 Task: Implement a voting system for prioritizing high-impact pull requests.
Action: Mouse moved to (94, 96)
Screenshot: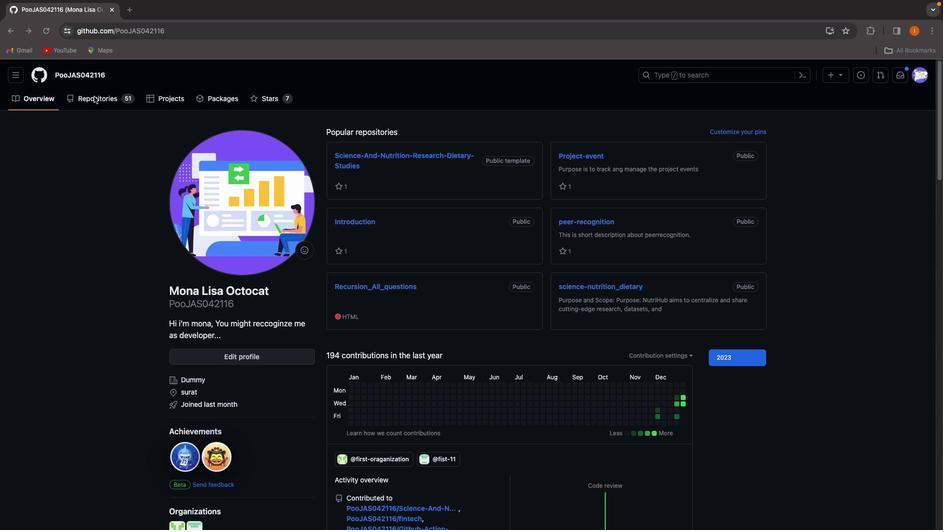 
Action: Mouse pressed left at (94, 96)
Screenshot: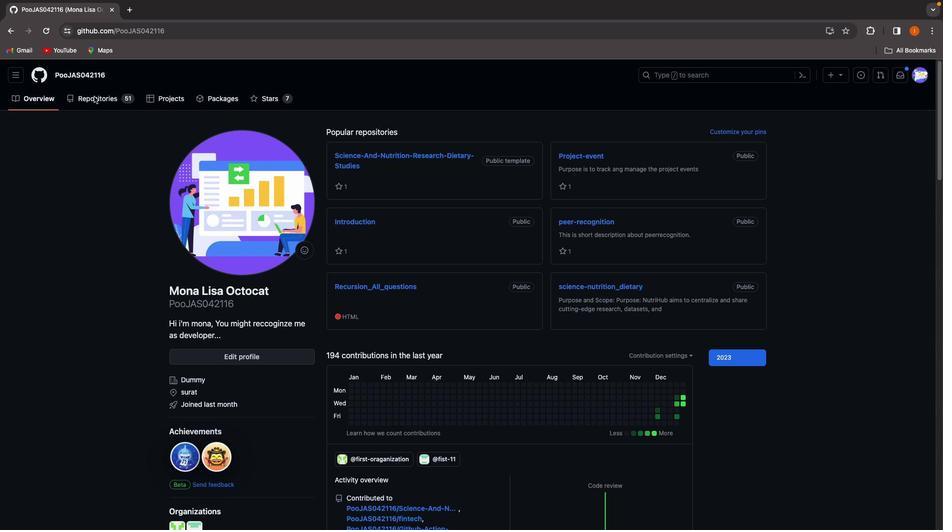 
Action: Mouse pressed left at (94, 96)
Screenshot: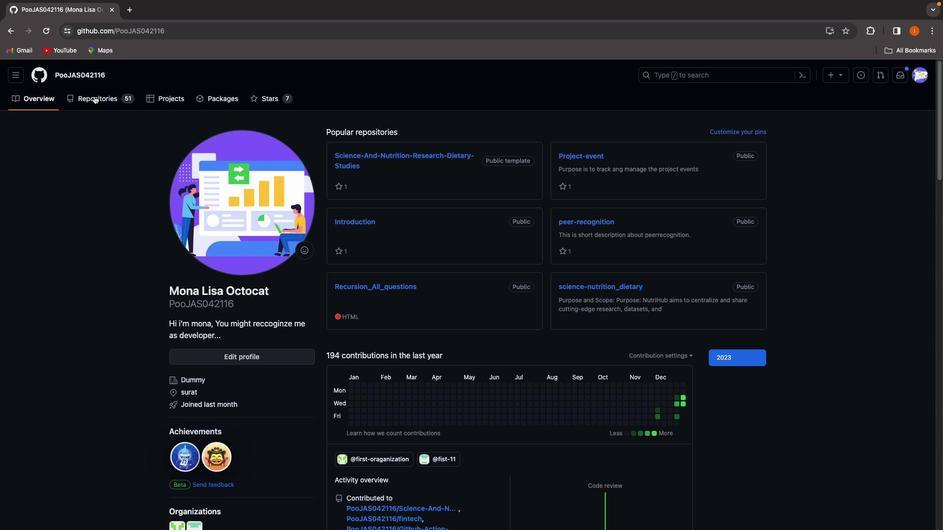 
Action: Mouse moved to (750, 128)
Screenshot: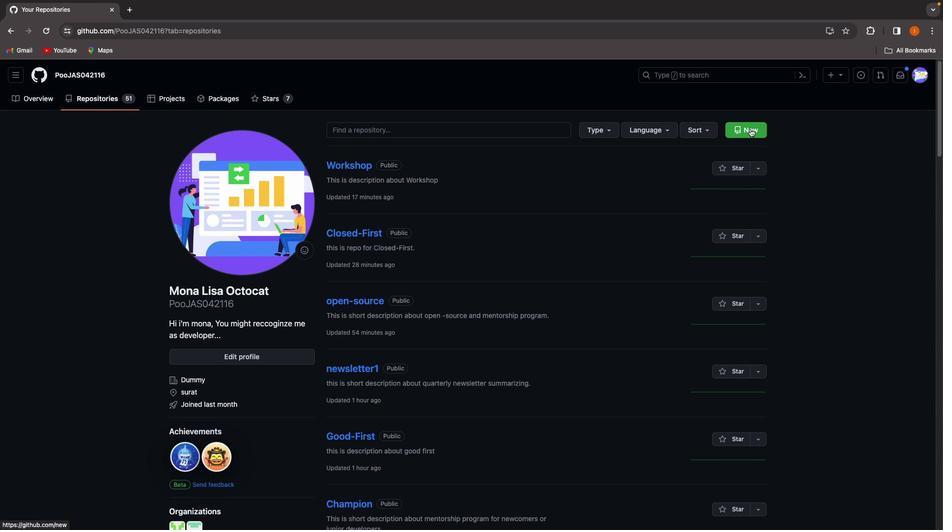 
Action: Mouse pressed left at (750, 128)
Screenshot: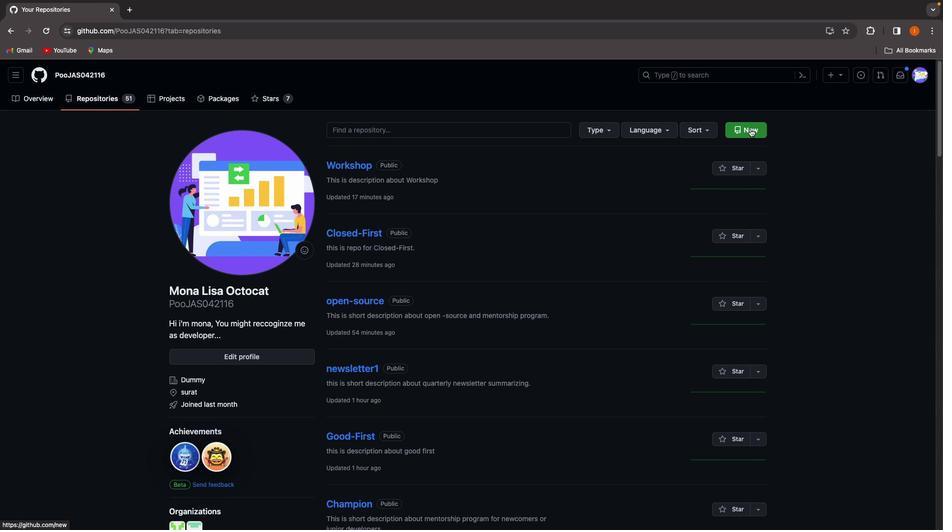 
Action: Mouse moved to (415, 254)
Screenshot: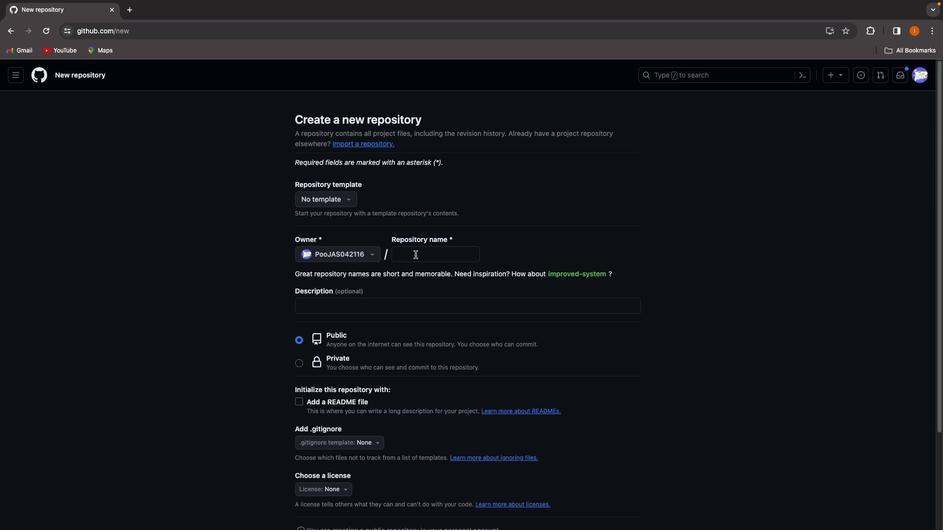 
Action: Mouse pressed left at (415, 254)
Screenshot: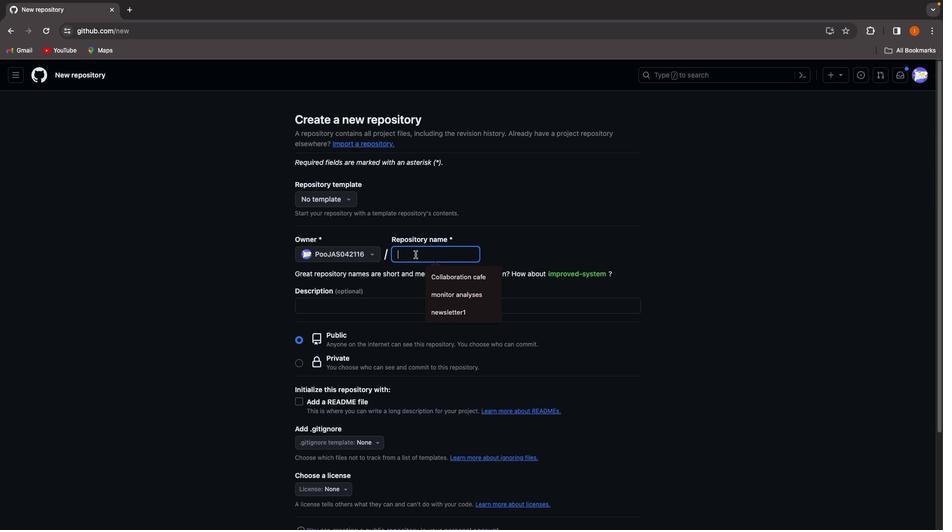 
Action: Mouse moved to (413, 254)
Screenshot: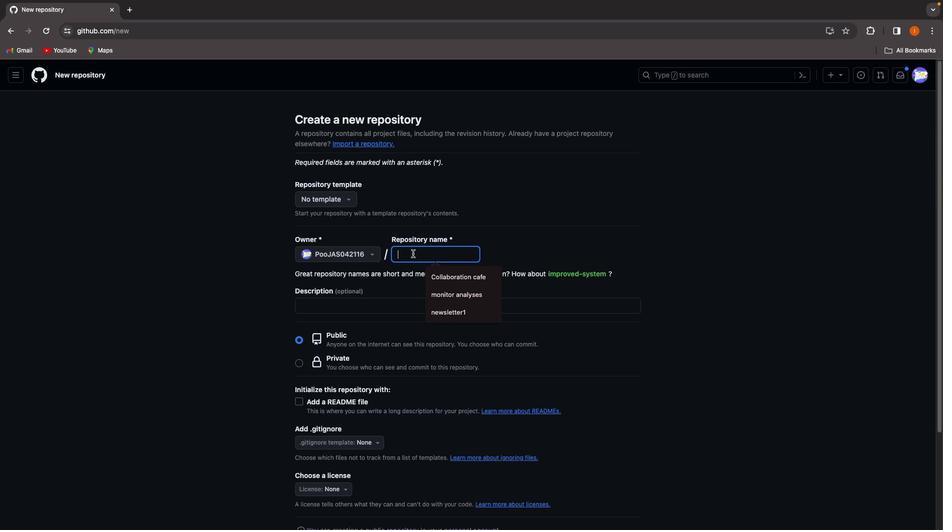 
Action: Key pressed 'v''o''t''i''n''g'Key.space's''y''s''t''e''m'
Screenshot: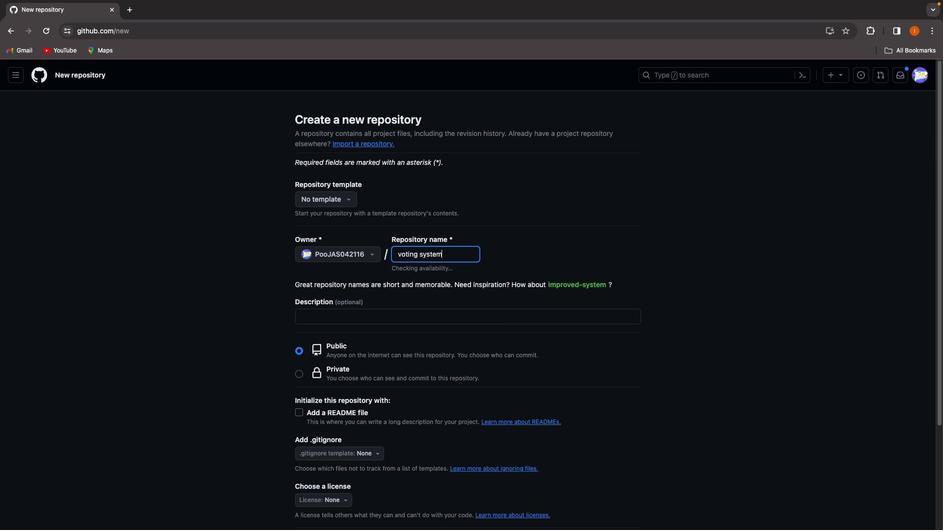 
Action: Mouse moved to (335, 324)
Screenshot: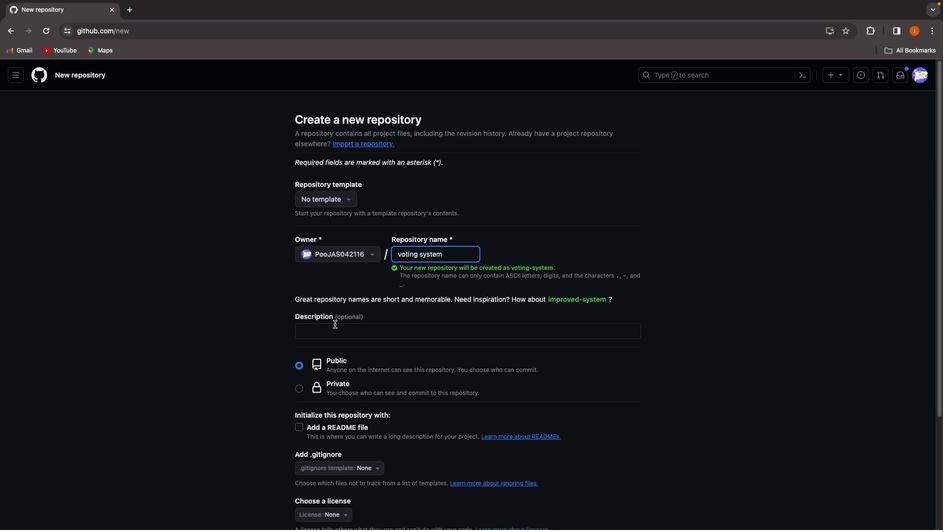 
Action: Mouse pressed left at (335, 324)
Screenshot: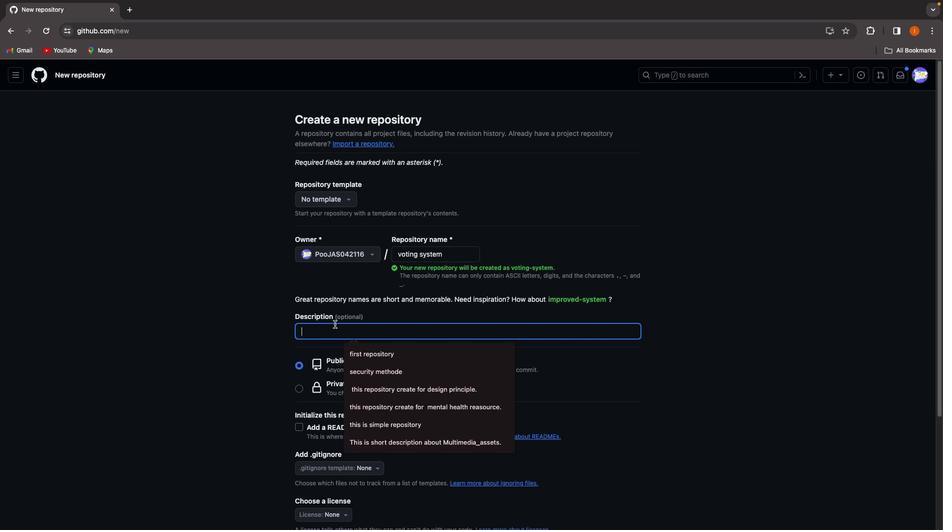 
Action: Mouse moved to (336, 329)
Screenshot: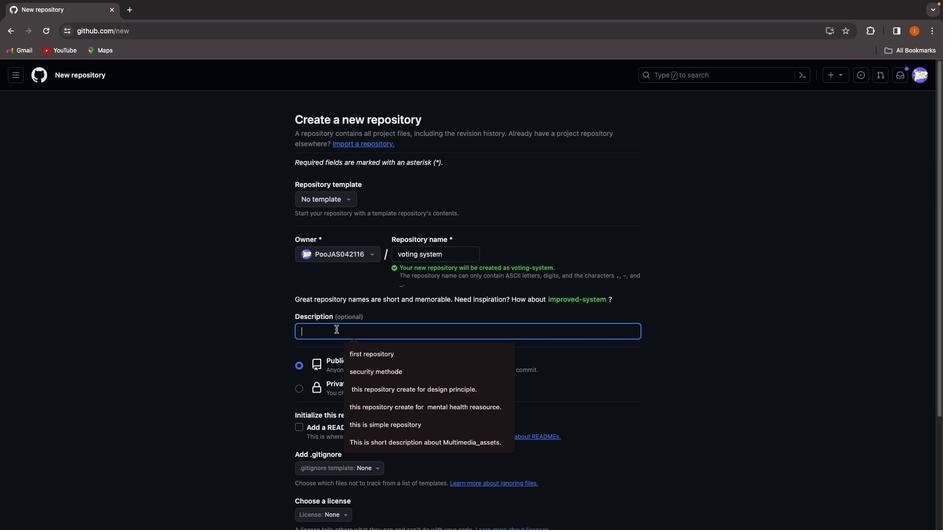 
Action: Key pressed Key.shift't''h''i''d'Key.backspace's'Key.space'i''s'Key.space'd''e''s''c''r''i''p''t''i''o''n'Key.space'a''b''o''u''t'Key.space'v''o''t''i''n''g'Key.space's''y''s''t''e''m'
Screenshot: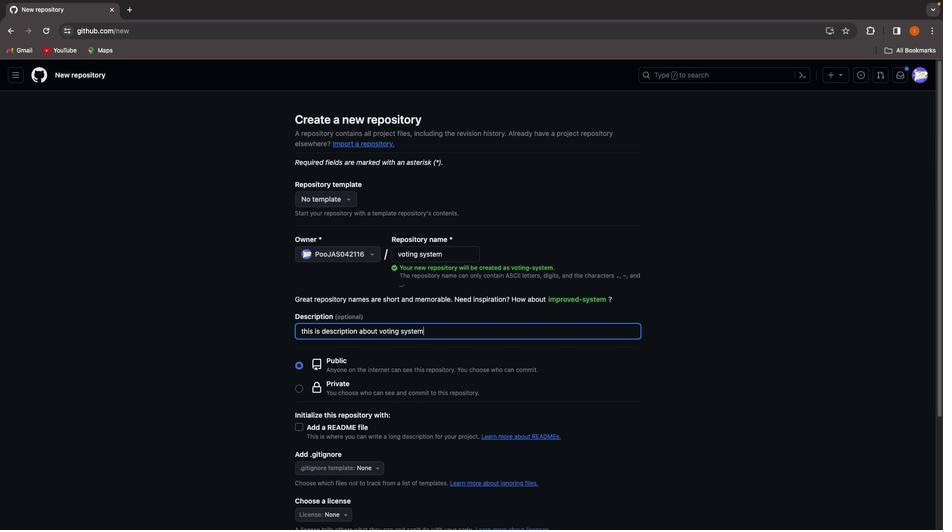 
Action: Mouse moved to (300, 424)
Screenshot: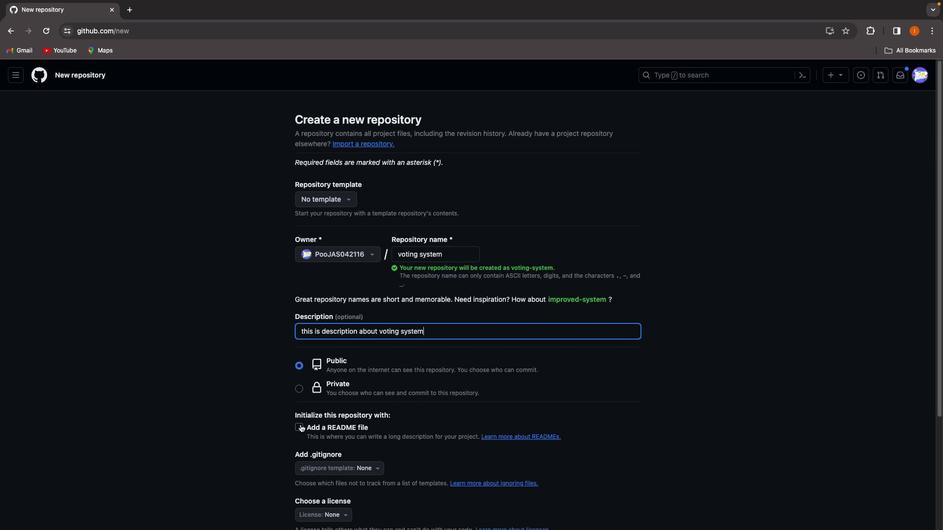 
Action: Mouse pressed left at (300, 424)
Screenshot: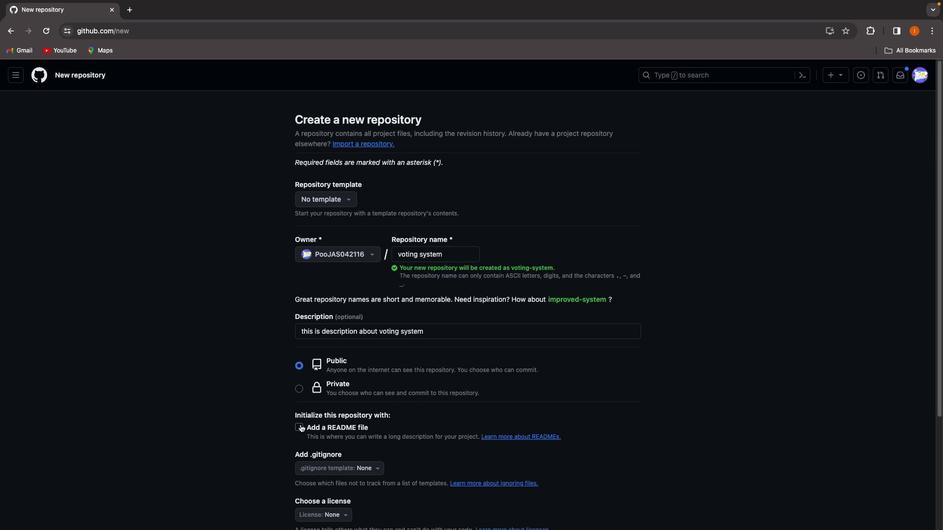 
Action: Mouse moved to (326, 418)
Screenshot: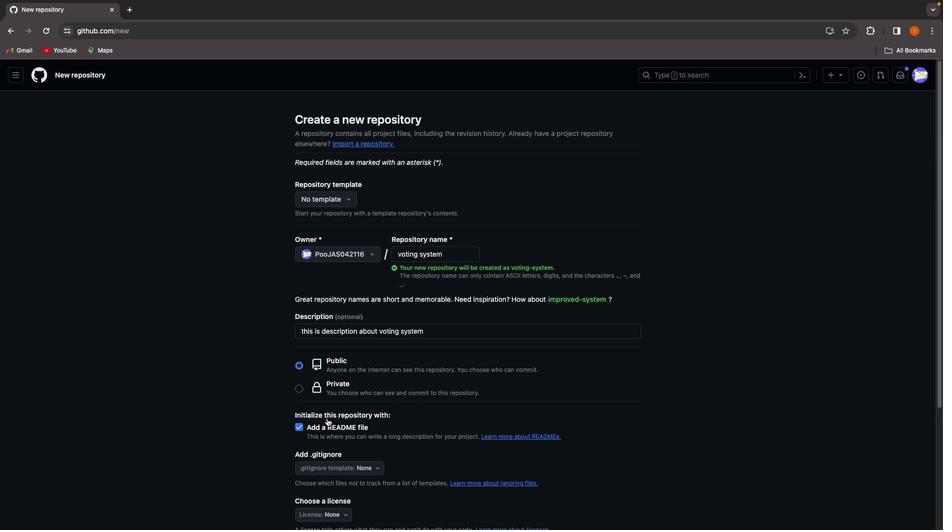 
Action: Mouse pressed middle at (326, 418)
Screenshot: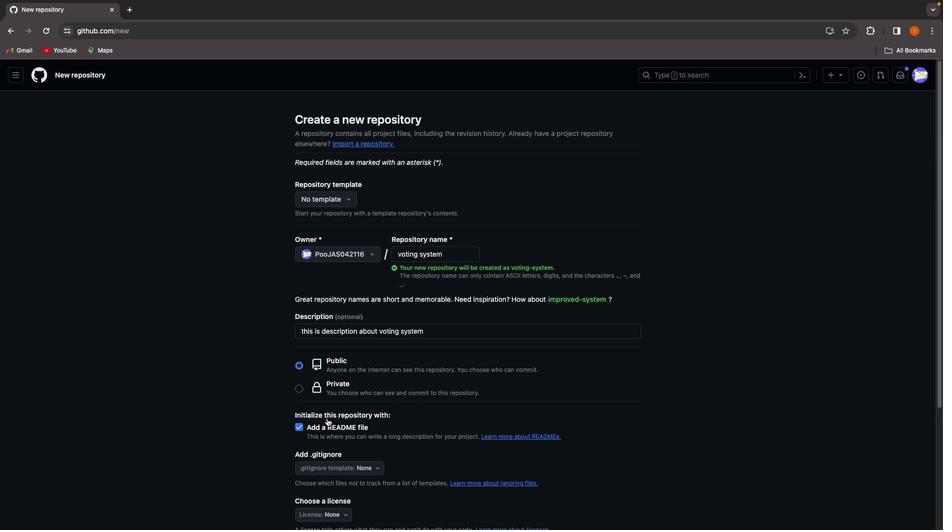 
Action: Mouse moved to (326, 419)
Screenshot: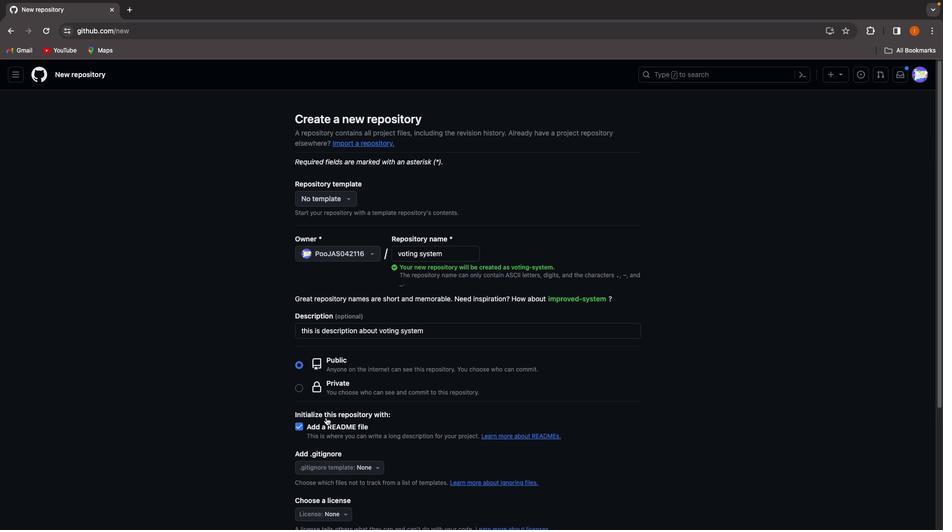 
Action: Mouse scrolled (326, 419) with delta (0, 0)
Screenshot: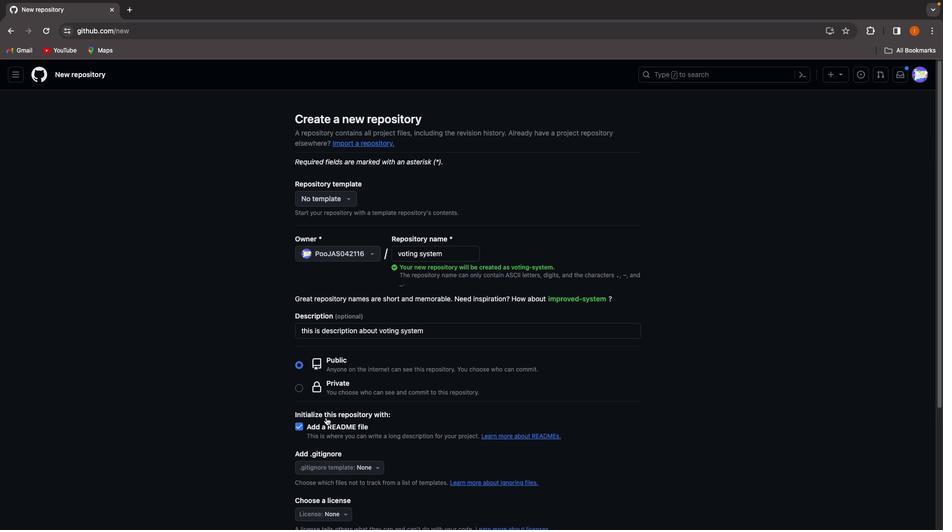 
Action: Mouse moved to (326, 418)
Screenshot: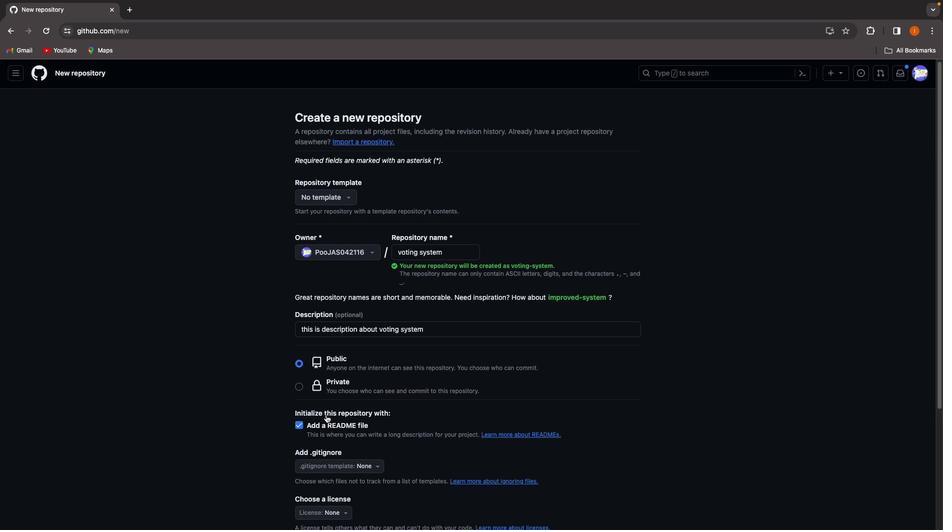 
Action: Mouse scrolled (326, 418) with delta (0, 0)
Screenshot: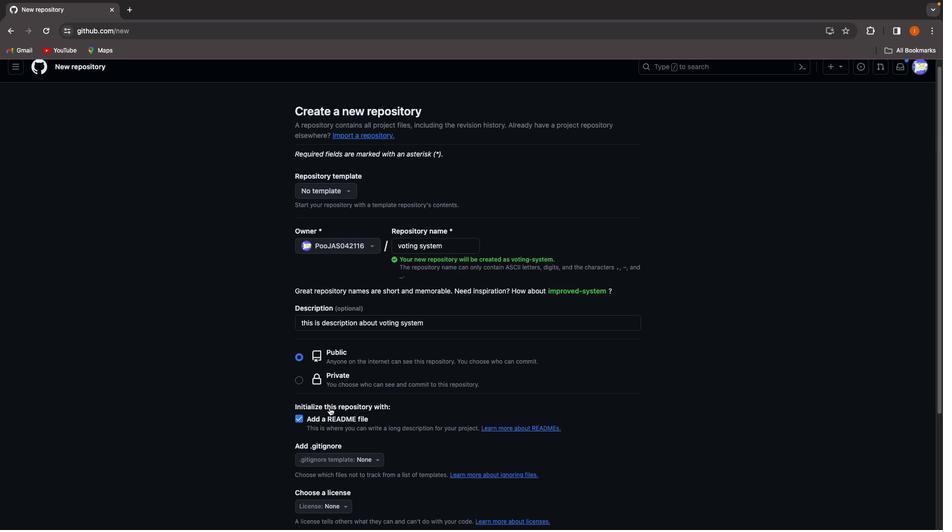 
Action: Mouse moved to (325, 416)
Screenshot: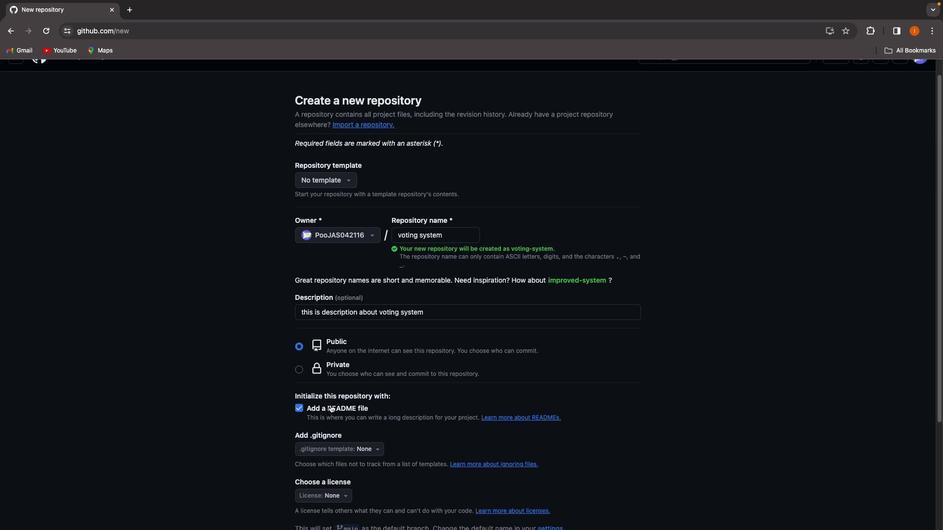 
Action: Mouse scrolled (325, 416) with delta (0, 0)
Screenshot: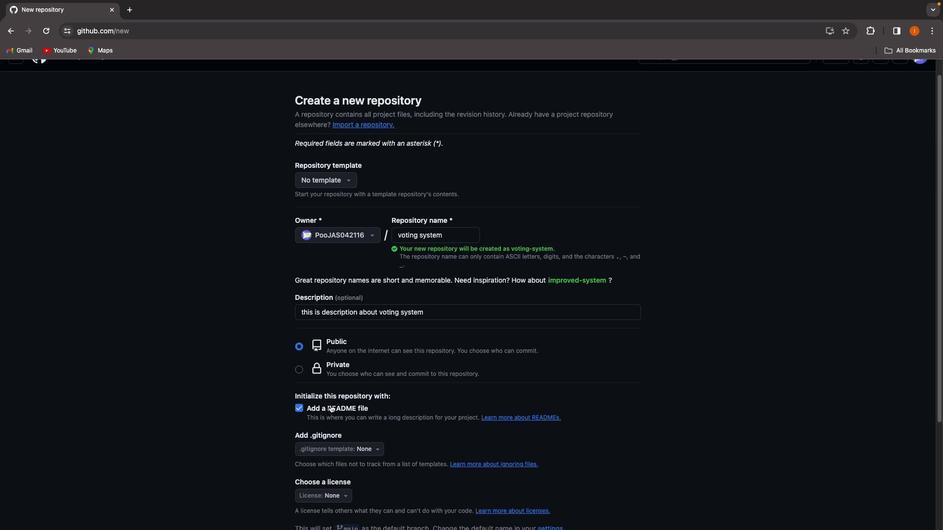 
Action: Mouse moved to (338, 397)
Screenshot: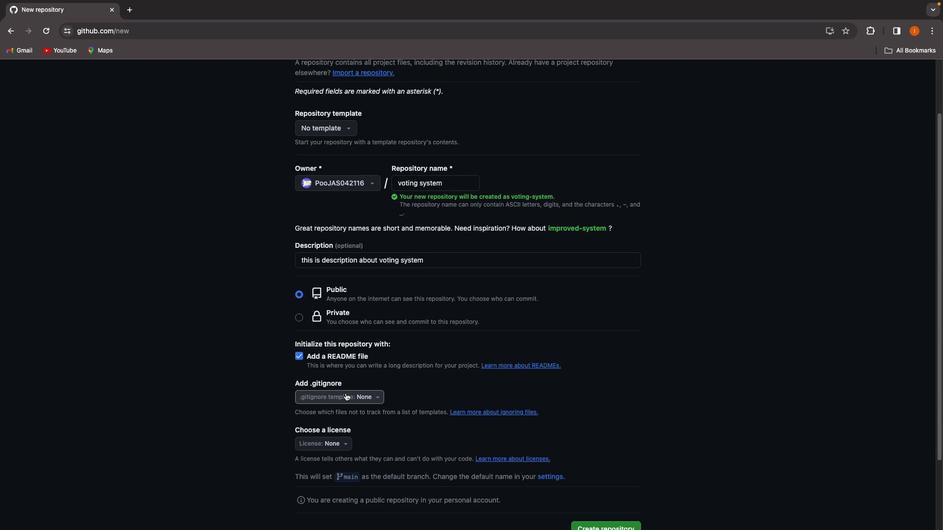 
Action: Mouse scrolled (338, 397) with delta (0, 0)
Screenshot: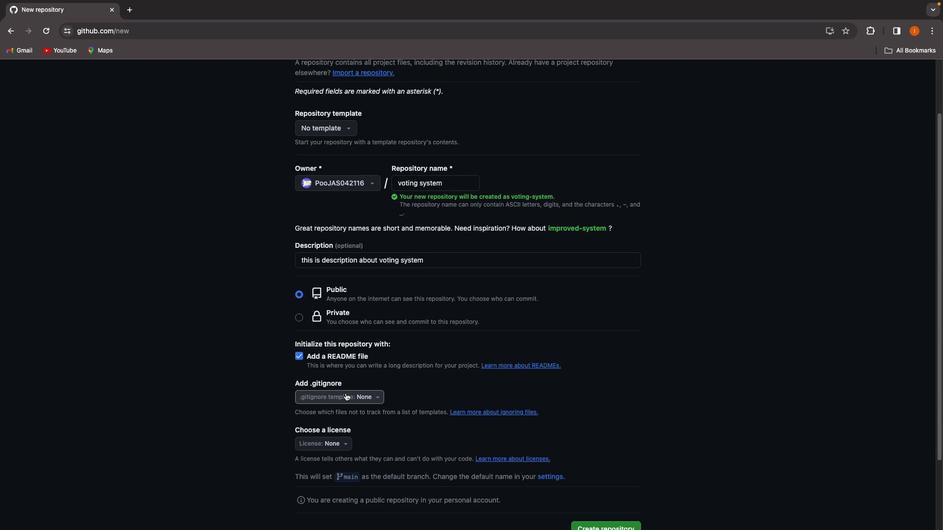 
Action: Mouse moved to (339, 396)
Screenshot: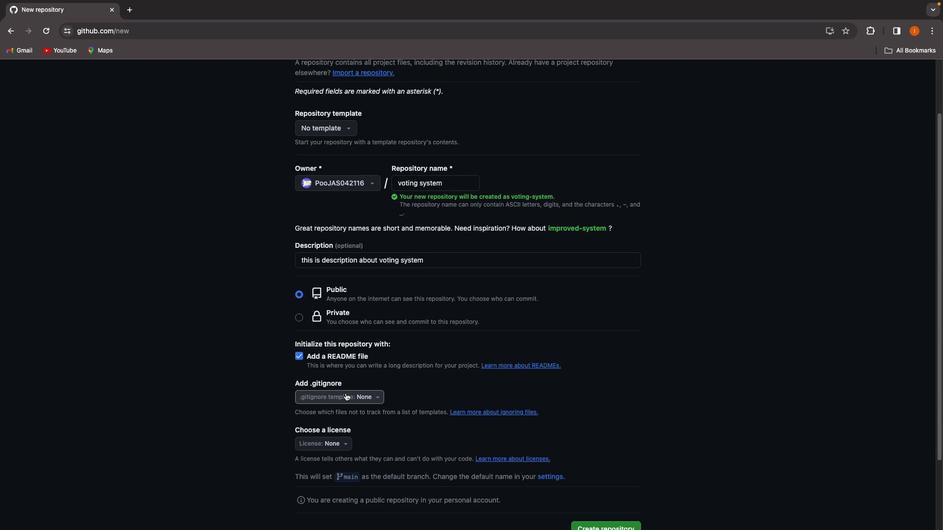 
Action: Mouse scrolled (339, 396) with delta (0, 0)
Screenshot: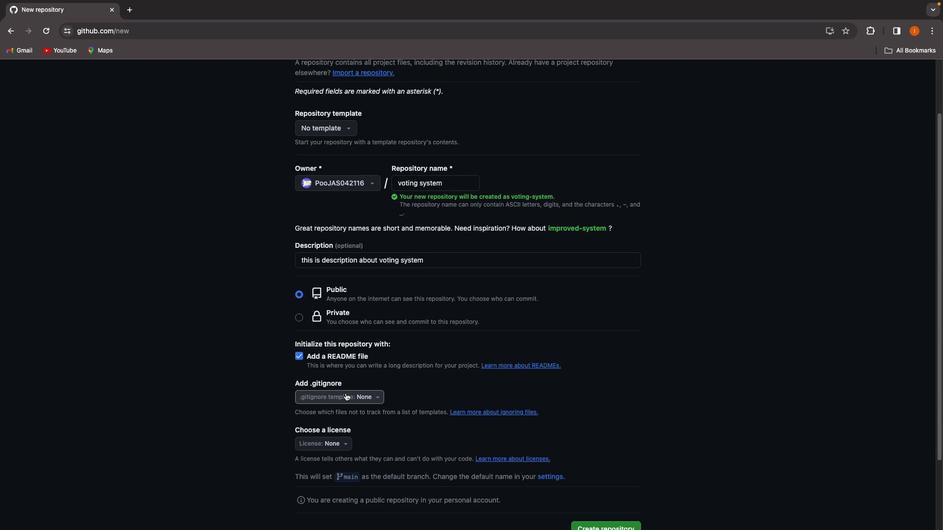 
Action: Mouse moved to (339, 395)
Screenshot: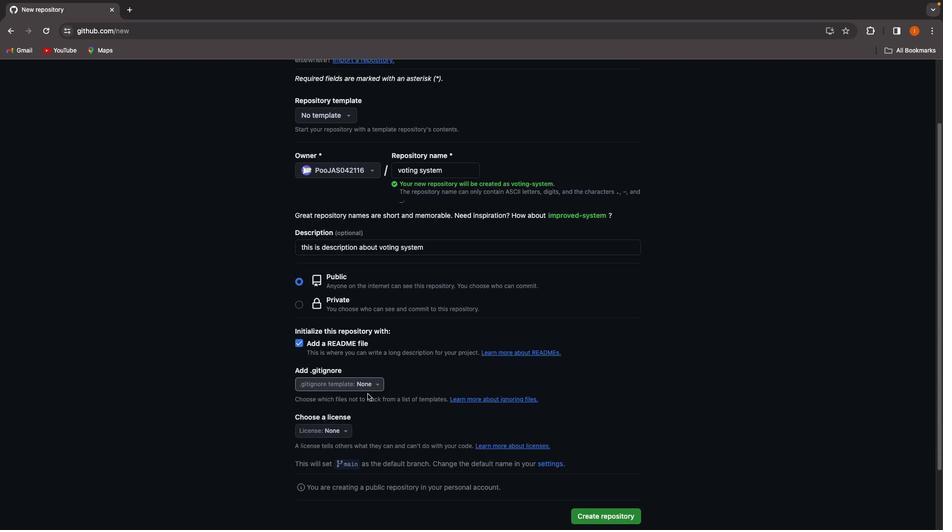 
Action: Mouse scrolled (339, 395) with delta (0, -1)
Screenshot: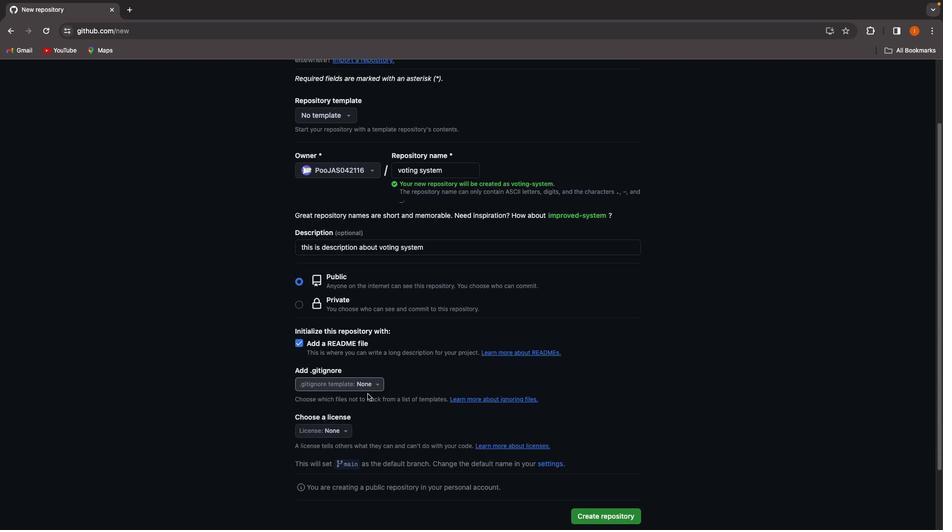 
Action: Mouse moved to (491, 405)
Screenshot: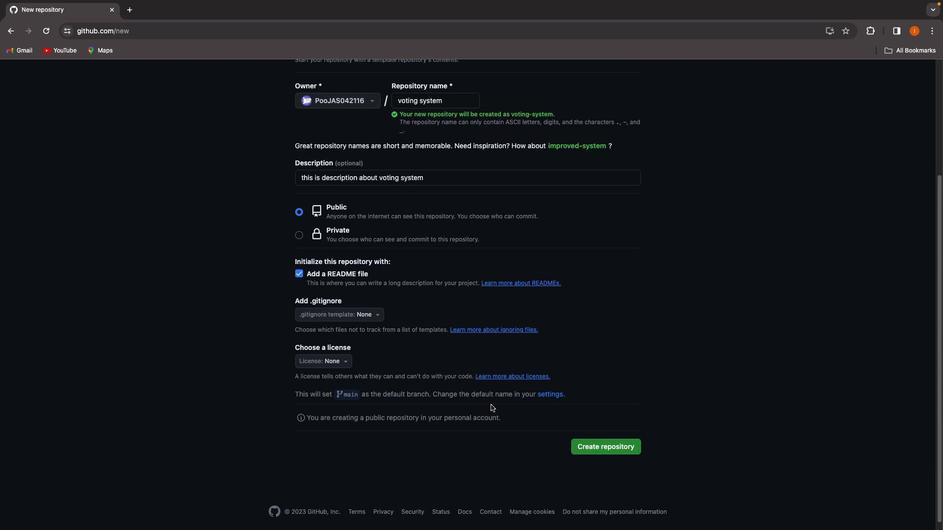 
Action: Mouse scrolled (491, 405) with delta (0, 0)
Screenshot: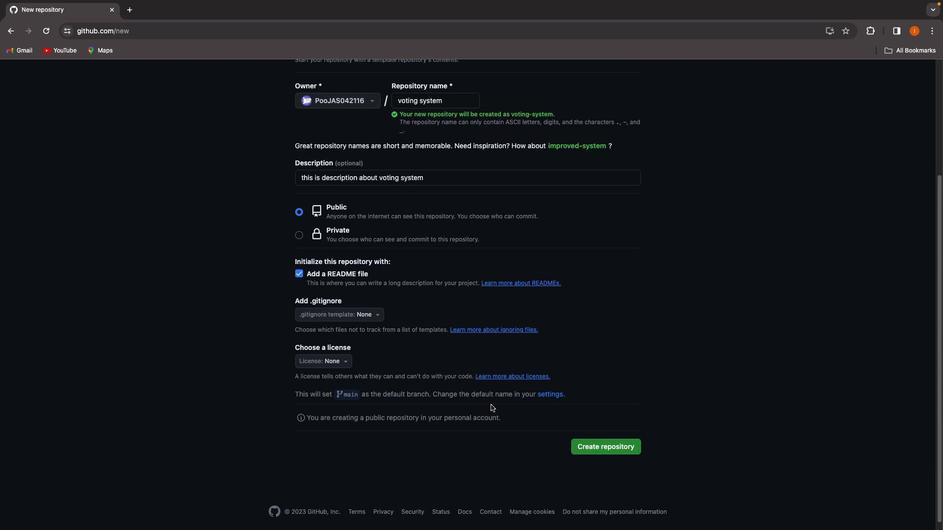 
Action: Mouse moved to (491, 405)
Screenshot: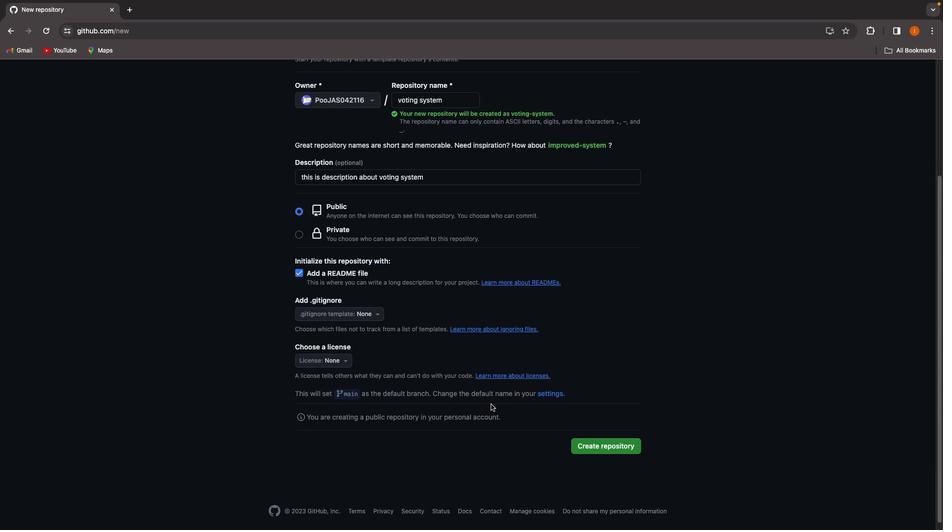 
Action: Mouse scrolled (491, 405) with delta (0, 0)
Screenshot: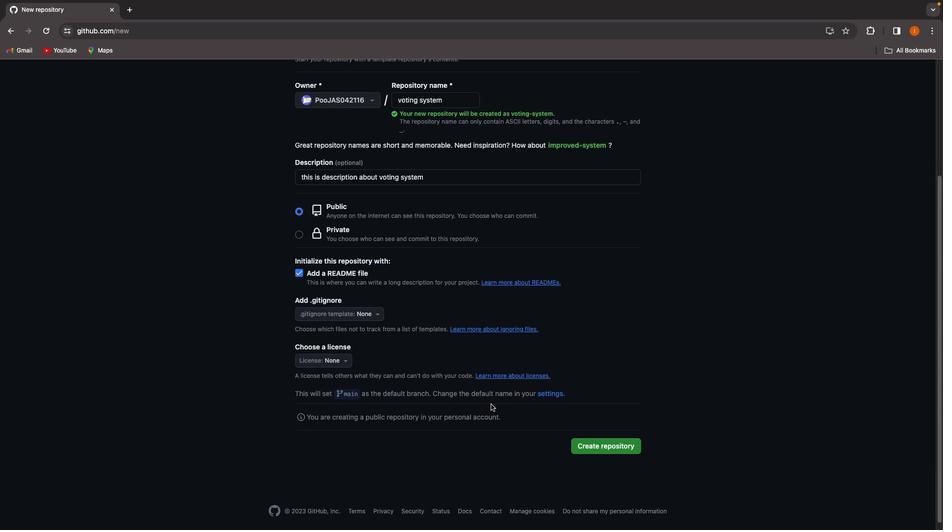 
Action: Mouse moved to (491, 405)
Screenshot: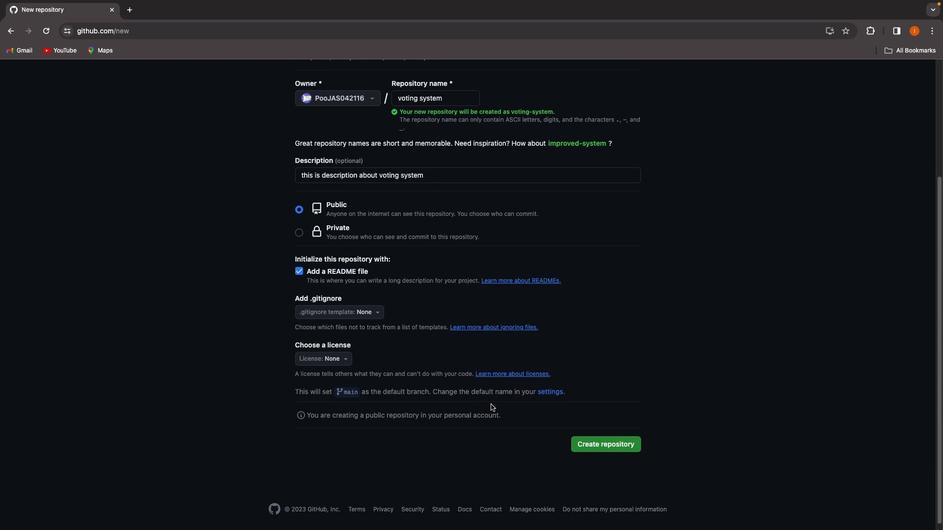 
Action: Mouse scrolled (491, 405) with delta (0, 0)
Screenshot: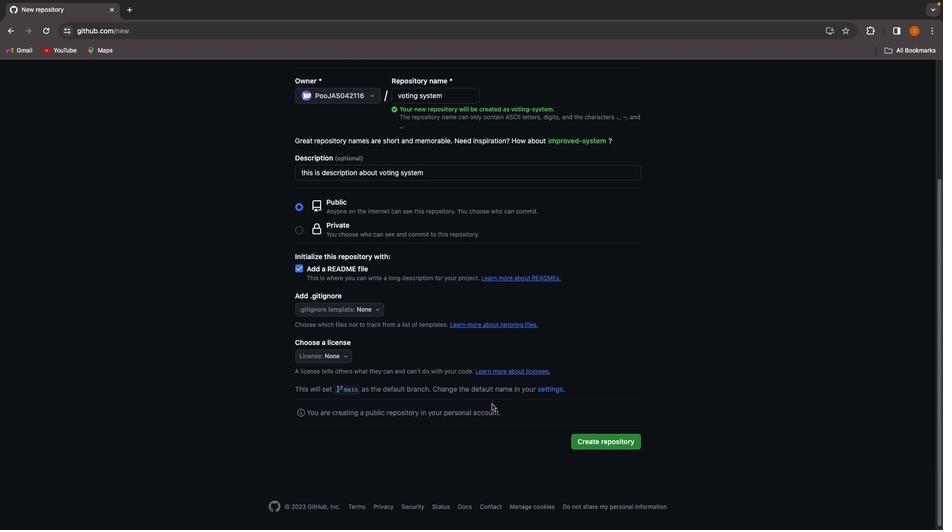 
Action: Mouse moved to (492, 404)
Screenshot: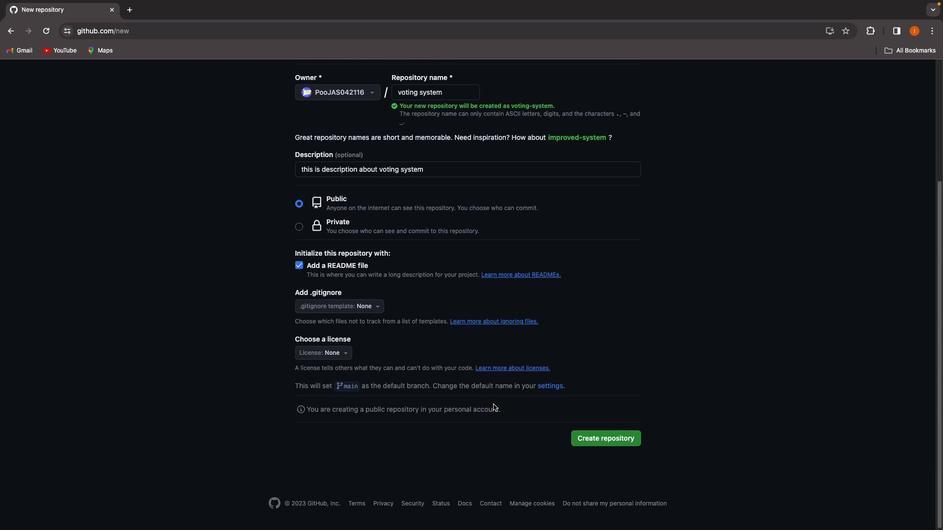
Action: Mouse scrolled (492, 404) with delta (0, -1)
Screenshot: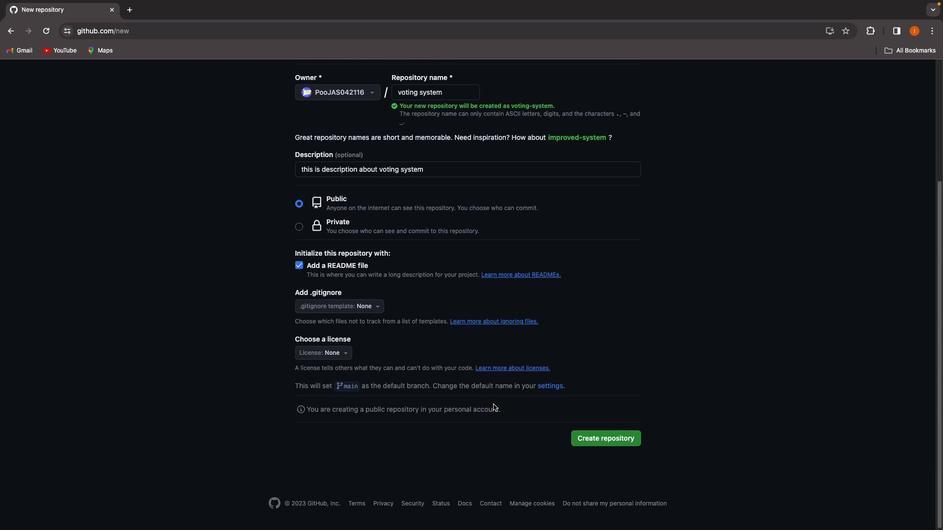 
Action: Mouse moved to (598, 443)
Screenshot: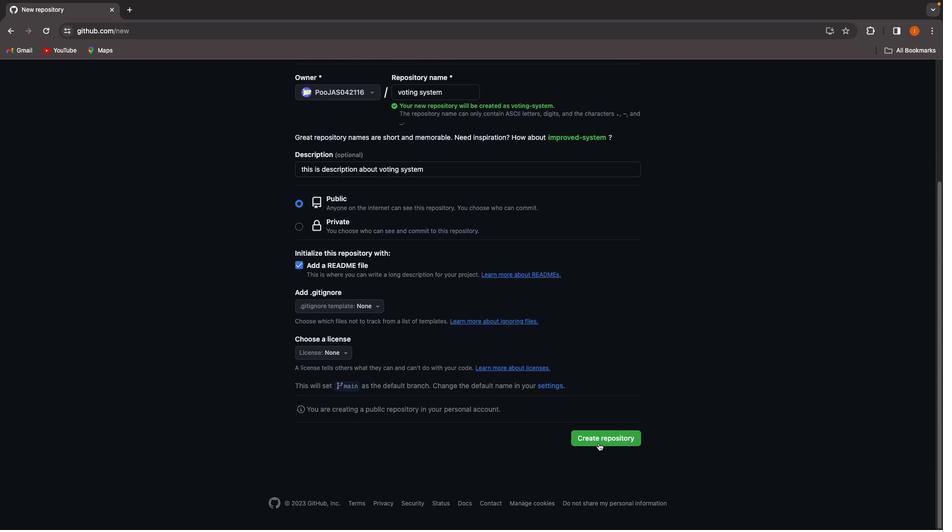 
Action: Mouse pressed left at (598, 443)
Screenshot: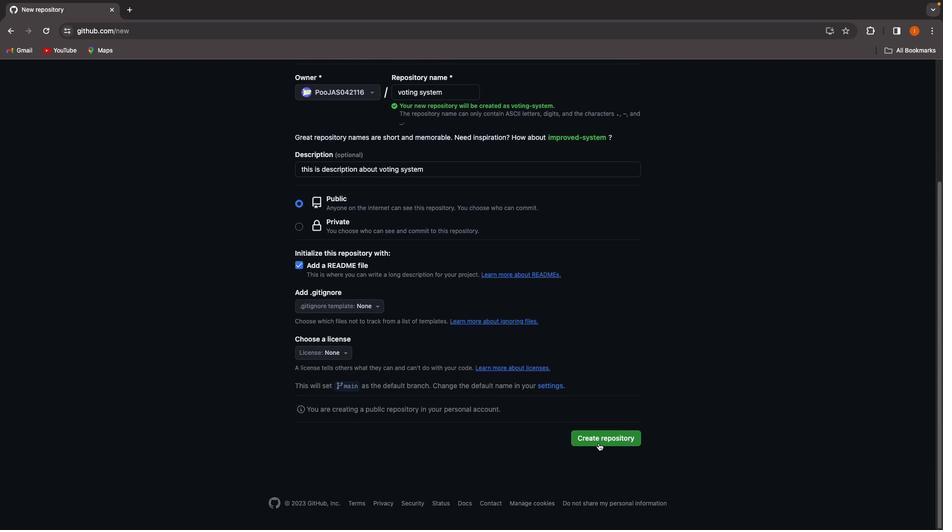 
Action: Mouse moved to (548, 161)
Screenshot: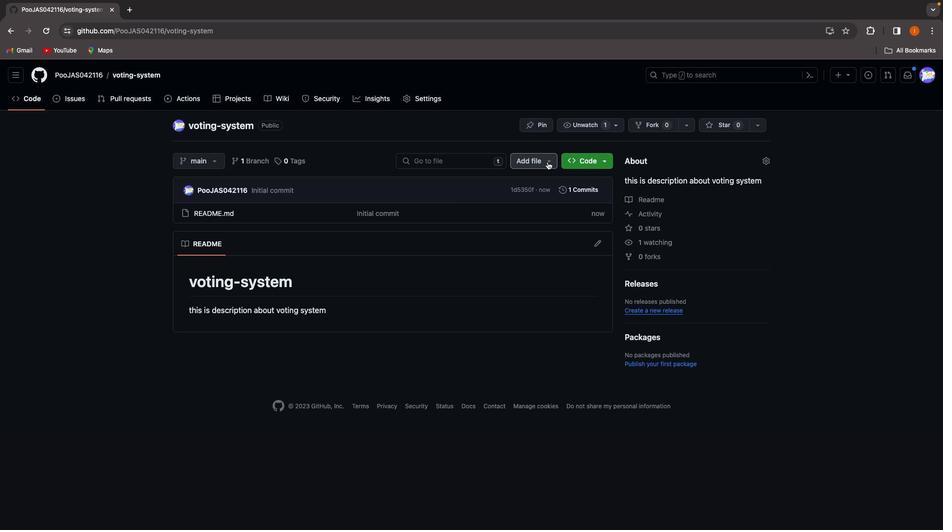 
Action: Mouse pressed left at (548, 161)
Screenshot: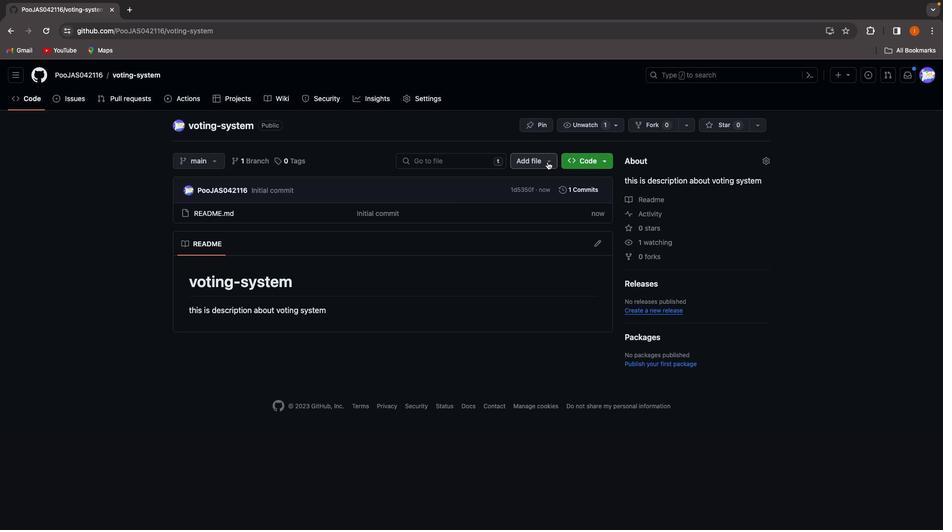 
Action: Mouse moved to (559, 181)
Screenshot: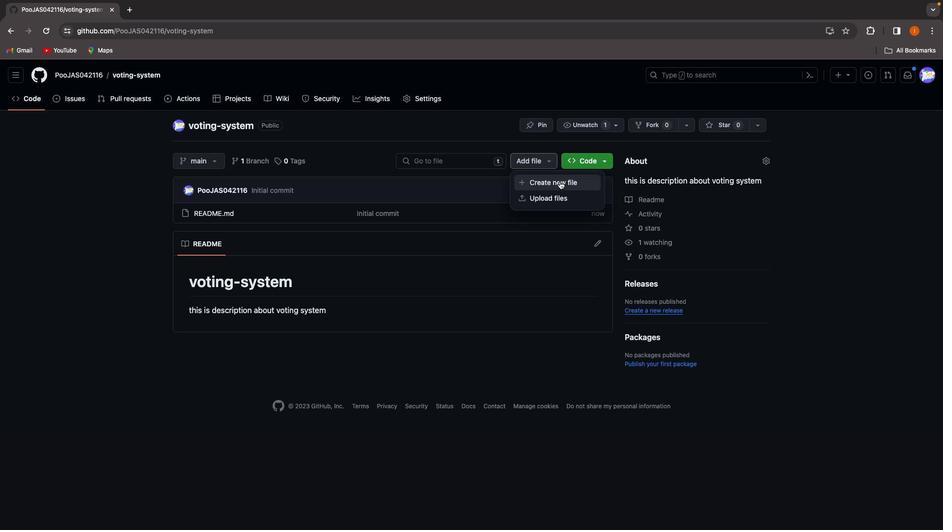 
Action: Mouse pressed left at (559, 181)
Screenshot: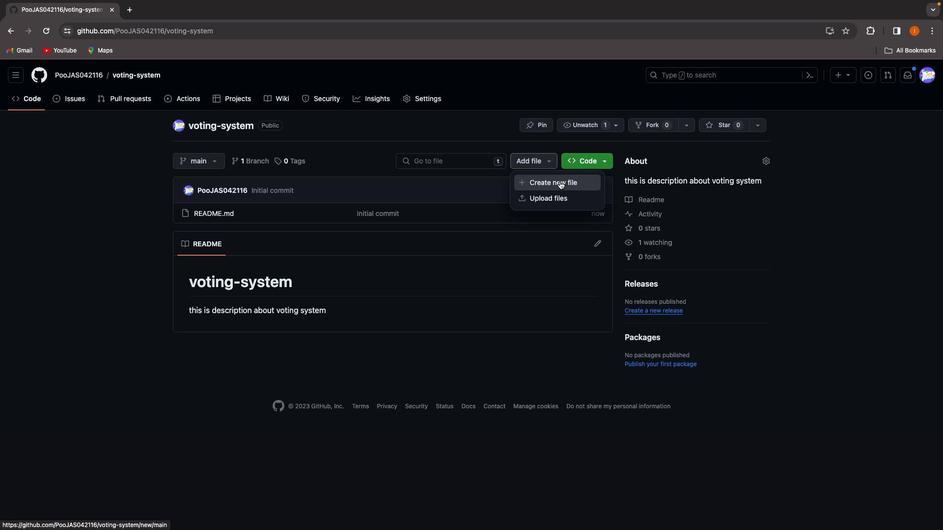 
Action: Mouse moved to (148, 125)
Screenshot: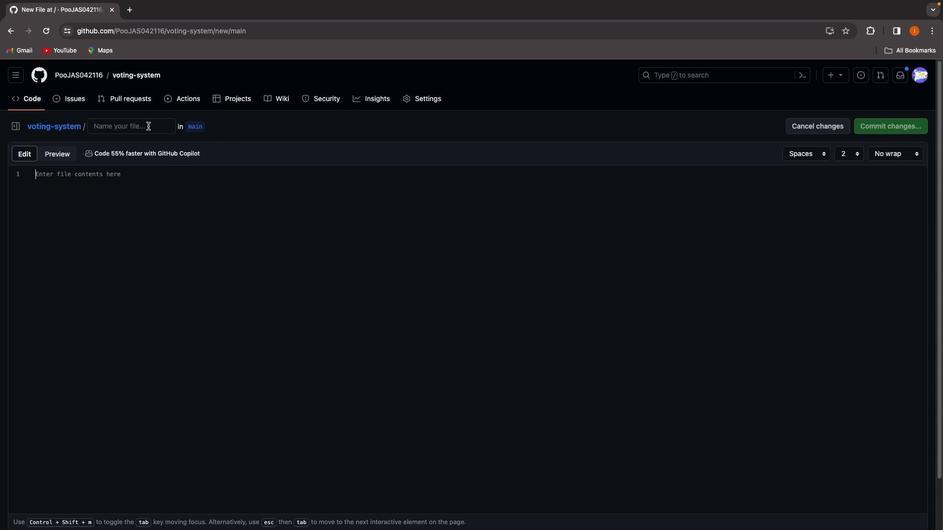 
Action: Mouse pressed left at (148, 125)
Screenshot: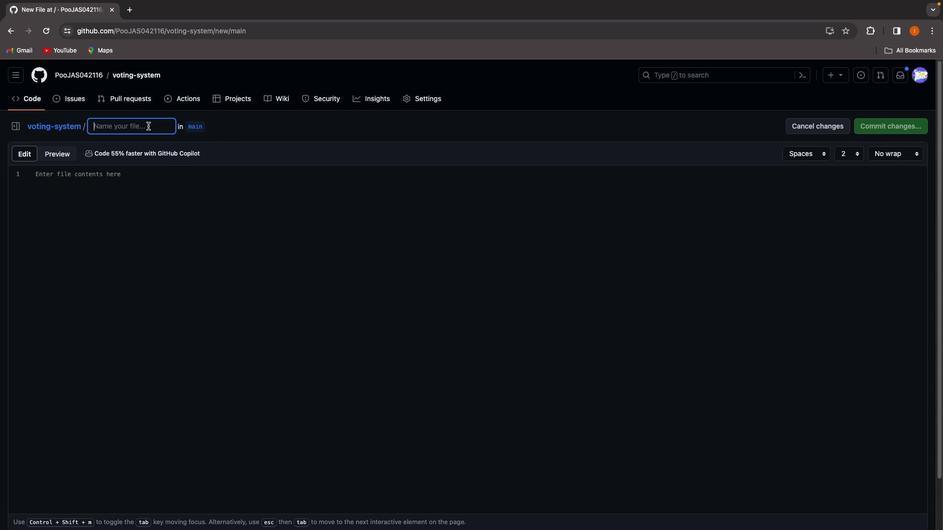 
Action: Key pressed 'h''.'Key.backspace'8''.''t''x''t'
Screenshot: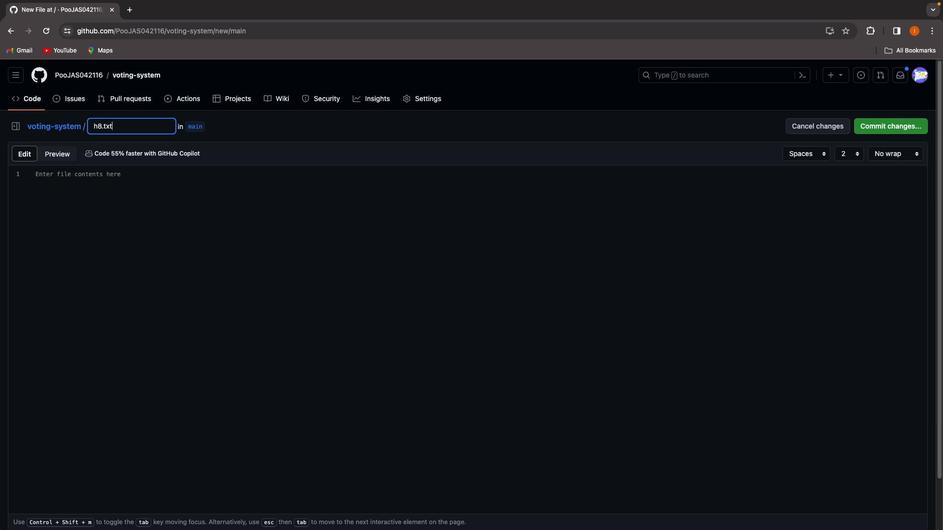 
Action: Mouse moved to (90, 182)
Screenshot: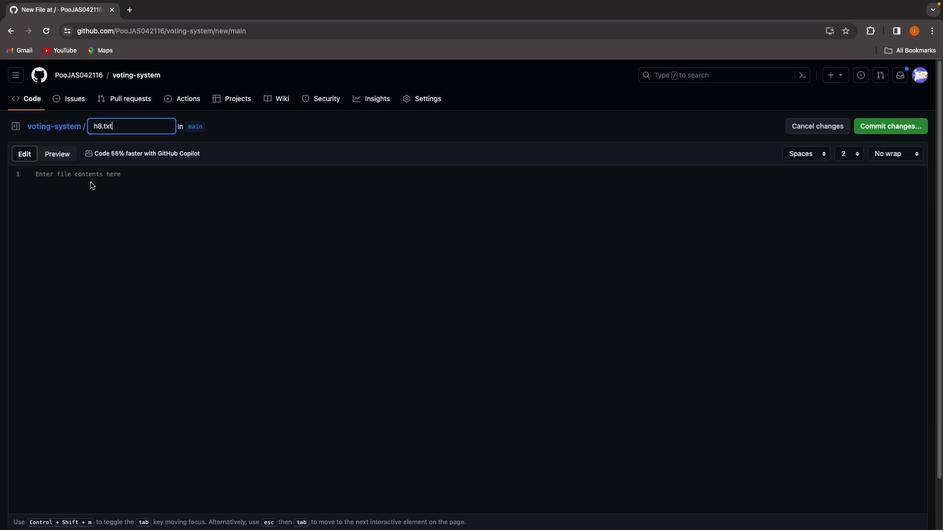 
Action: Mouse pressed left at (90, 182)
Screenshot: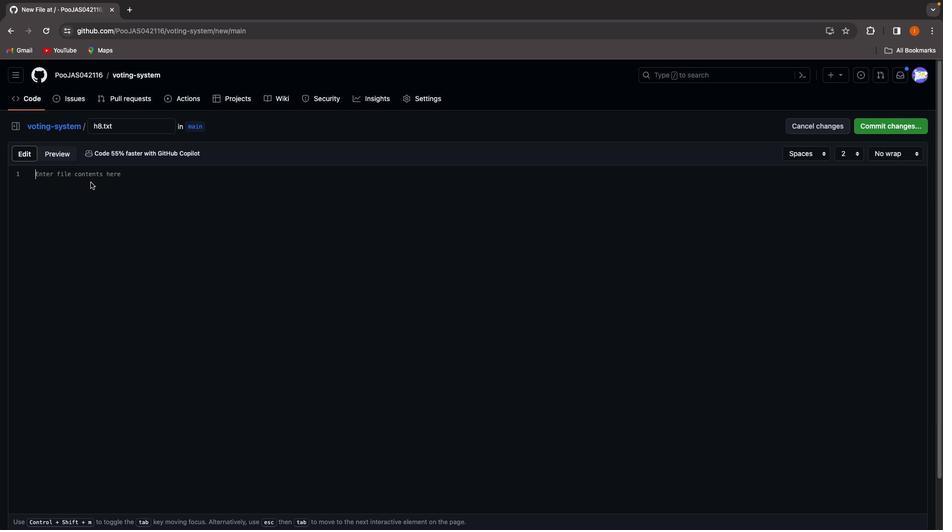 
Action: Key pressed 'e''v'Key.backspaceKey.backspaceKey.backspace't''h''i''s'Key.space'i''s'Key.space'i''n''i''t''i''a''l'Key.space'c''o''m''m''i''t''.'
Screenshot: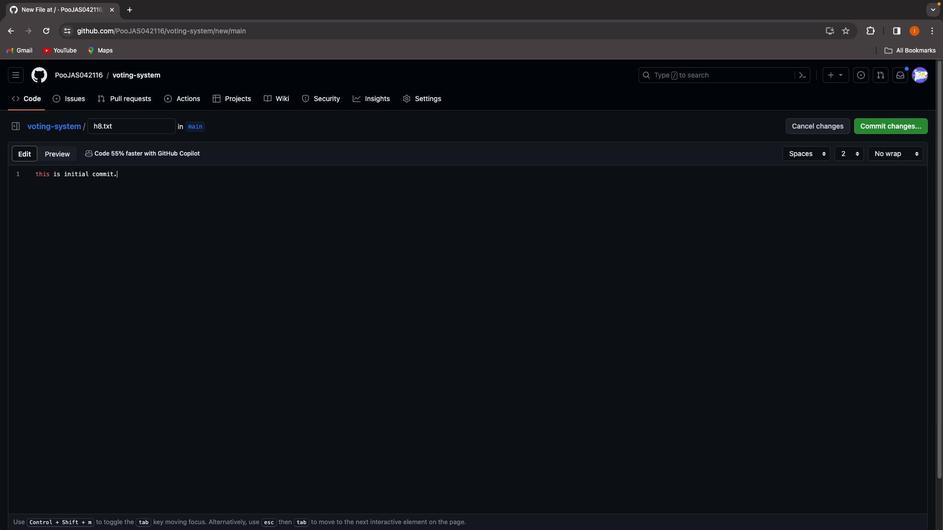 
Action: Mouse moved to (883, 129)
Screenshot: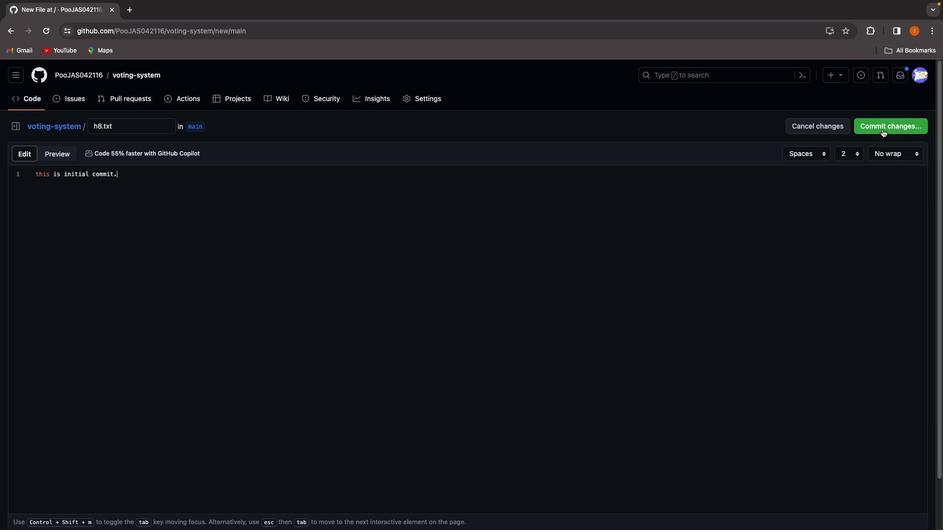 
Action: Mouse pressed left at (883, 129)
Screenshot: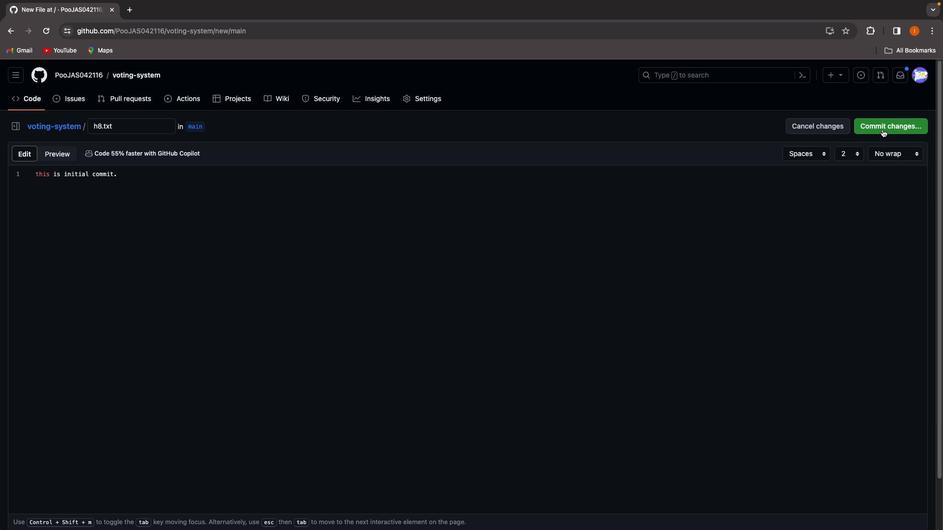 
Action: Mouse moved to (530, 395)
Screenshot: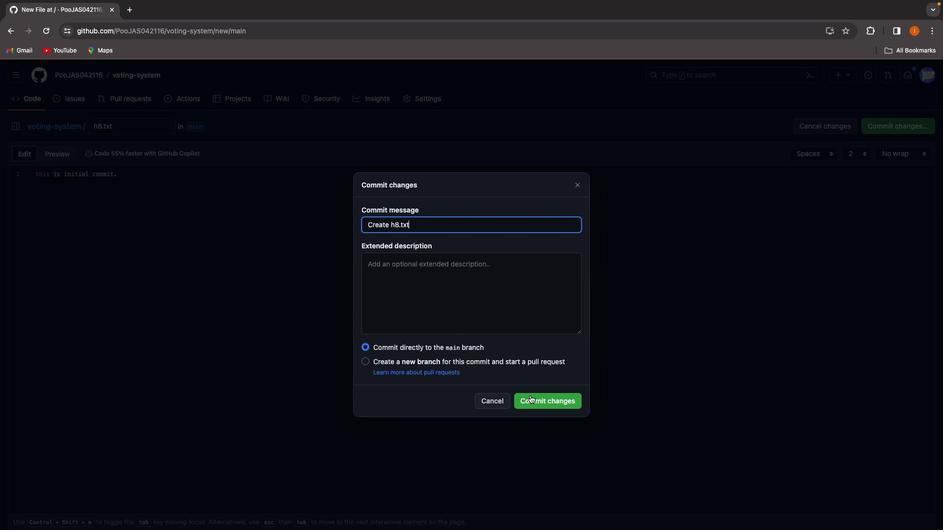 
Action: Mouse pressed left at (530, 395)
Screenshot: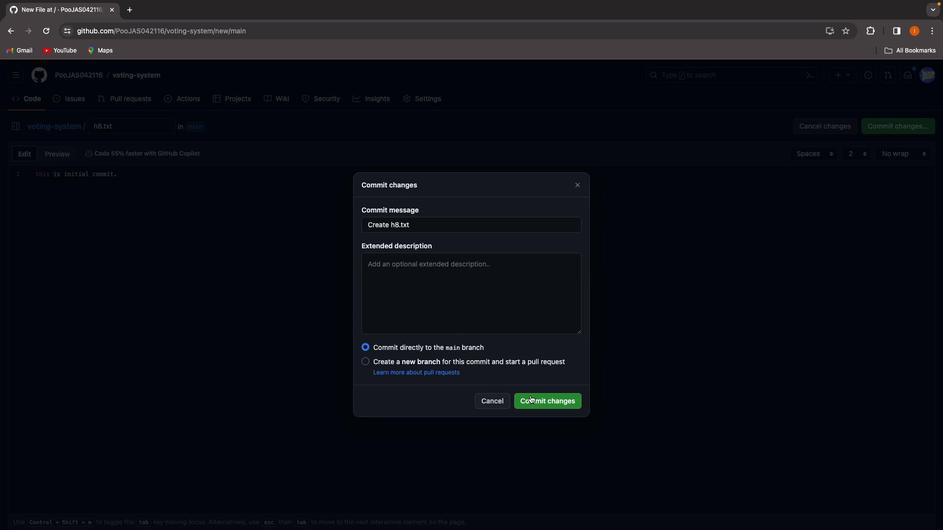 
Action: Mouse moved to (128, 103)
Screenshot: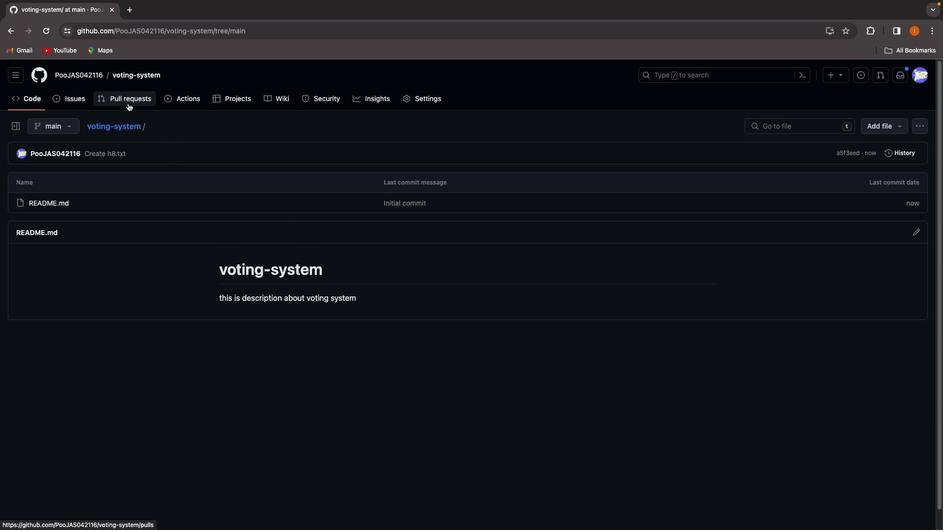 
Action: Mouse pressed left at (128, 103)
Screenshot: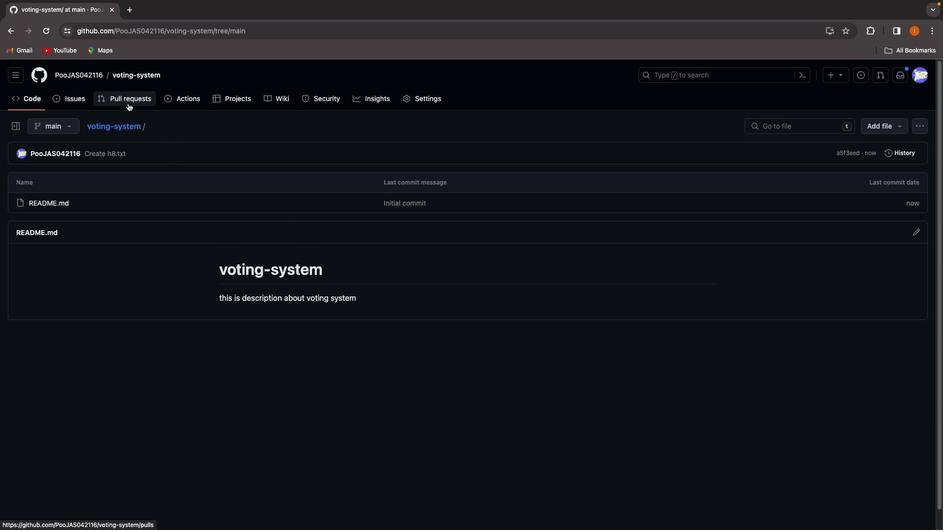 
Action: Mouse moved to (135, 77)
Screenshot: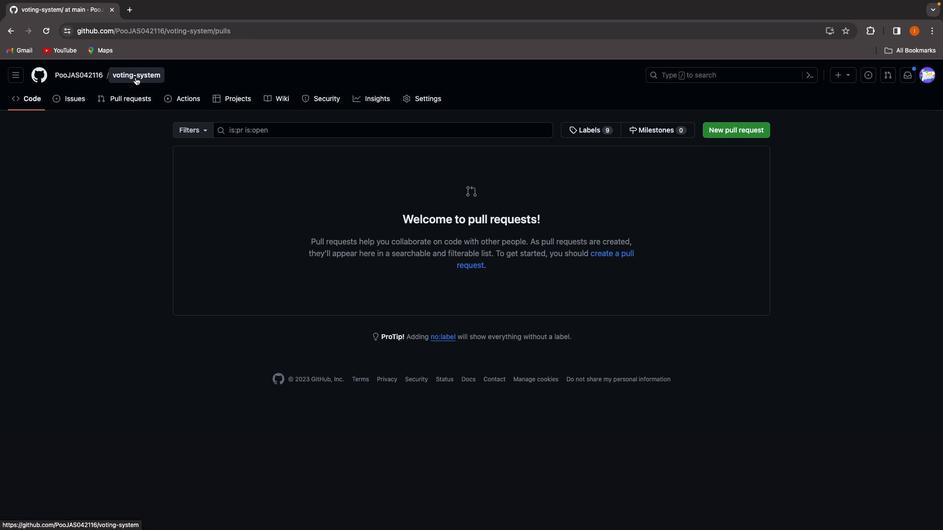 
Action: Mouse pressed left at (135, 77)
Screenshot: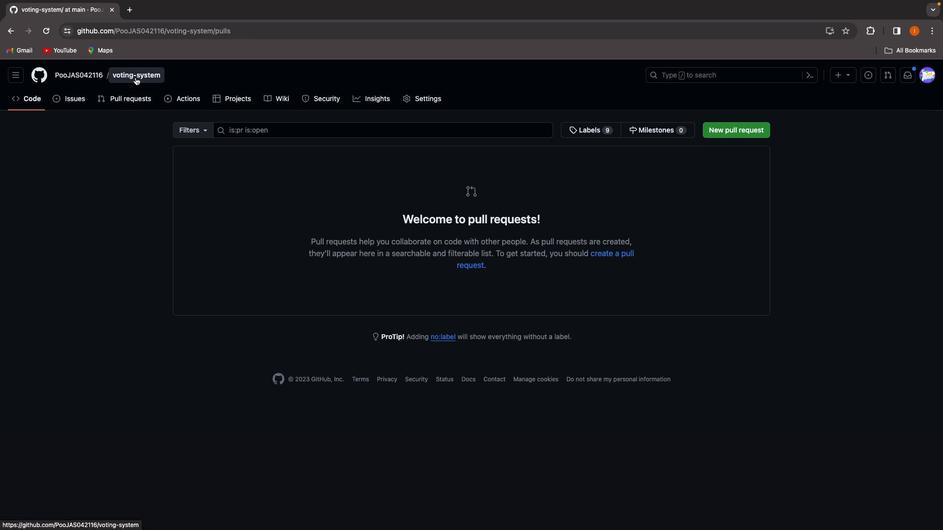 
Action: Mouse moved to (248, 165)
Screenshot: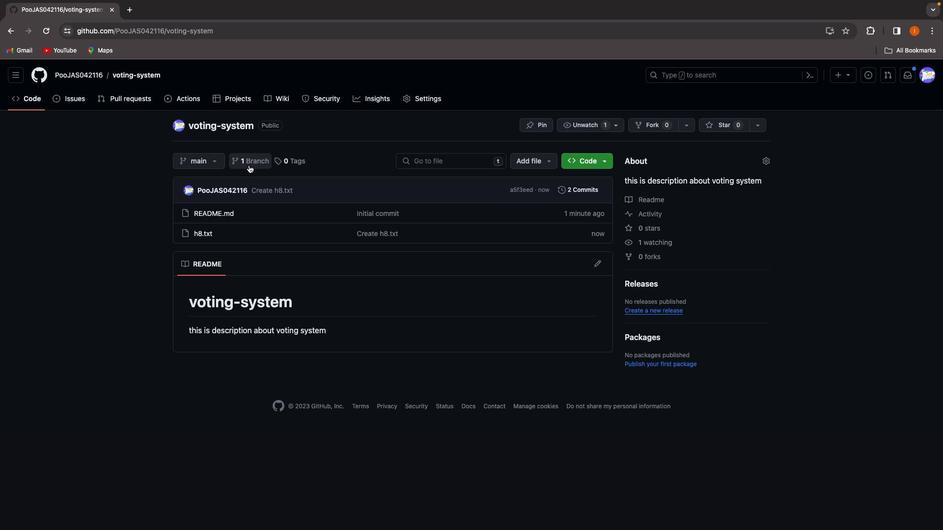 
Action: Mouse pressed left at (248, 165)
Screenshot: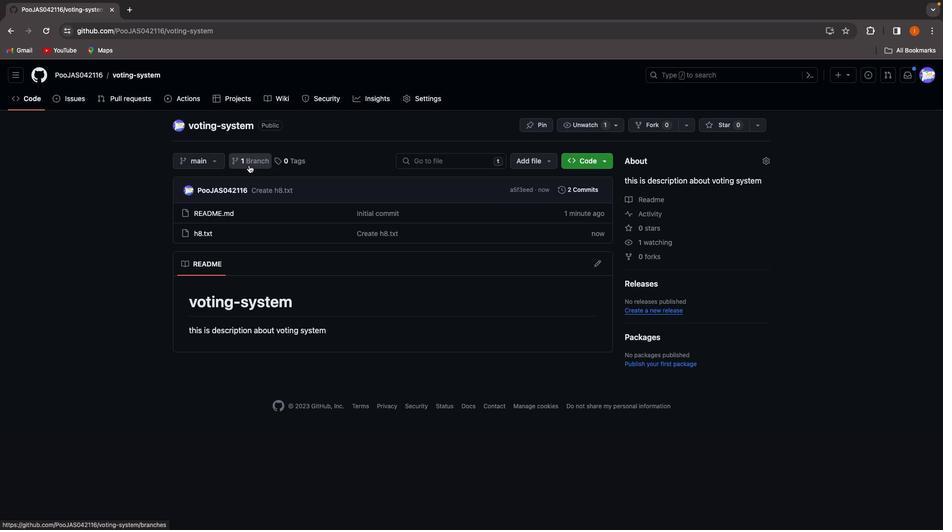 
Action: Mouse moved to (754, 131)
Screenshot: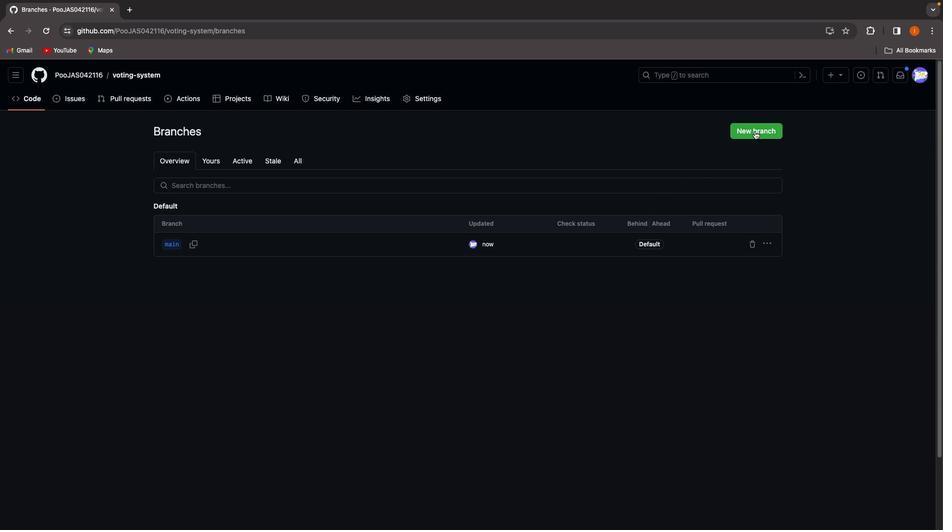 
Action: Mouse pressed left at (754, 131)
Screenshot: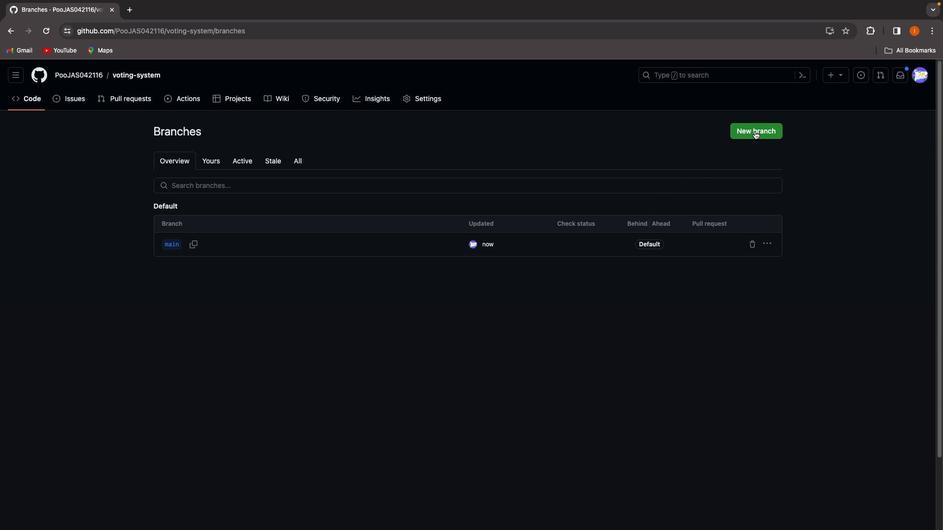 
Action: Mouse moved to (419, 273)
Screenshot: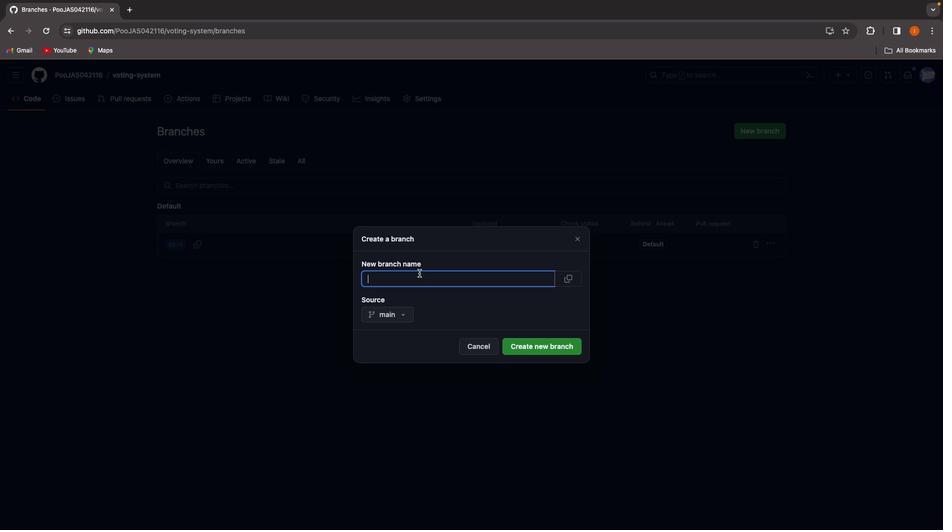 
Action: Mouse pressed left at (419, 273)
Screenshot: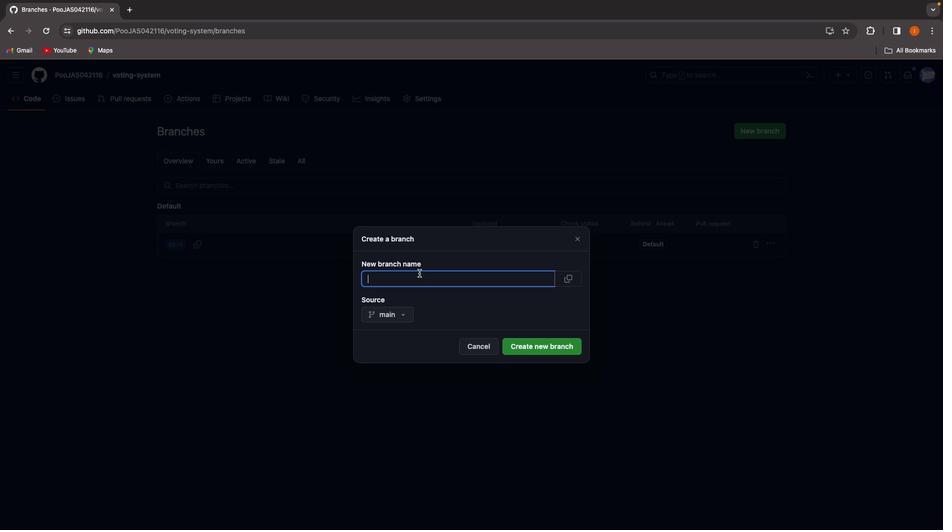 
Action: Key pressed Key.shift_r'P''1'
Screenshot: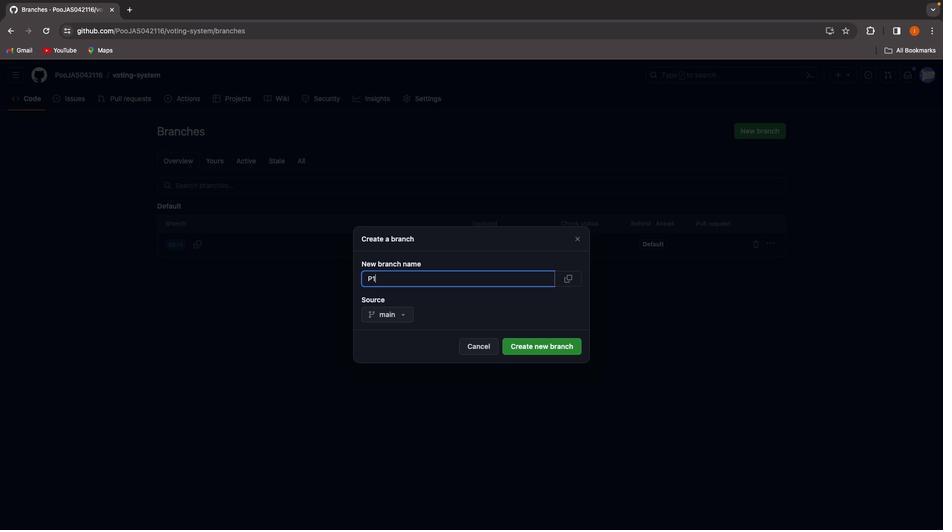 
Action: Mouse moved to (533, 345)
Screenshot: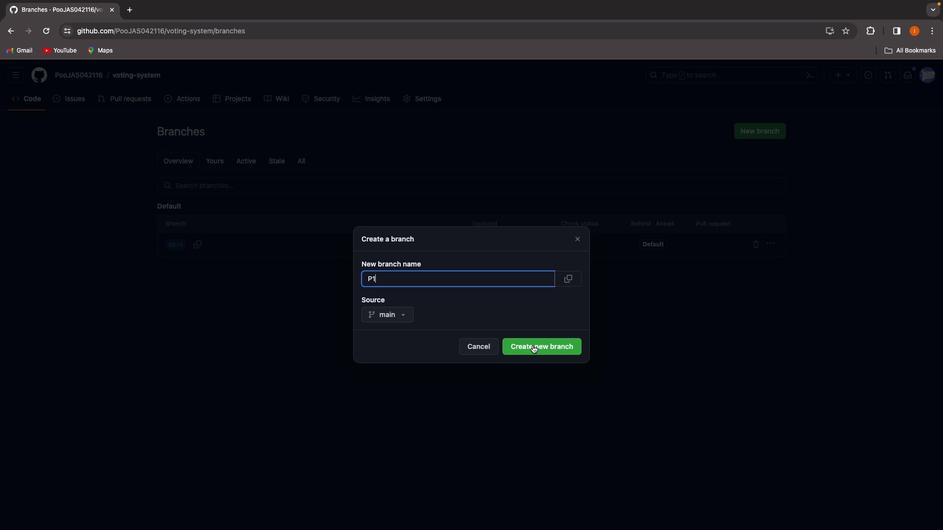 
Action: Mouse pressed left at (533, 345)
Screenshot: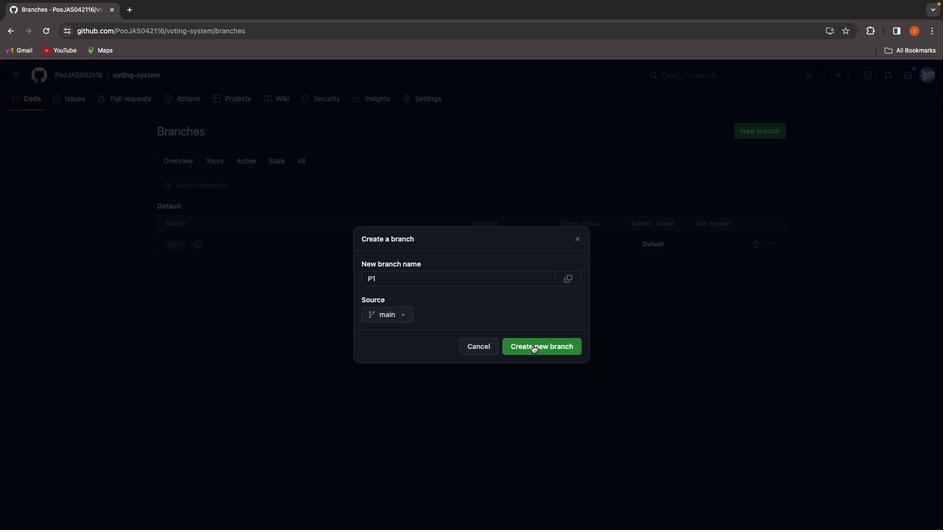 
Action: Mouse moved to (755, 126)
Screenshot: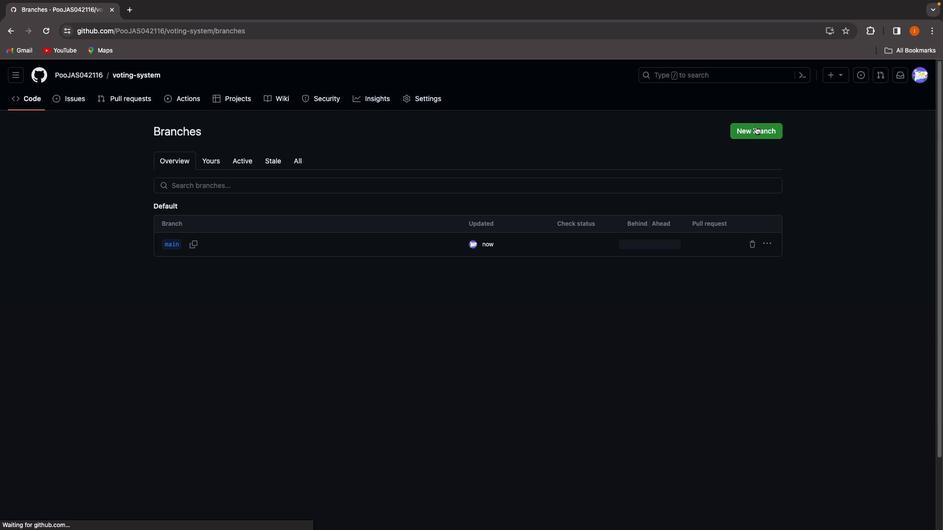 
Action: Mouse pressed left at (755, 126)
Screenshot: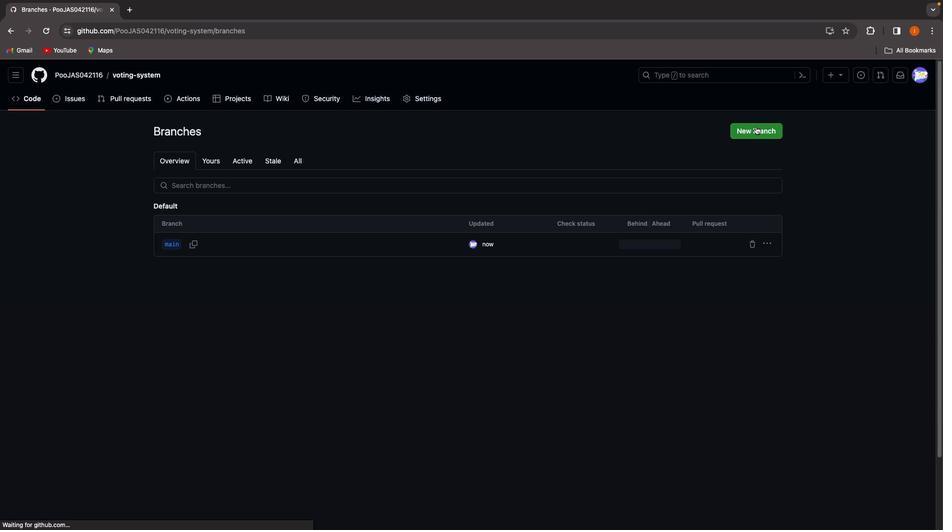 
Action: Mouse moved to (422, 278)
Screenshot: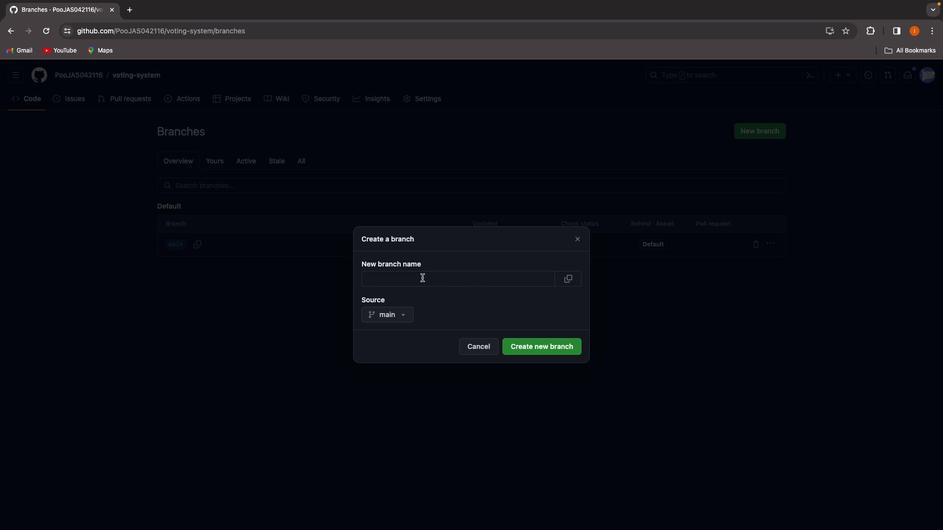 
Action: Mouse pressed left at (422, 278)
Screenshot: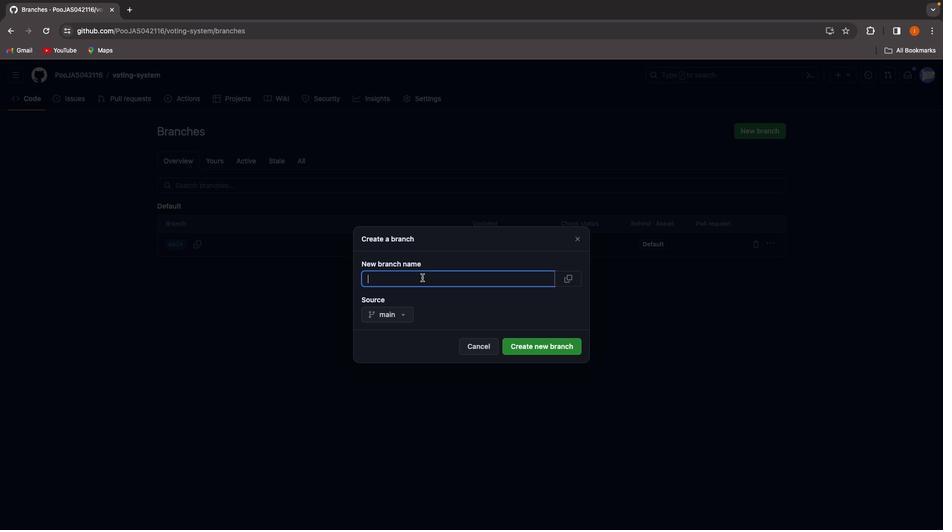 
Action: Key pressed Key.shift_r'P''2'
Screenshot: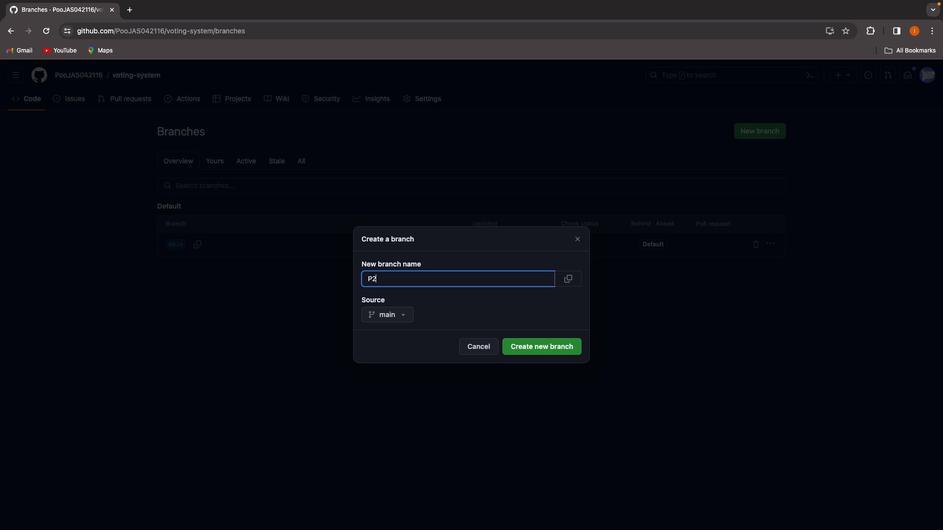 
Action: Mouse moved to (538, 347)
Screenshot: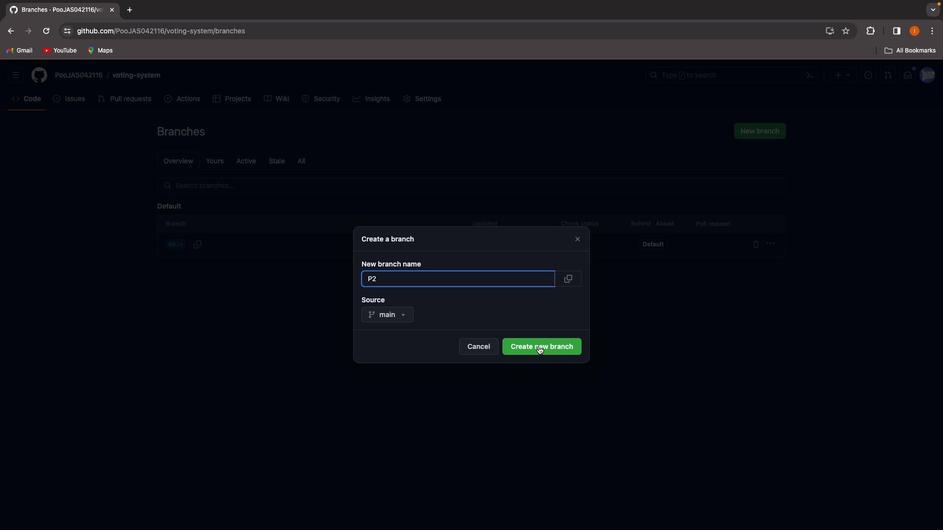 
Action: Mouse pressed left at (538, 347)
Screenshot: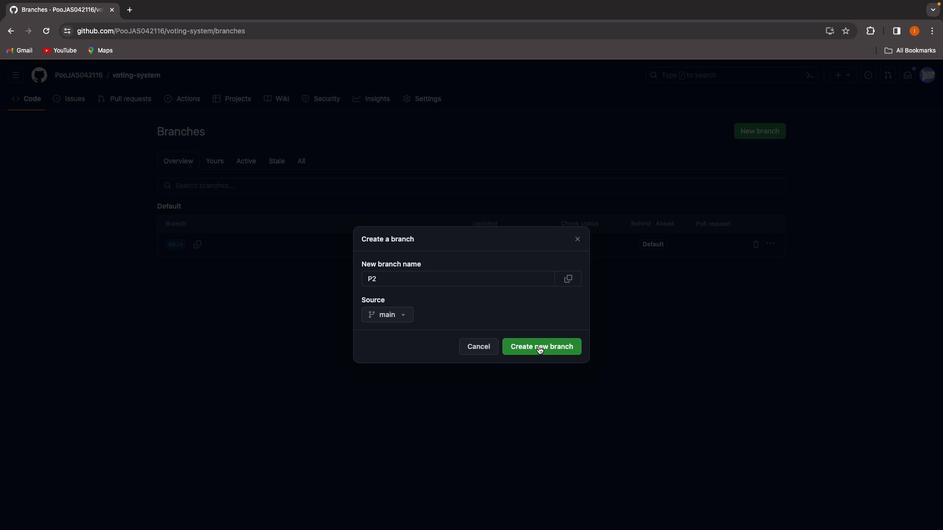 
Action: Mouse moved to (137, 77)
Screenshot: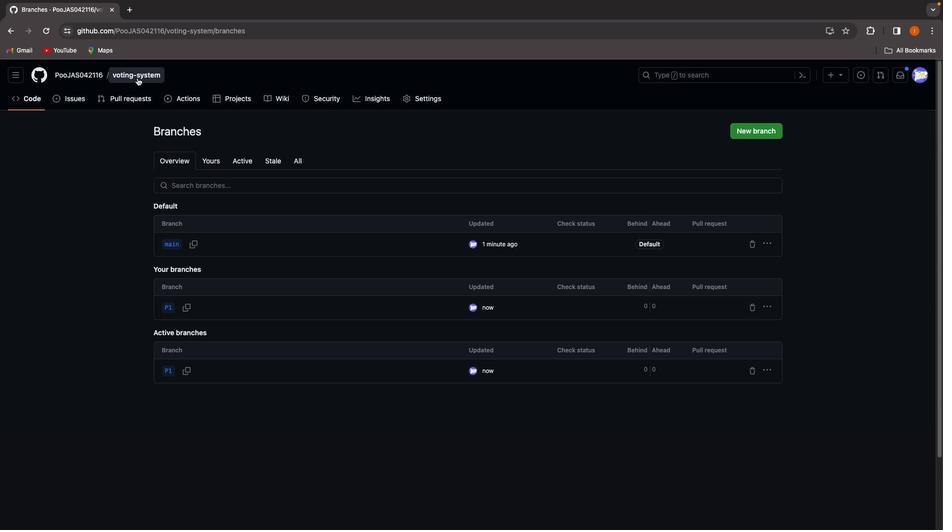 
Action: Mouse pressed left at (137, 77)
Screenshot: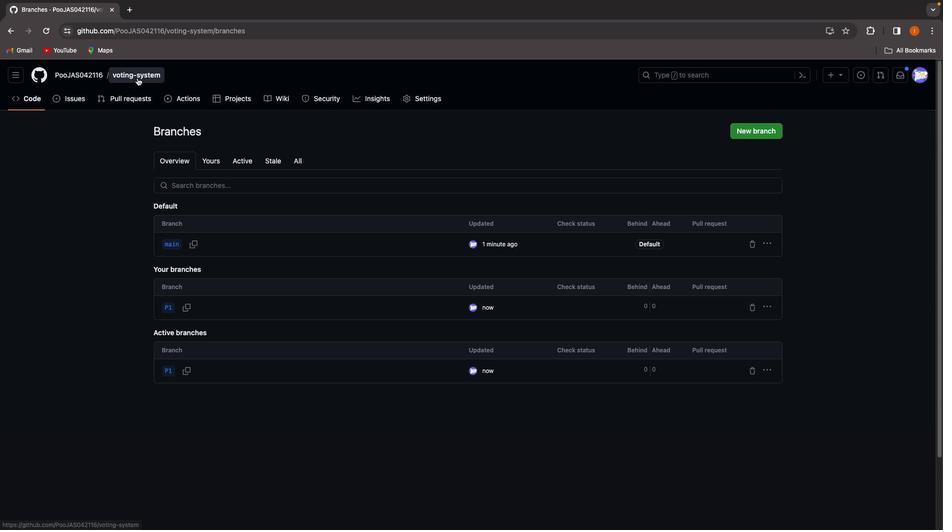 
Action: Mouse moved to (288, 162)
Screenshot: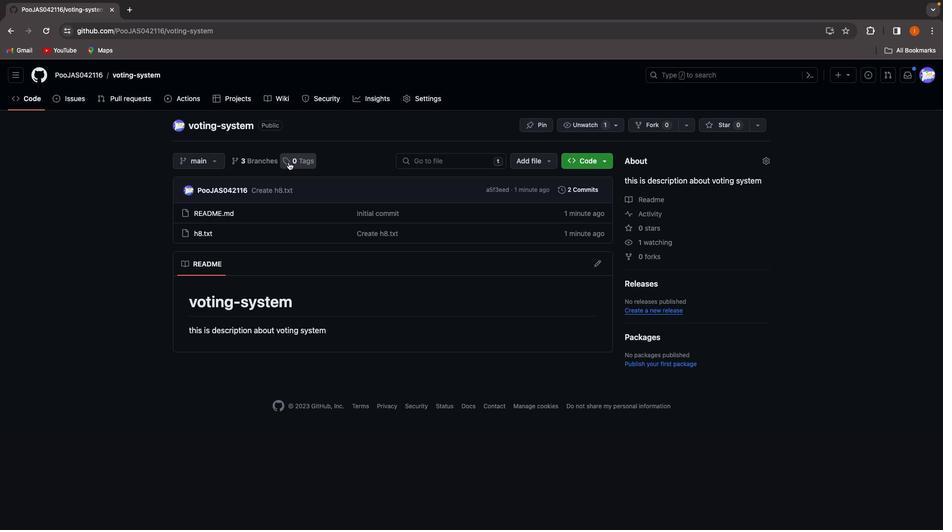 
Action: Mouse pressed left at (288, 162)
Screenshot: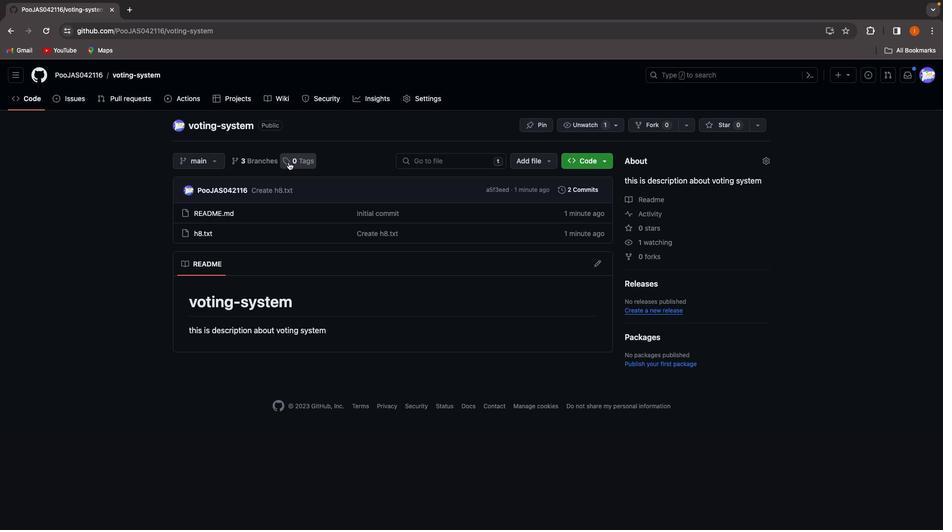 
Action: Mouse moved to (479, 263)
Screenshot: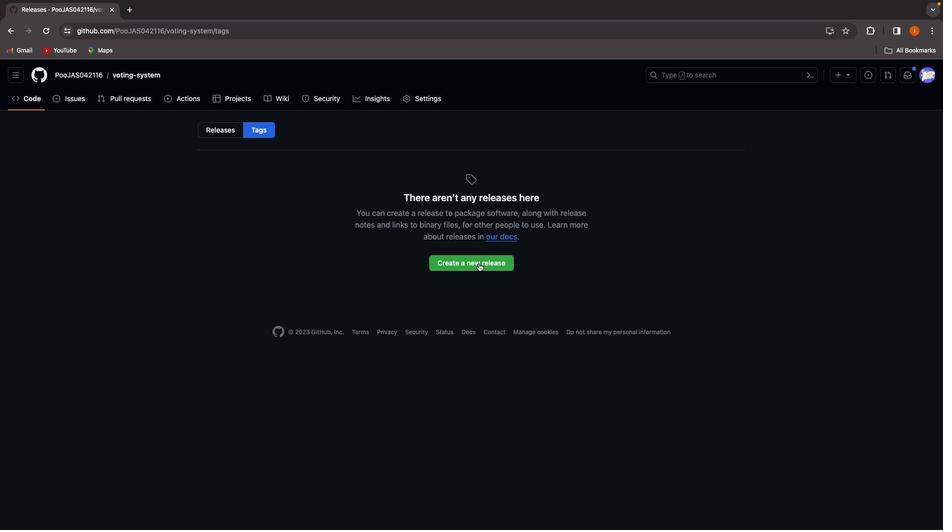 
Action: Mouse pressed left at (479, 263)
Screenshot: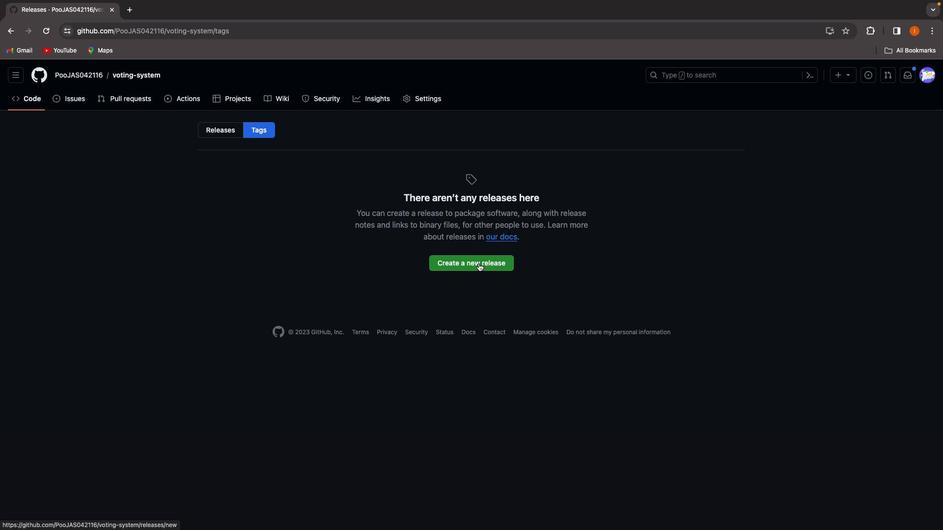 
Action: Mouse moved to (269, 202)
Screenshot: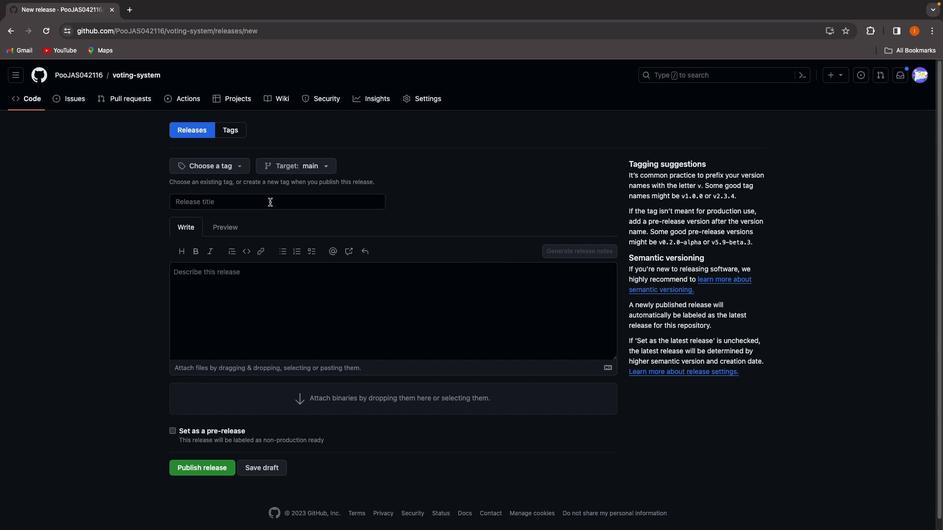 
Action: Mouse pressed left at (269, 202)
Screenshot: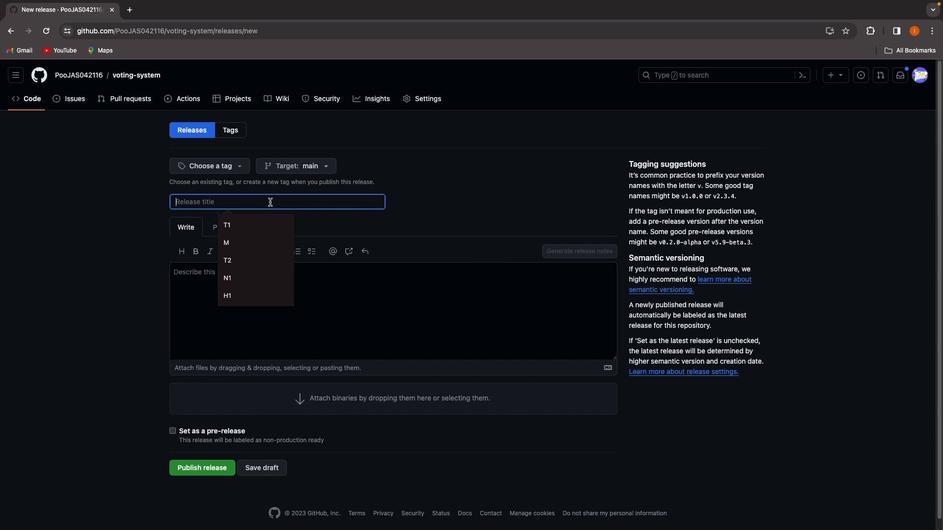 
Action: Mouse moved to (267, 204)
Screenshot: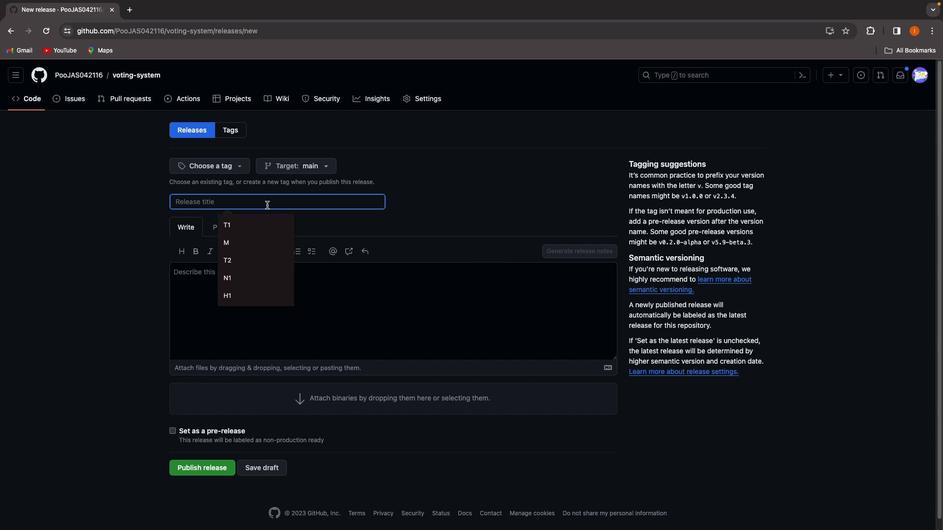 
Action: Mouse pressed left at (267, 204)
Screenshot: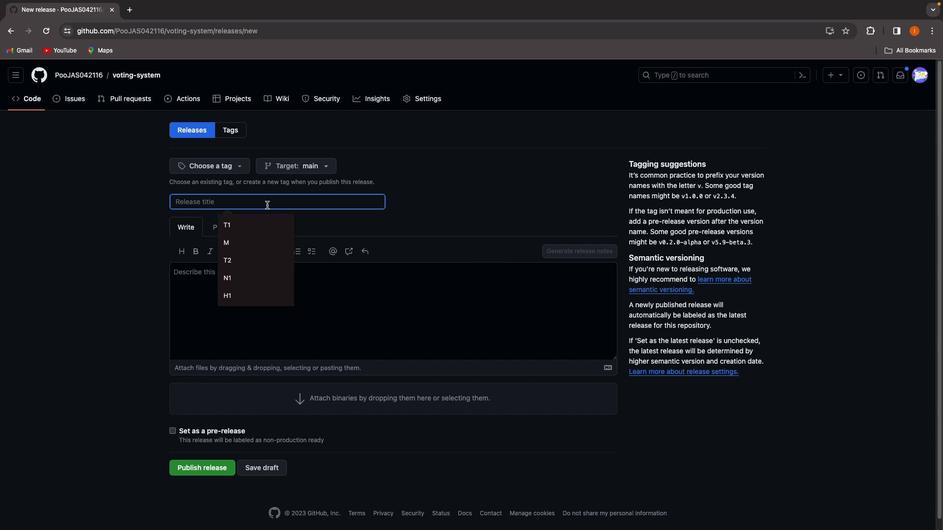 
Action: Mouse pressed left at (267, 204)
Screenshot: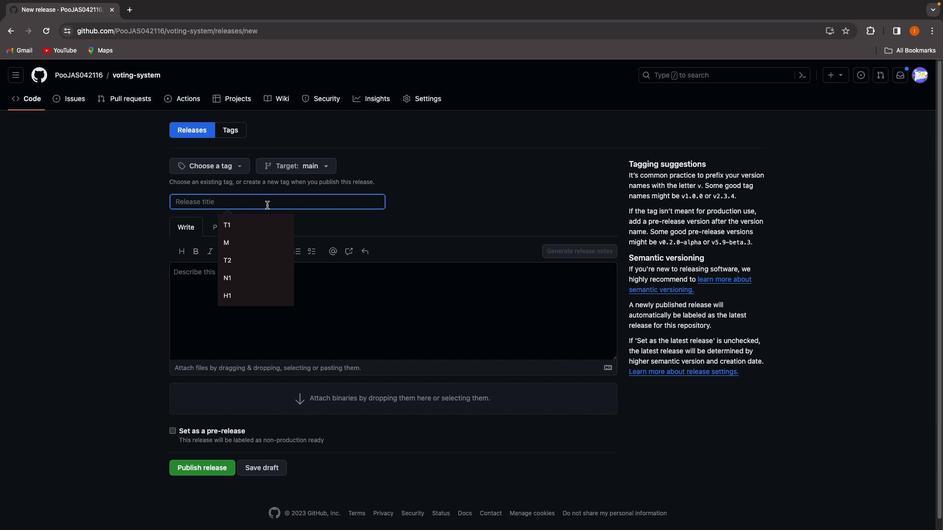 
Action: Mouse moved to (236, 203)
Screenshot: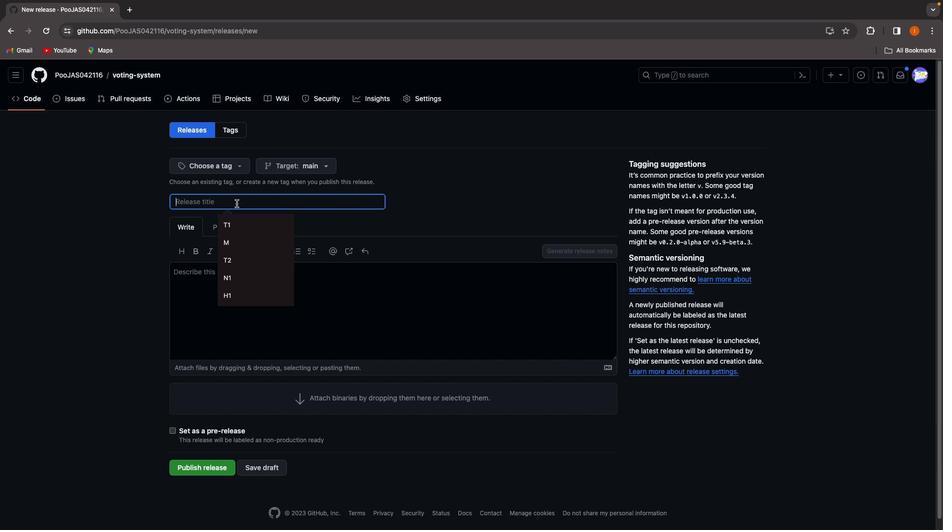 
Action: Mouse pressed left at (236, 203)
Screenshot: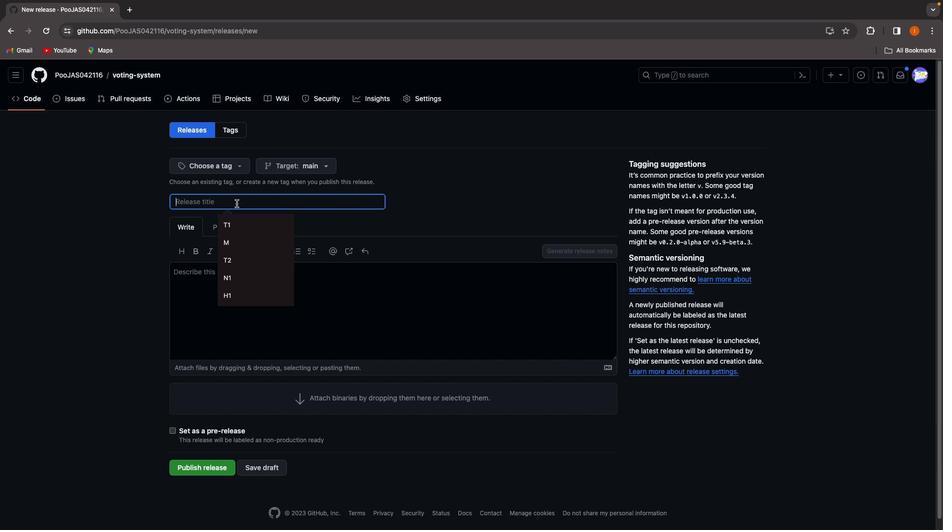 
Action: Key pressed Key.shift_r'P''1'
Screenshot: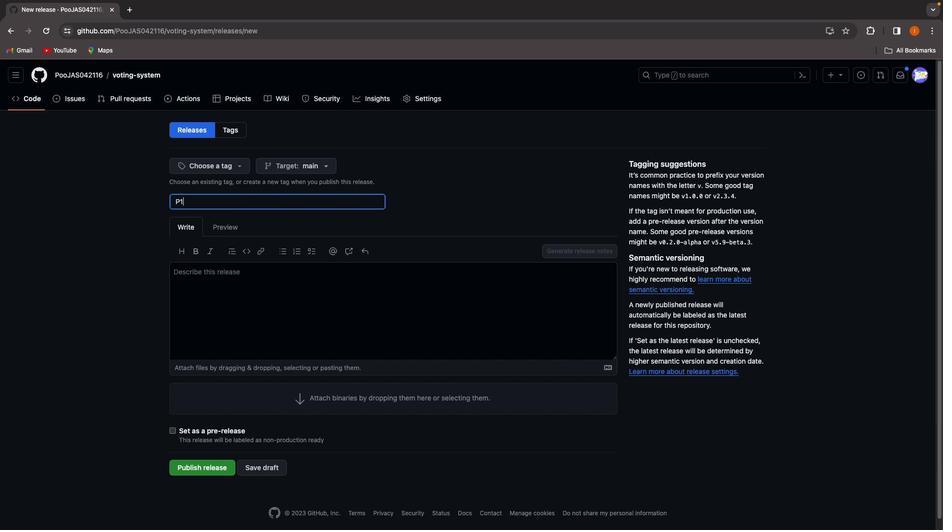 
Action: Mouse moved to (213, 459)
Screenshot: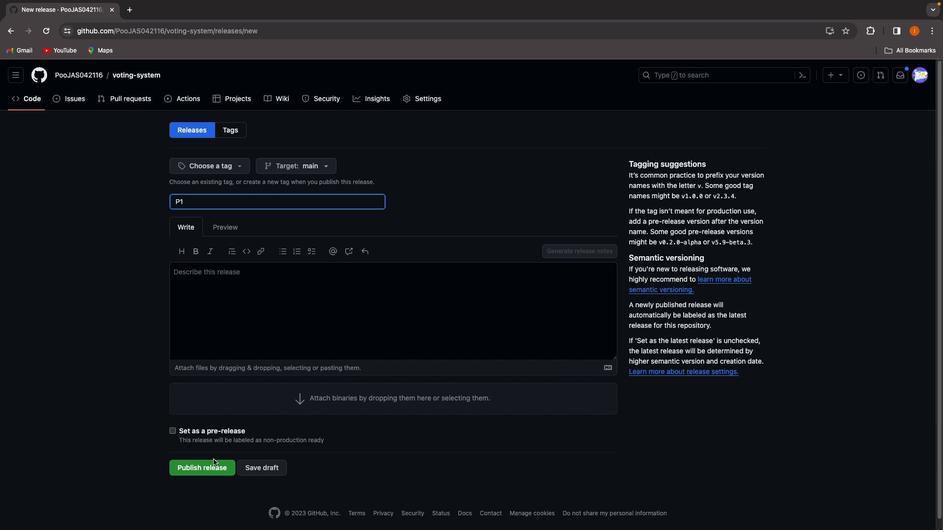 
Action: Mouse pressed left at (213, 459)
Screenshot: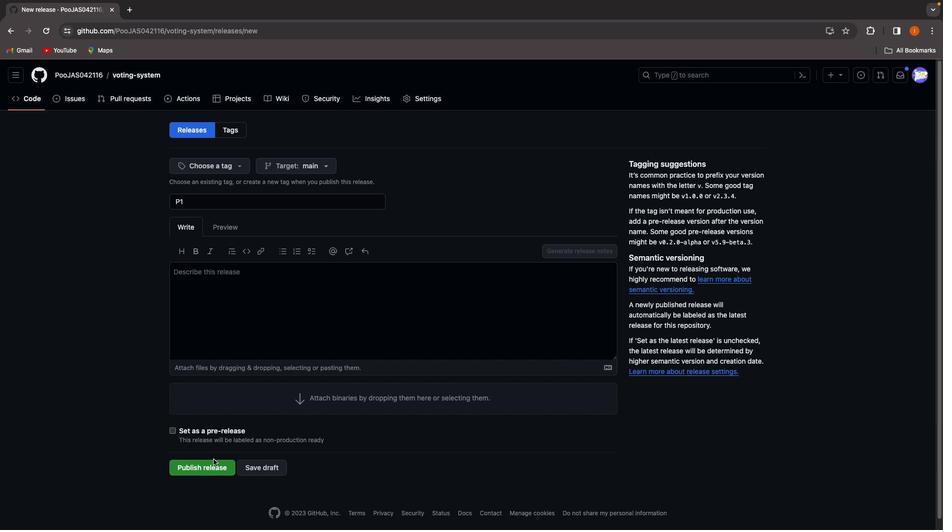 
Action: Mouse moved to (210, 471)
Screenshot: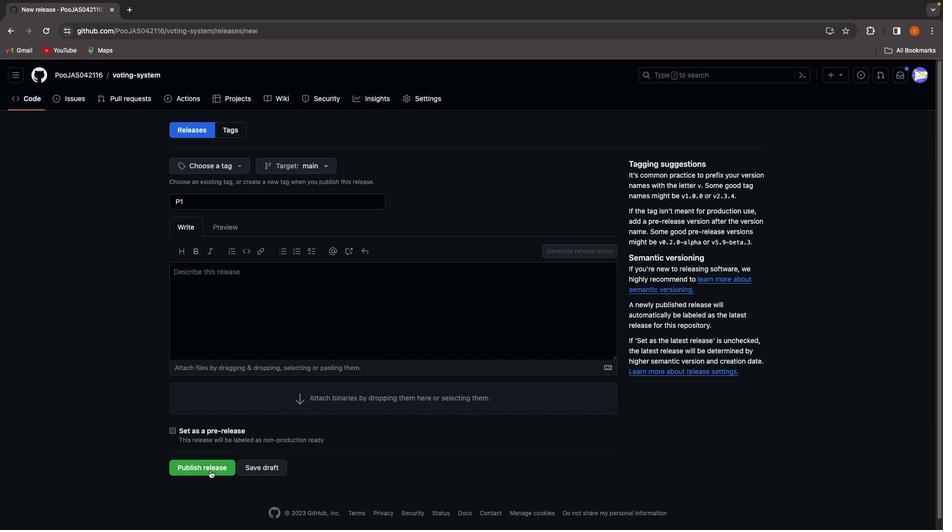 
Action: Mouse pressed left at (210, 471)
Screenshot: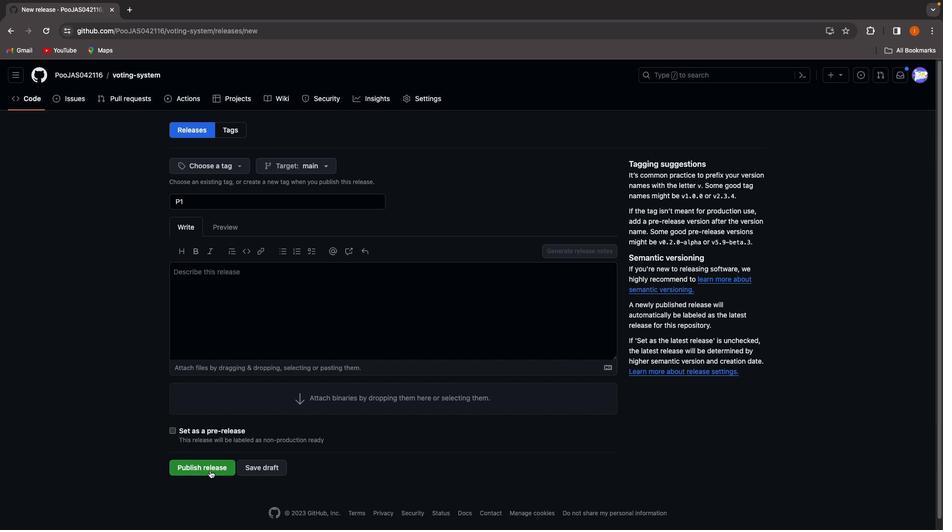 
Action: Mouse moved to (406, 424)
Screenshot: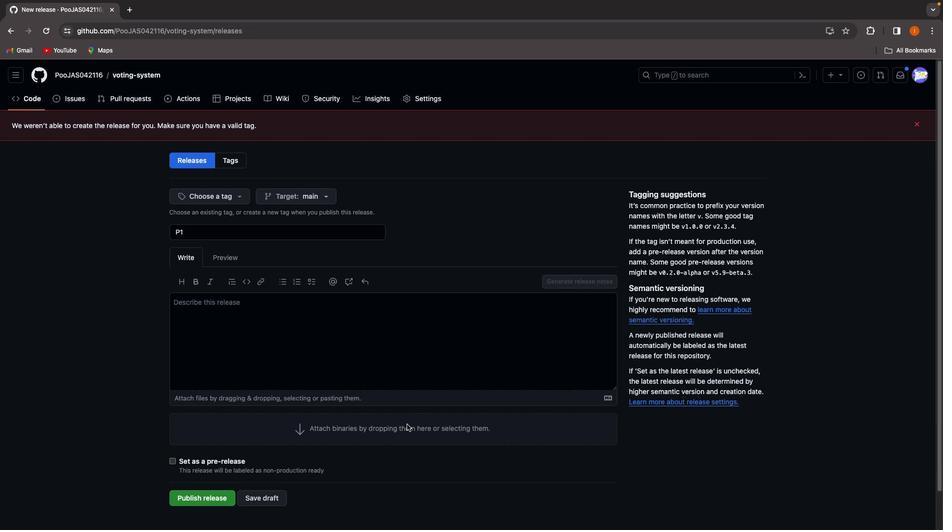 
Action: Mouse pressed left at (406, 424)
Screenshot: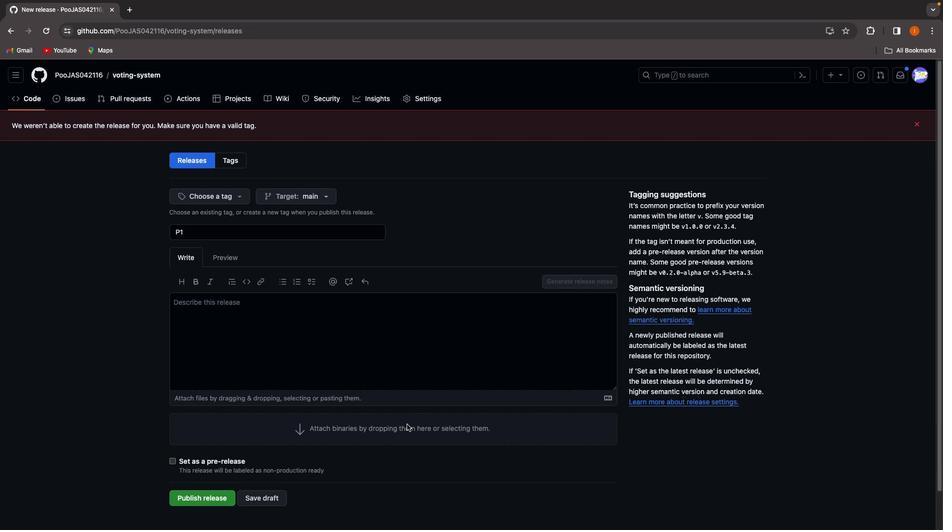 
Action: Mouse moved to (378, 204)
Screenshot: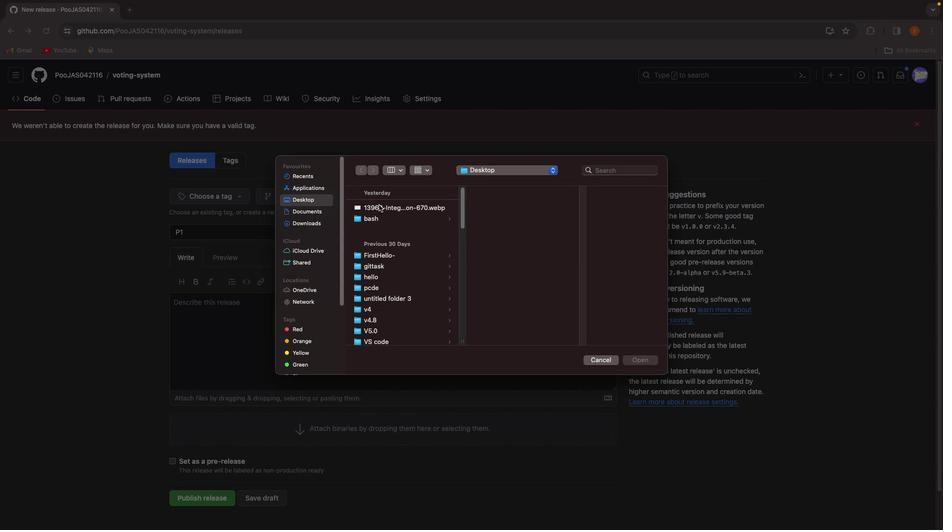 
Action: Mouse pressed left at (378, 204)
Screenshot: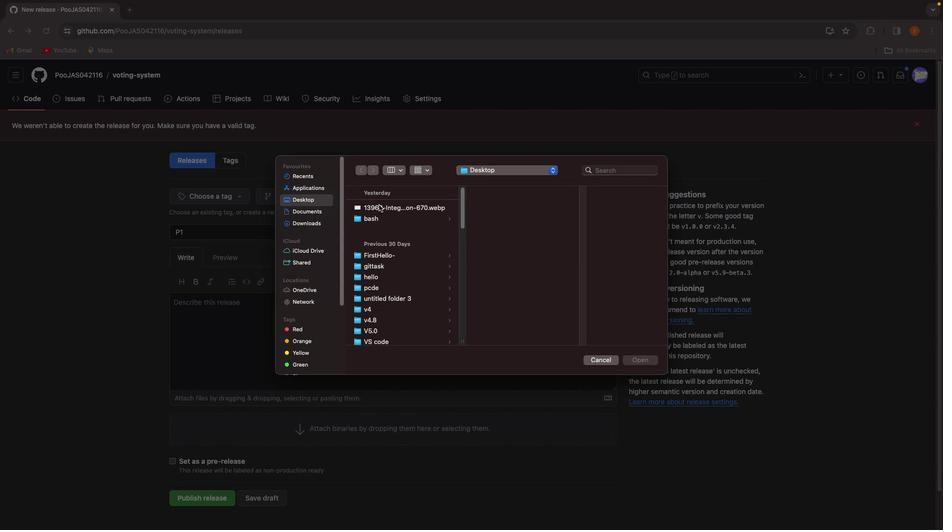 
Action: Mouse moved to (638, 362)
Screenshot: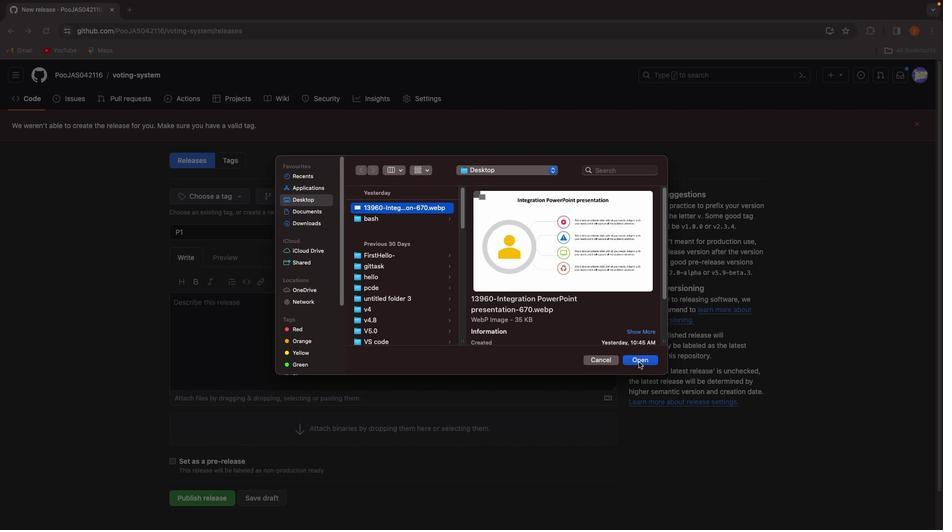 
Action: Mouse pressed left at (638, 362)
Screenshot: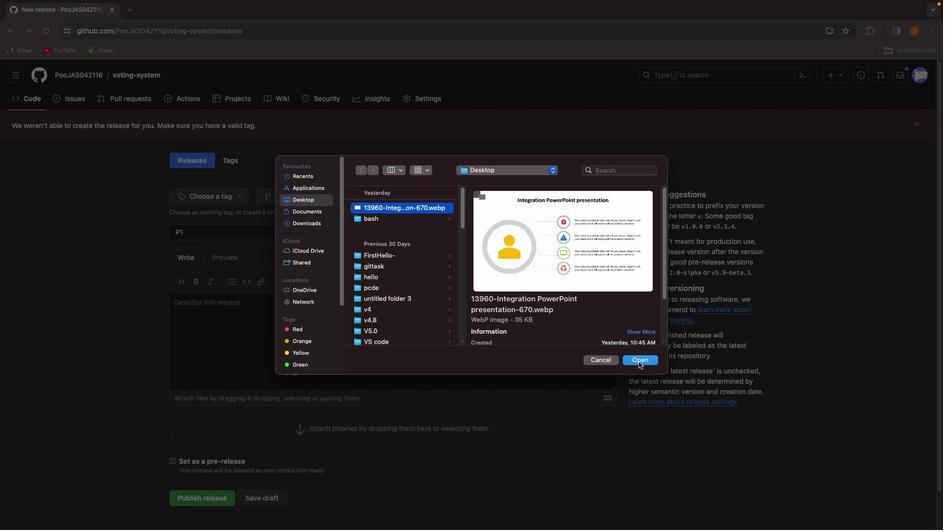 
Action: Mouse moved to (347, 476)
Screenshot: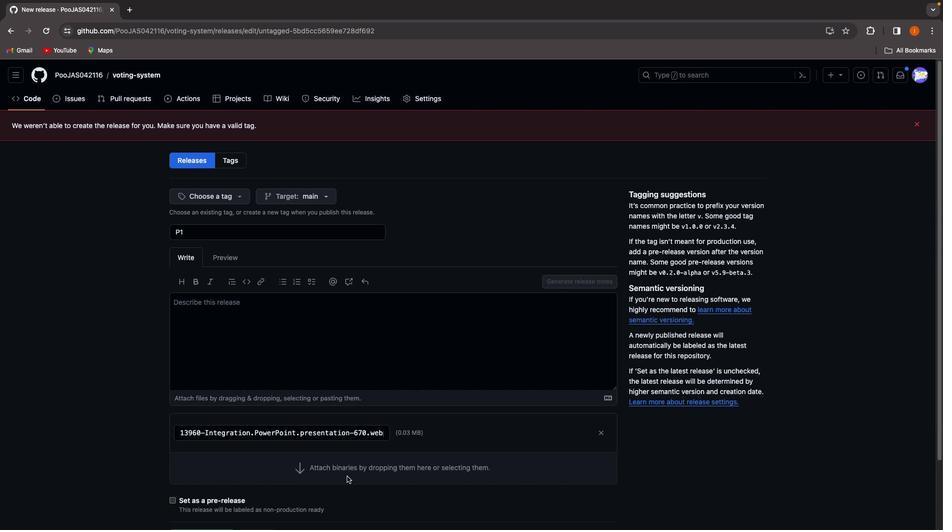
Action: Mouse scrolled (347, 476) with delta (0, 0)
Screenshot: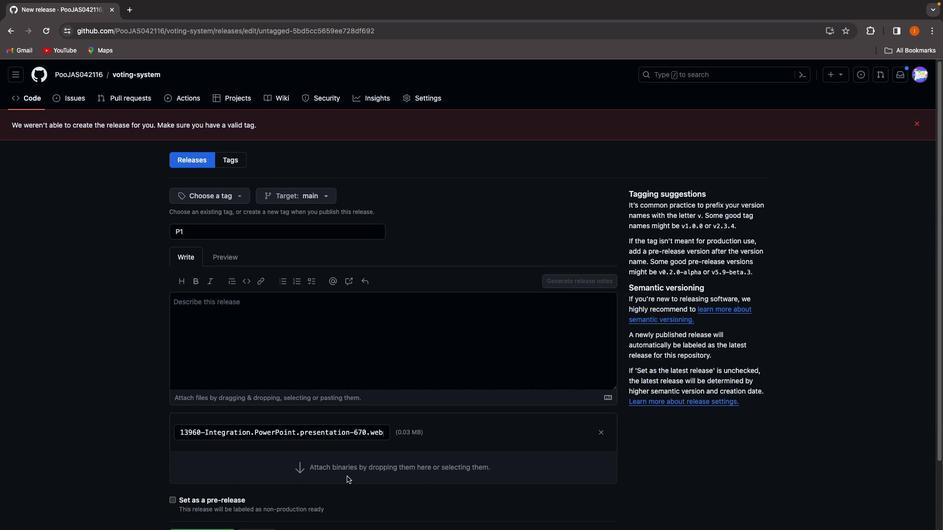 
Action: Mouse scrolled (347, 476) with delta (0, 0)
Screenshot: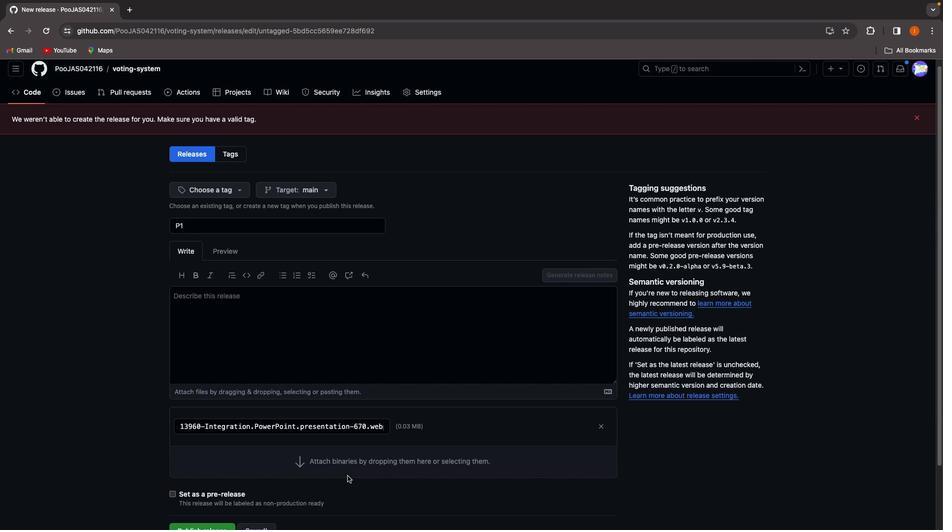 
Action: Mouse scrolled (347, 476) with delta (0, -1)
Screenshot: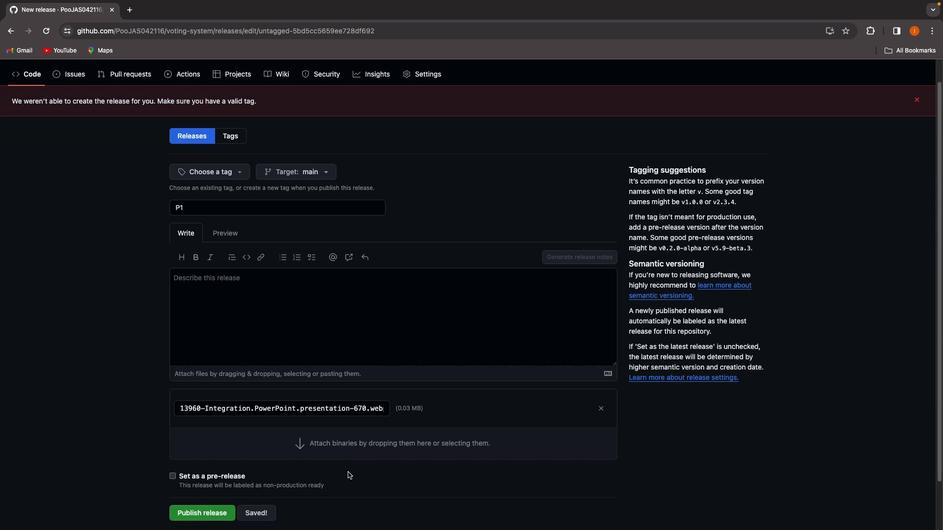 
Action: Mouse moved to (347, 476)
Screenshot: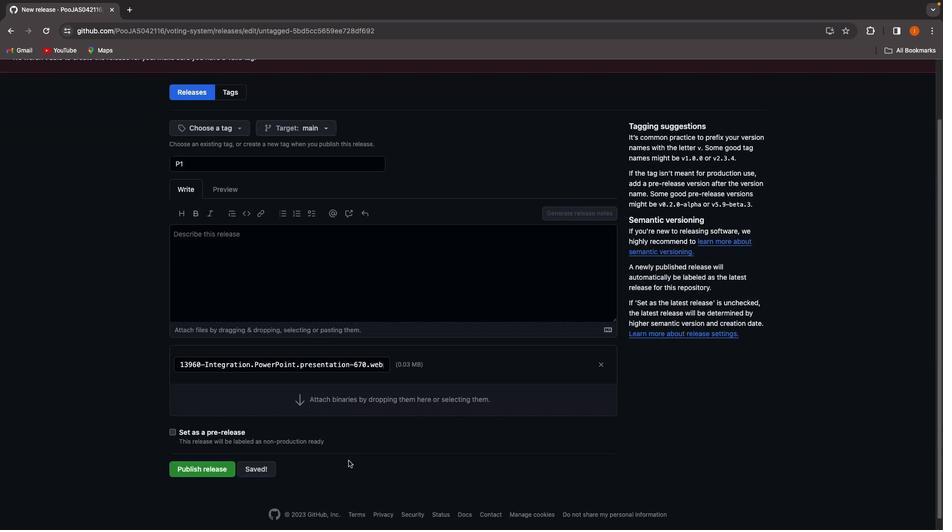 
Action: Mouse scrolled (347, 476) with delta (0, -1)
Screenshot: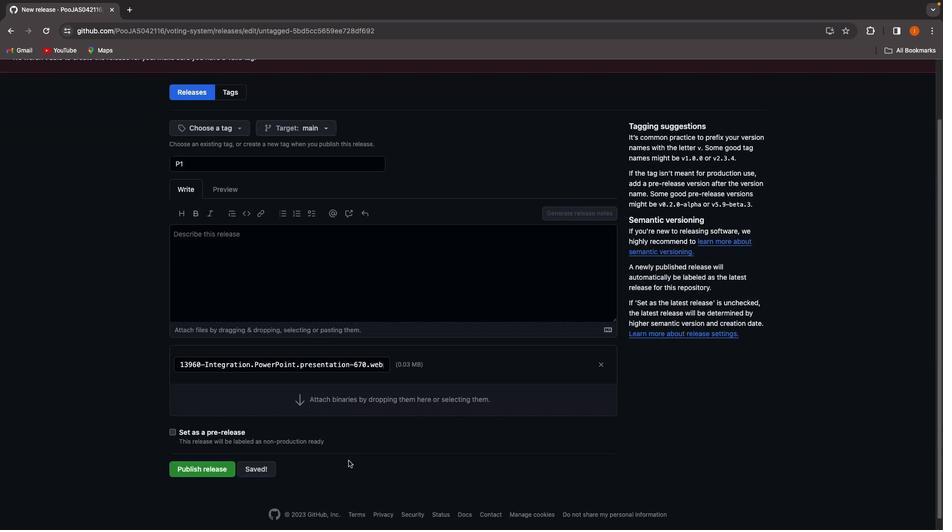 
Action: Mouse moved to (348, 465)
Screenshot: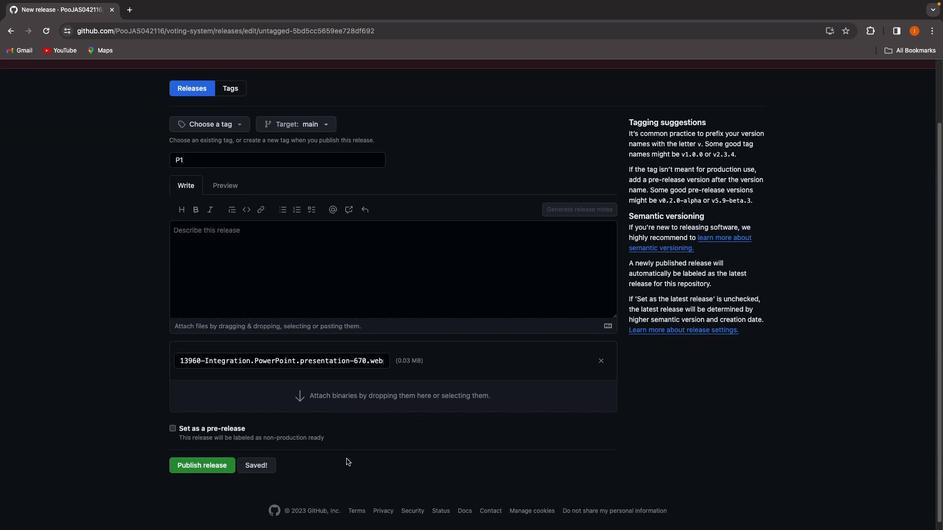 
Action: Mouse scrolled (348, 465) with delta (0, -2)
Screenshot: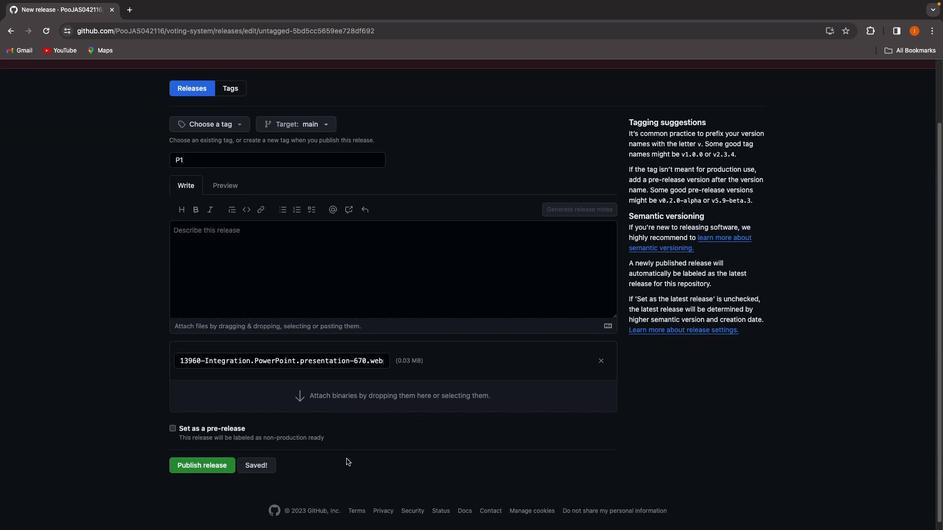 
Action: Mouse moved to (169, 420)
Screenshot: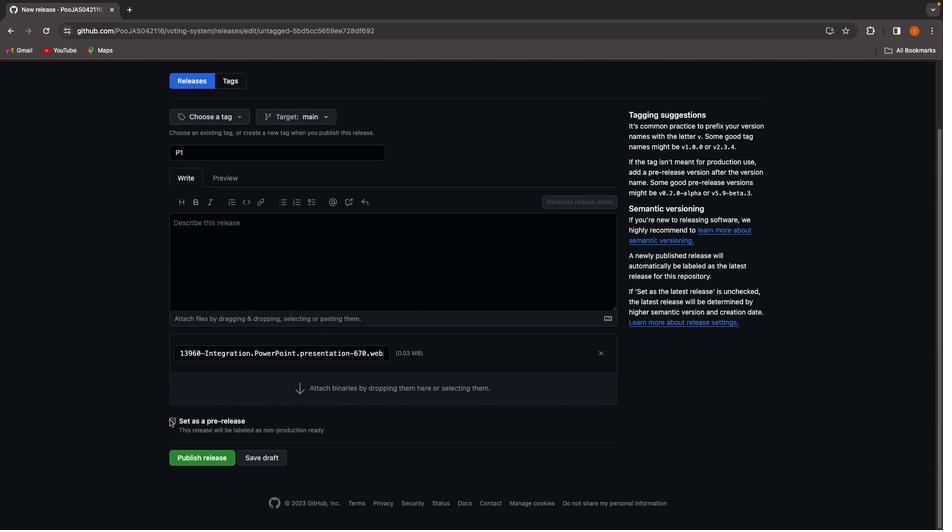 
Action: Mouse pressed left at (169, 420)
Screenshot: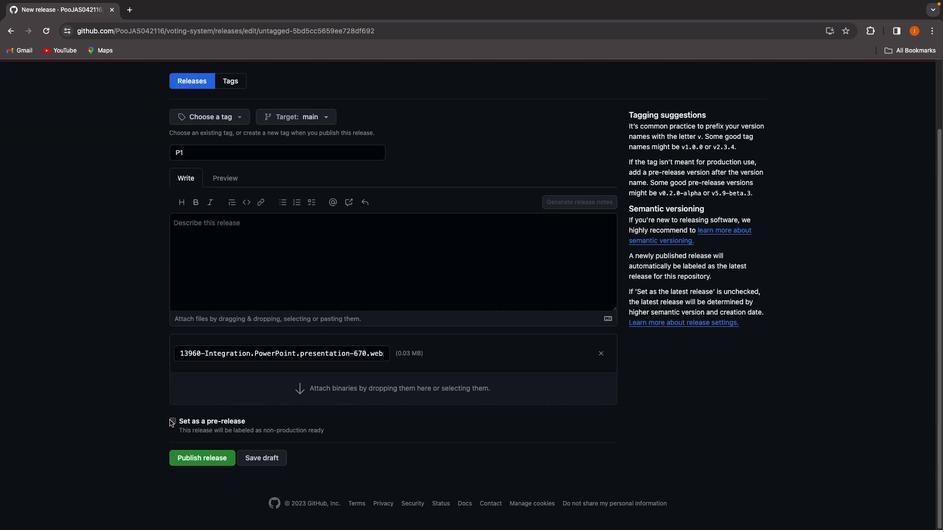
Action: Mouse moved to (202, 456)
Screenshot: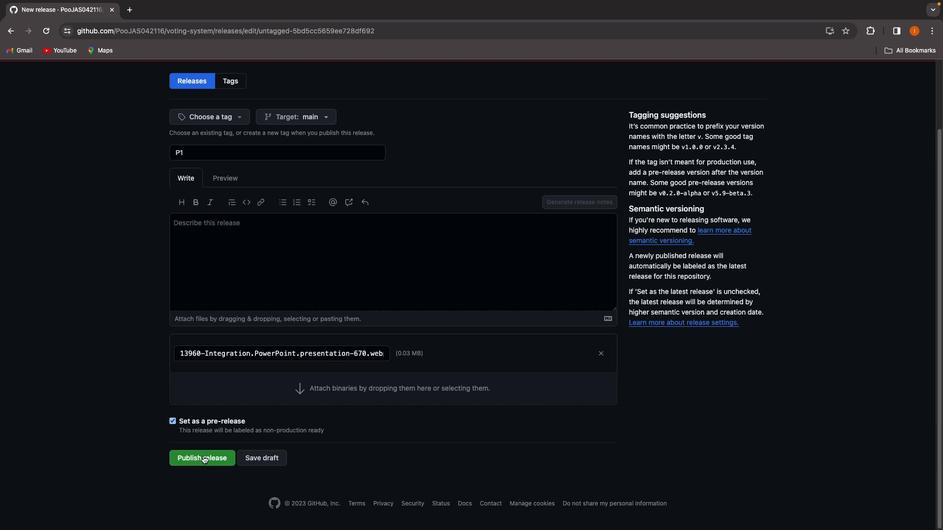 
Action: Mouse pressed left at (202, 456)
Screenshot: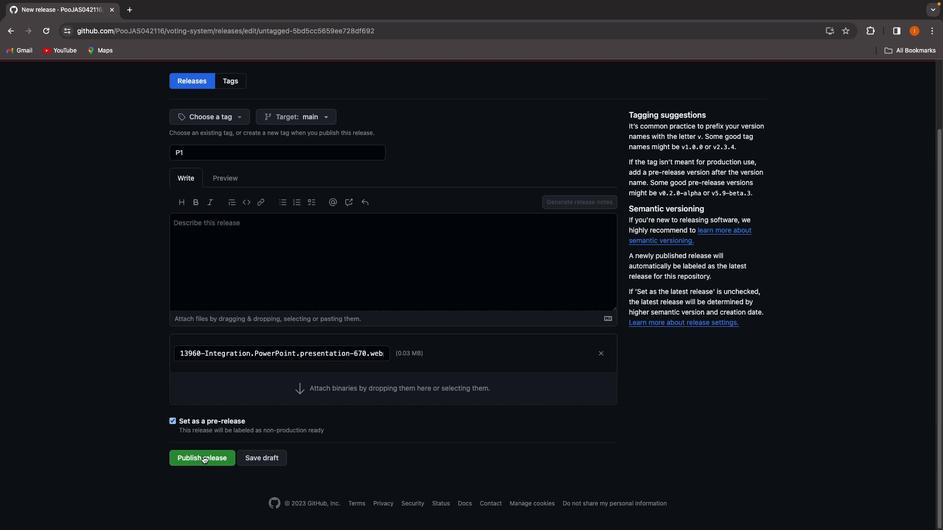 
Action: Mouse moved to (602, 205)
Screenshot: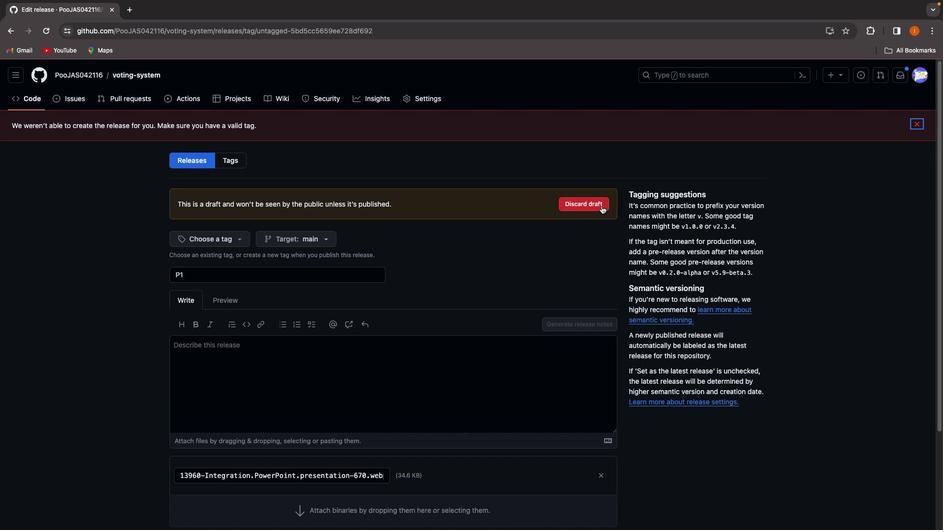
Action: Mouse pressed left at (602, 205)
Screenshot: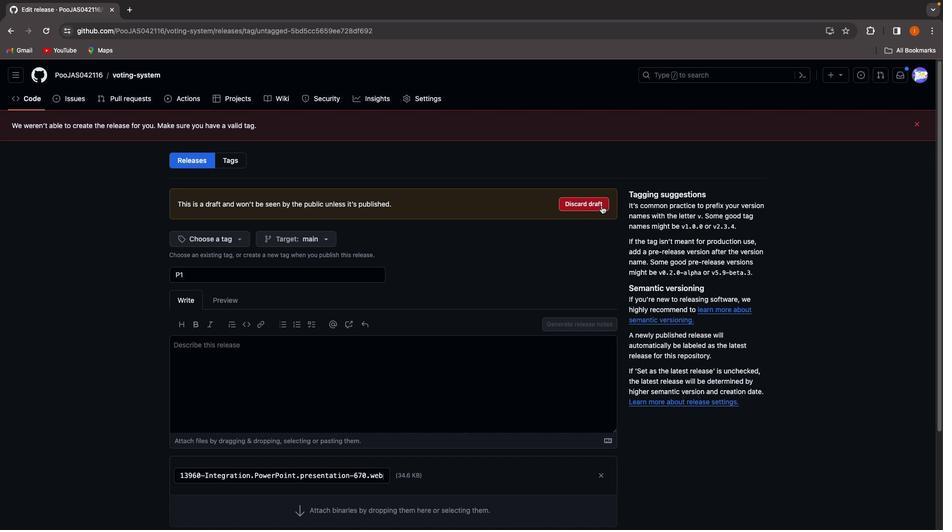 
Action: Mouse moved to (478, 175)
Screenshot: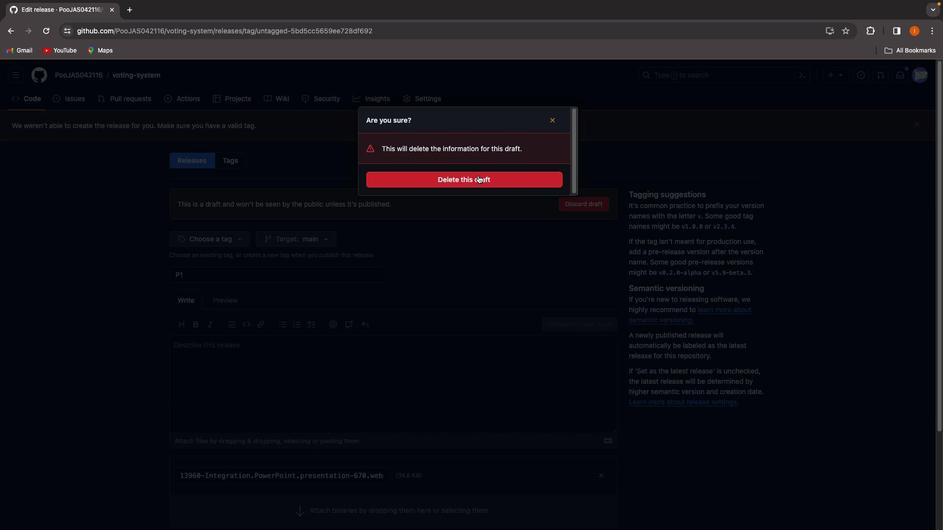
Action: Mouse pressed left at (478, 175)
Screenshot: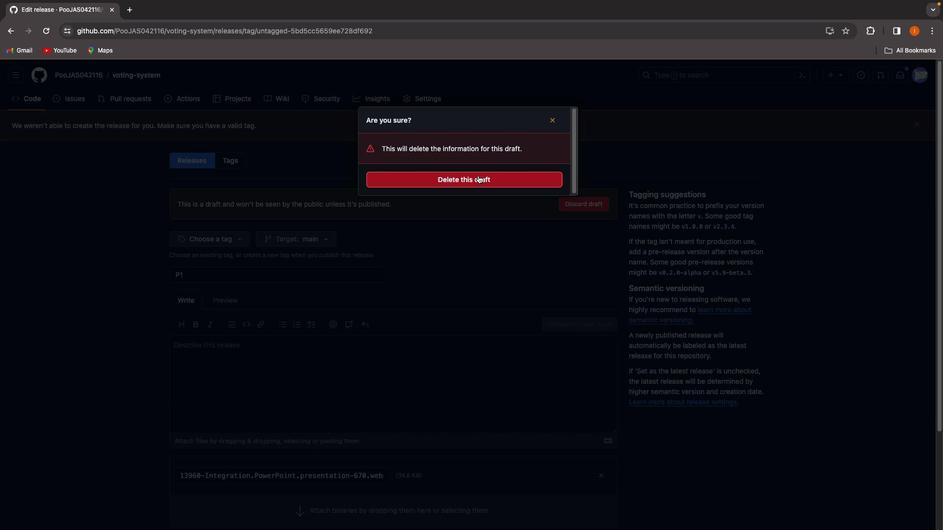 
Action: Mouse moved to (140, 77)
Screenshot: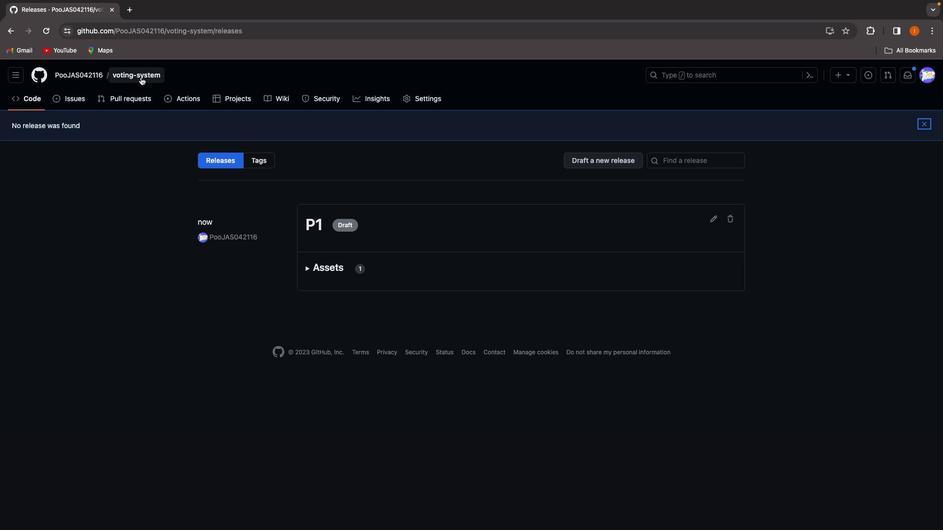 
Action: Mouse pressed left at (140, 77)
Screenshot: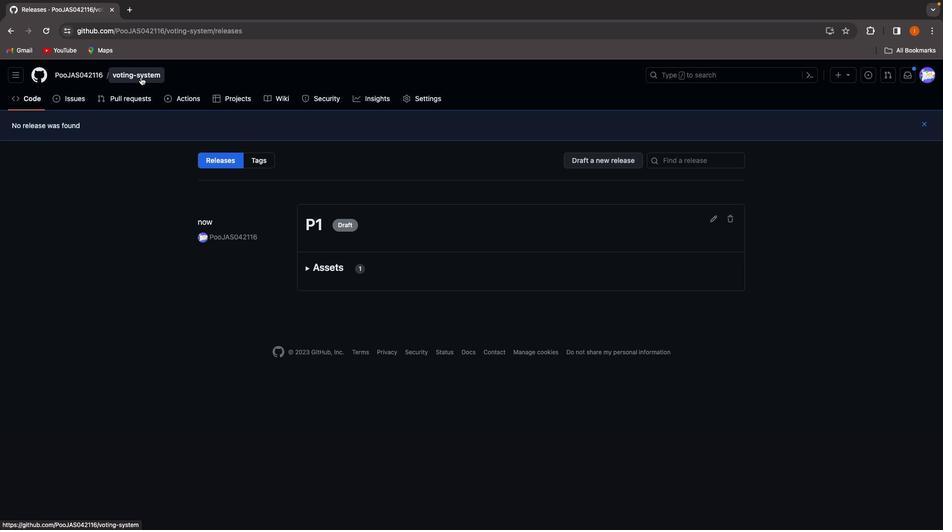 
Action: Mouse moved to (217, 121)
Screenshot: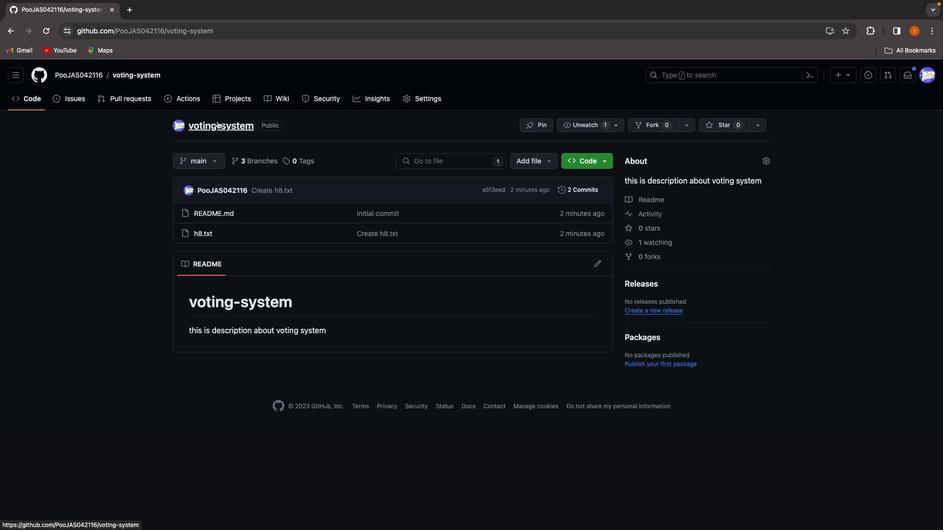 
Action: Mouse pressed left at (217, 121)
Screenshot: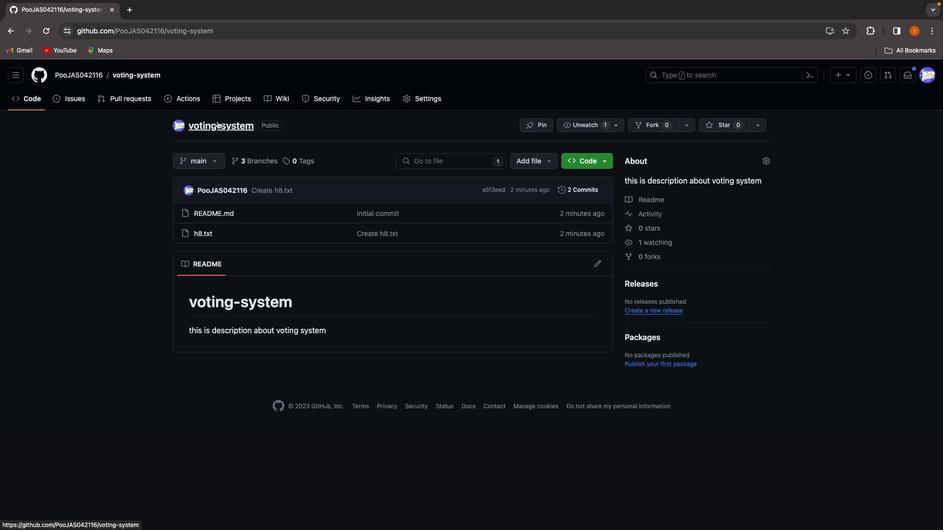 
Action: Mouse moved to (131, 102)
Screenshot: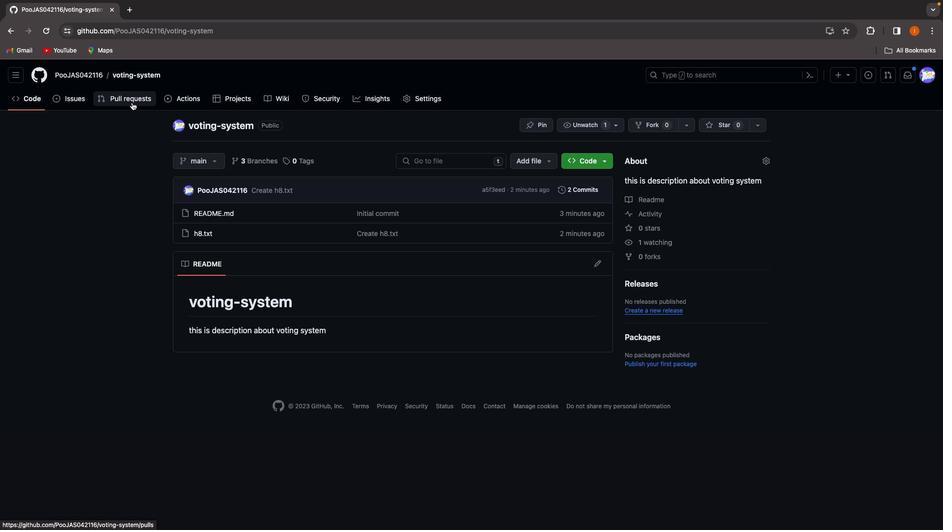 
Action: Mouse pressed left at (131, 102)
Screenshot: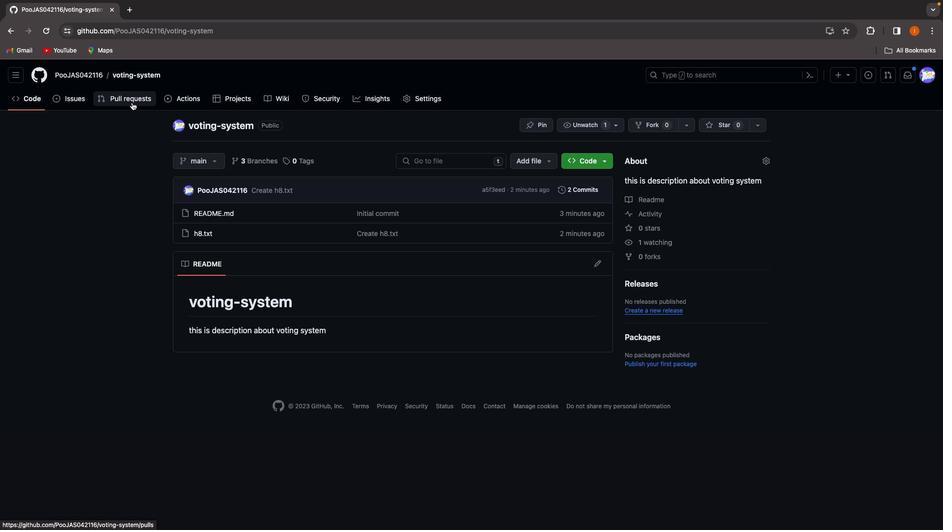 
Action: Mouse moved to (743, 126)
Screenshot: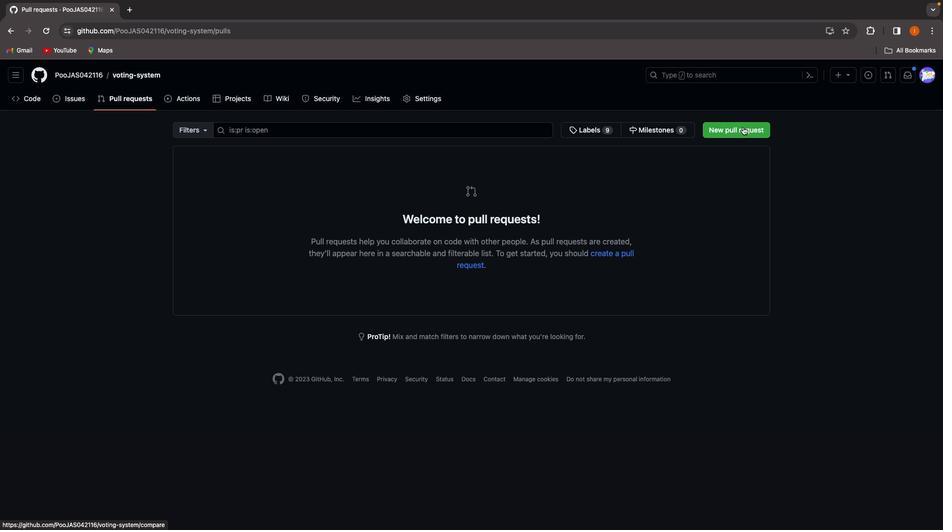 
Action: Mouse pressed left at (743, 126)
Screenshot: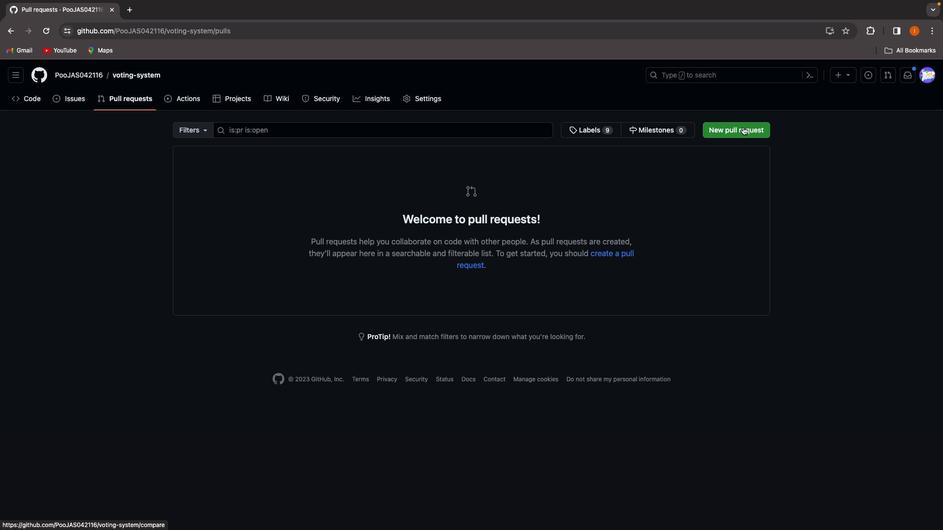 
Action: Mouse moved to (310, 172)
Screenshot: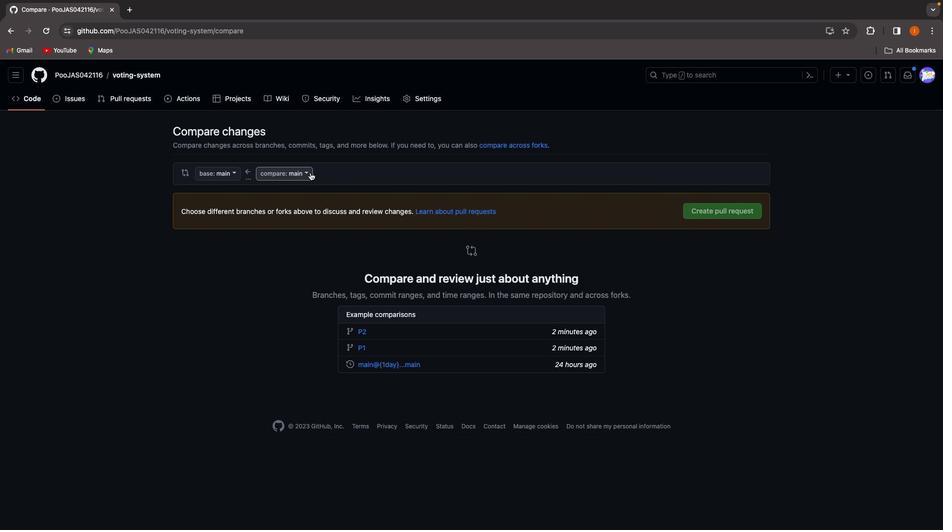 
Action: Mouse pressed left at (310, 172)
Screenshot: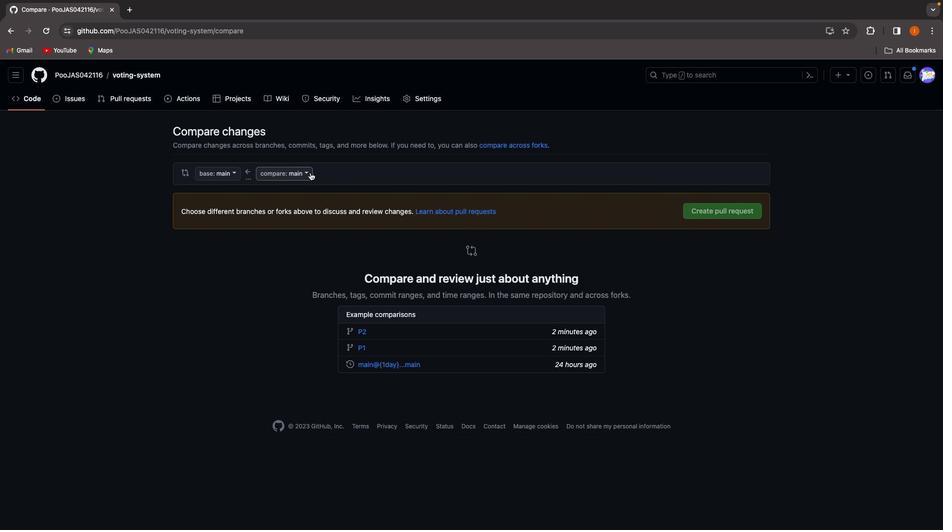 
Action: Mouse moved to (281, 265)
Screenshot: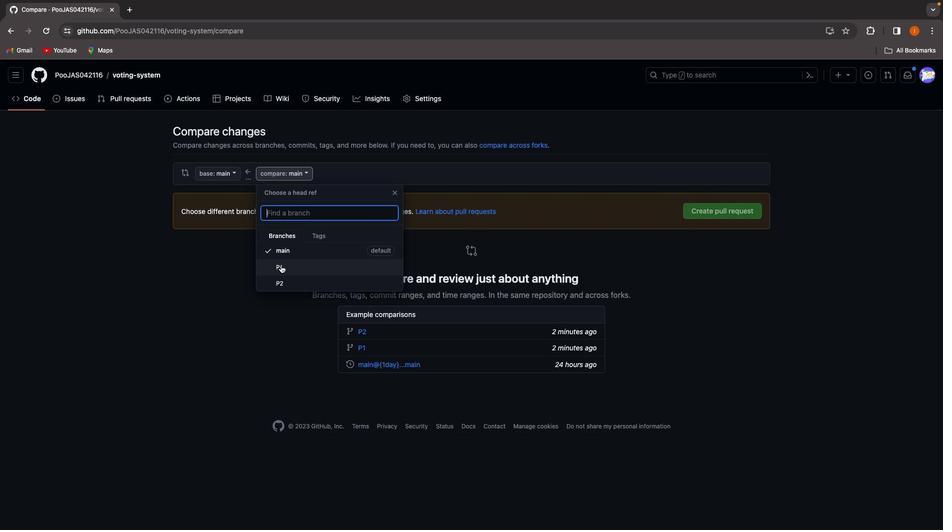 
Action: Mouse pressed left at (281, 265)
Screenshot: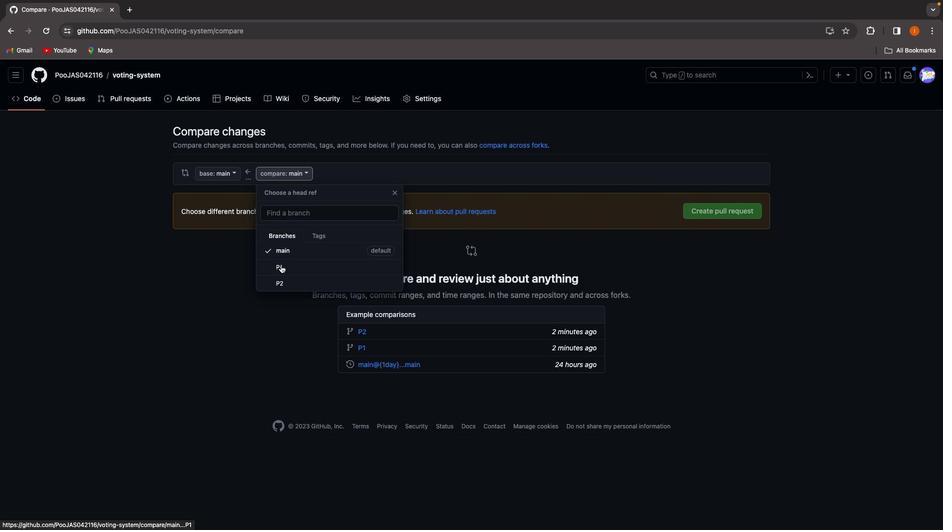 
Action: Mouse moved to (126, 75)
Screenshot: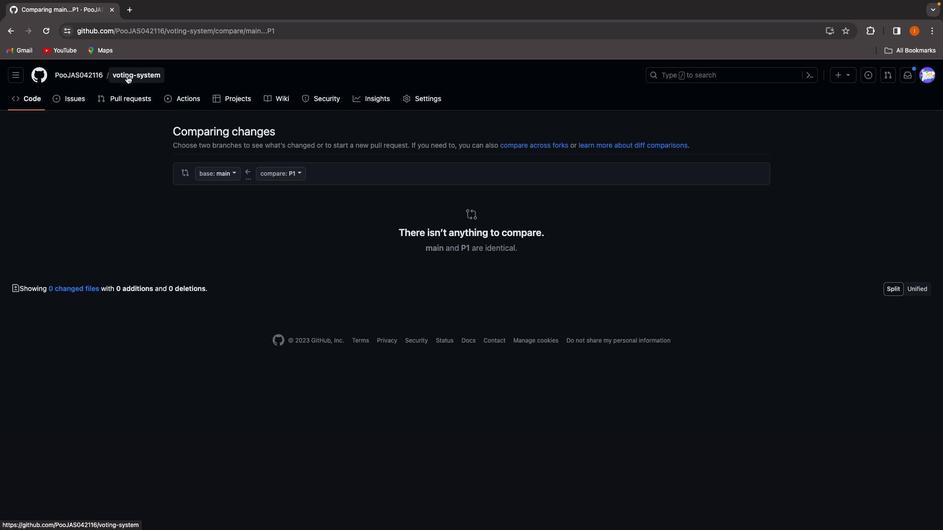 
Action: Mouse pressed left at (126, 75)
Screenshot: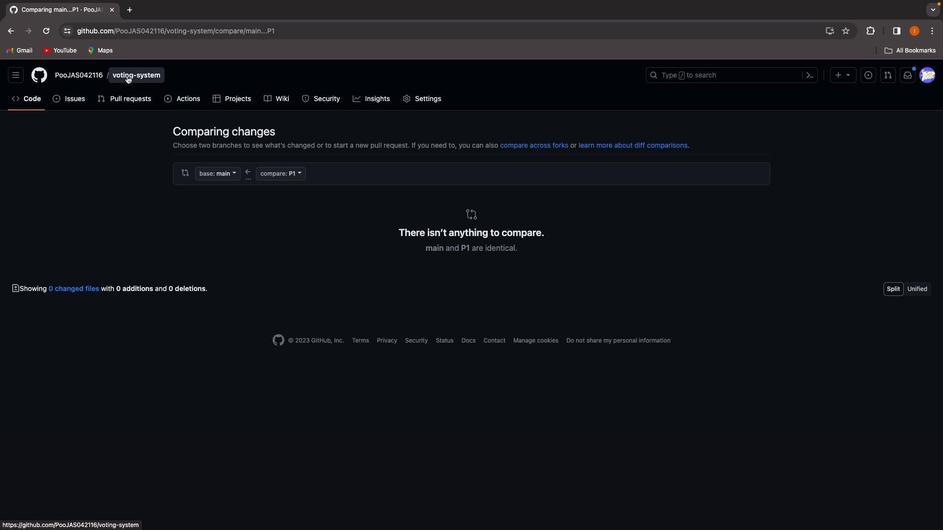 
Action: Mouse moved to (548, 161)
Screenshot: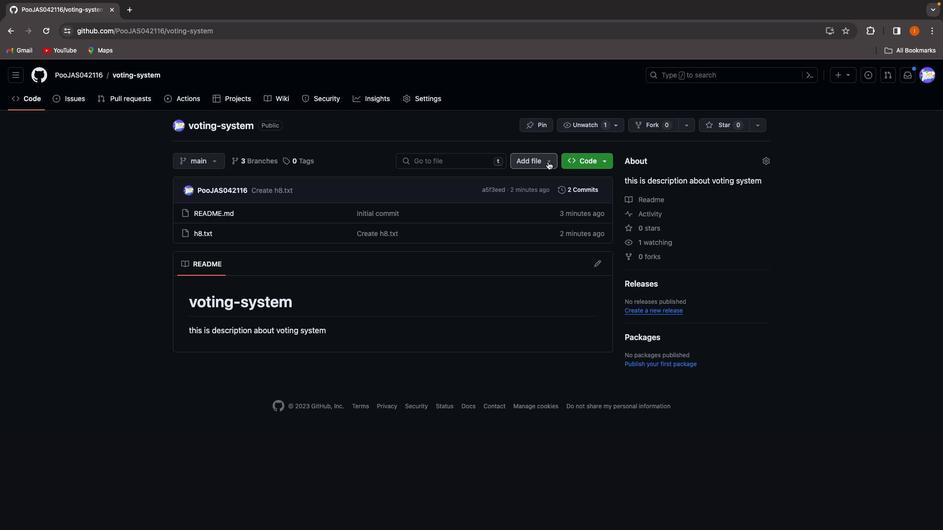 
Action: Mouse pressed left at (548, 161)
Screenshot: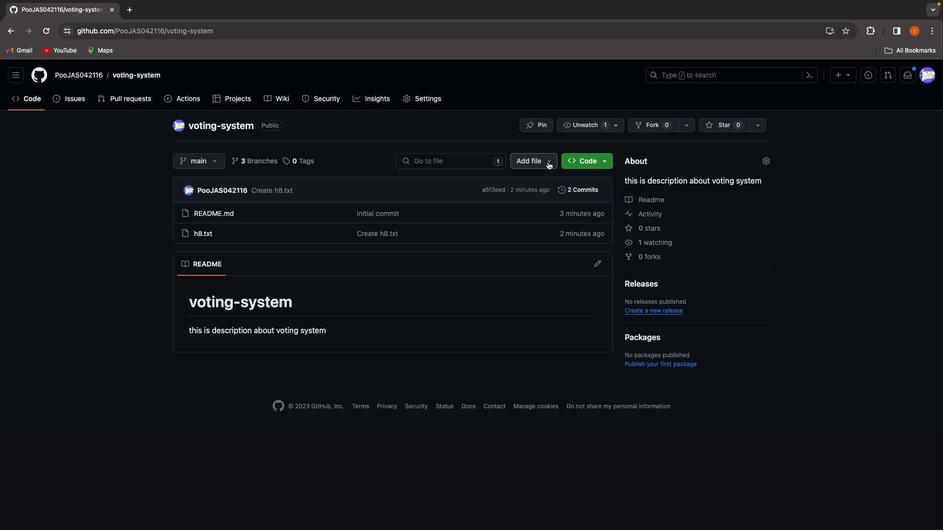 
Action: Mouse moved to (543, 179)
Screenshot: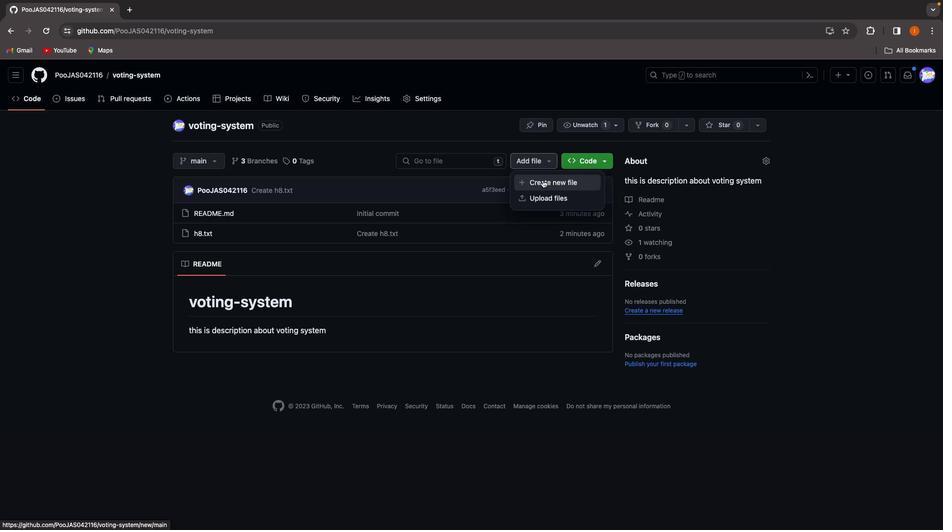 
Action: Mouse pressed left at (543, 179)
Screenshot: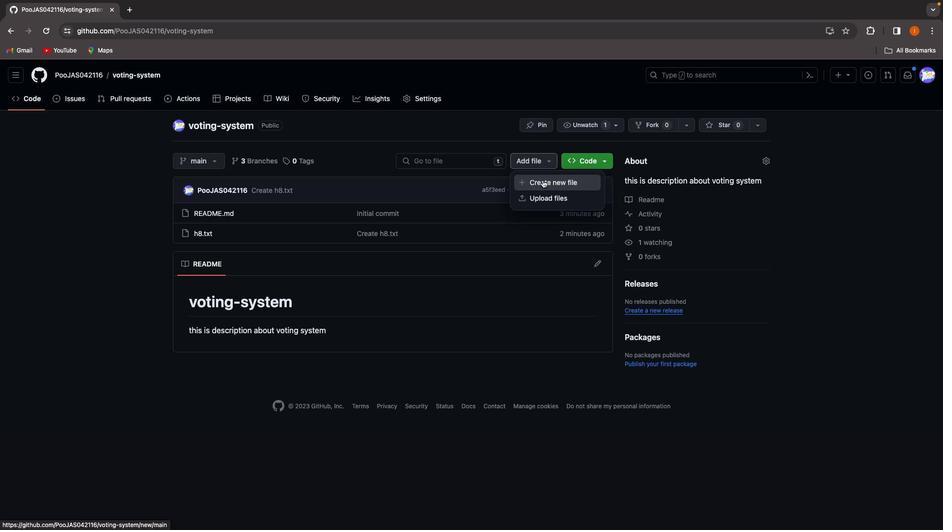 
Action: Mouse moved to (120, 211)
Screenshot: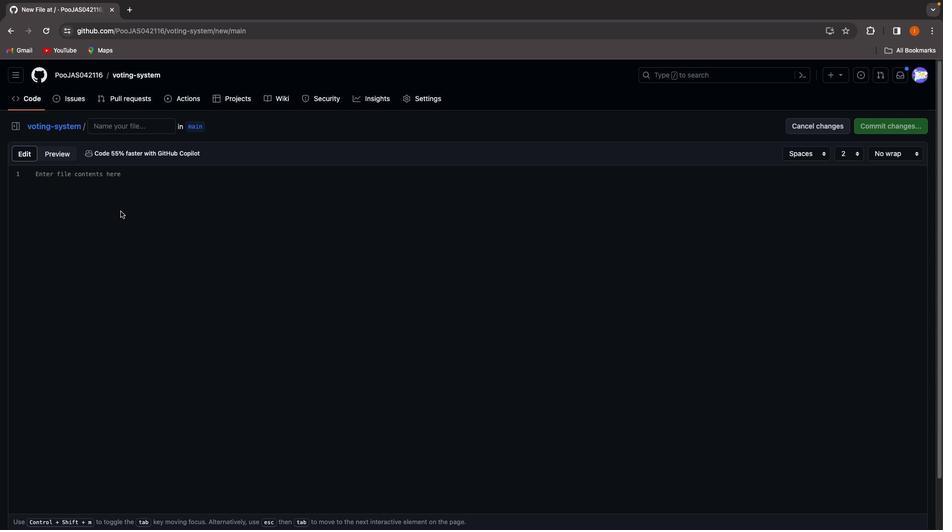 
Action: Mouse pressed left at (120, 211)
Screenshot: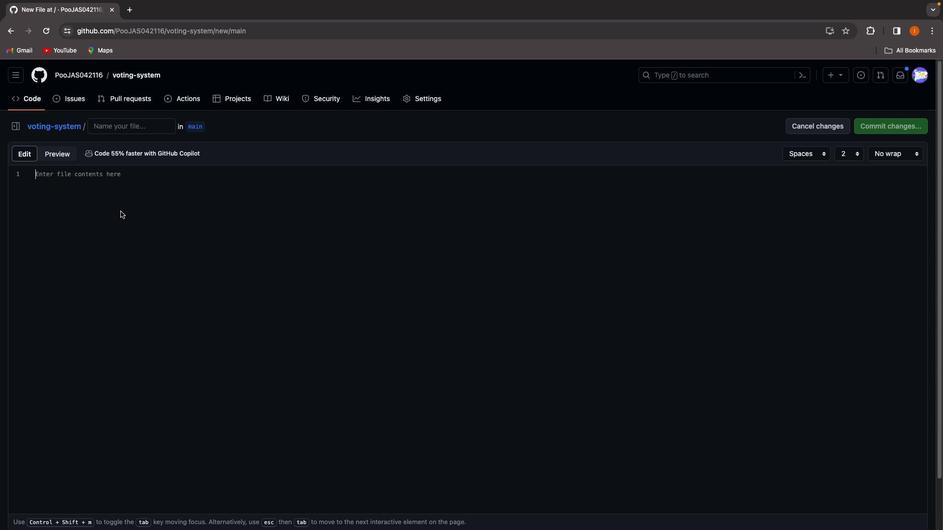 
Action: Mouse moved to (4, 28)
Screenshot: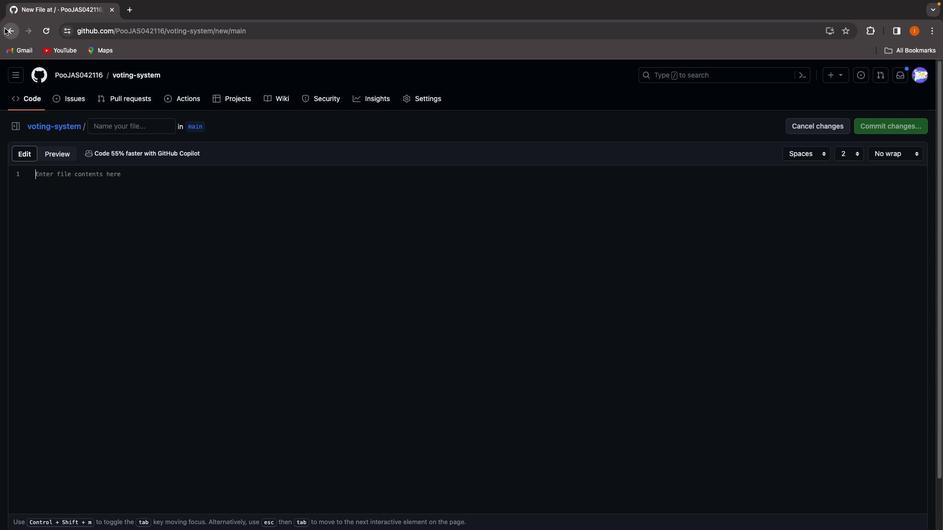 
Action: Mouse pressed left at (4, 28)
Screenshot: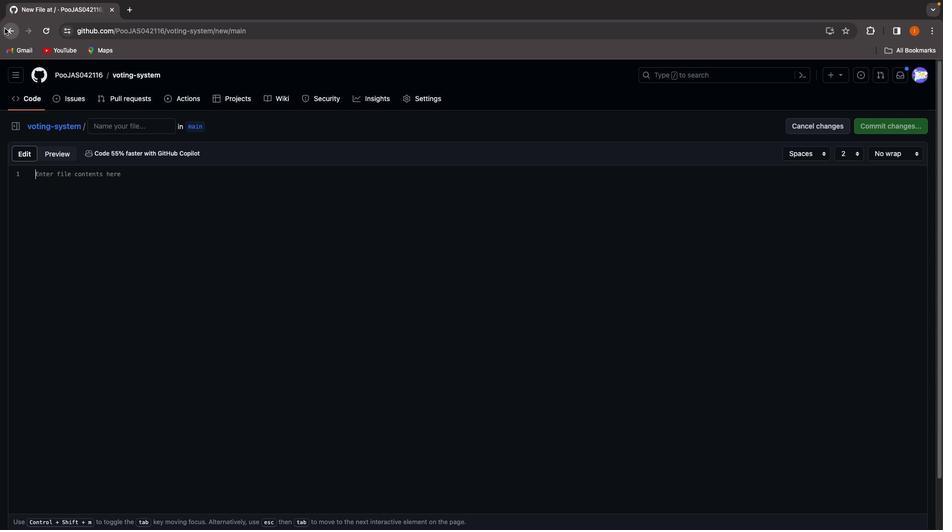 
Action: Mouse moved to (666, 295)
Screenshot: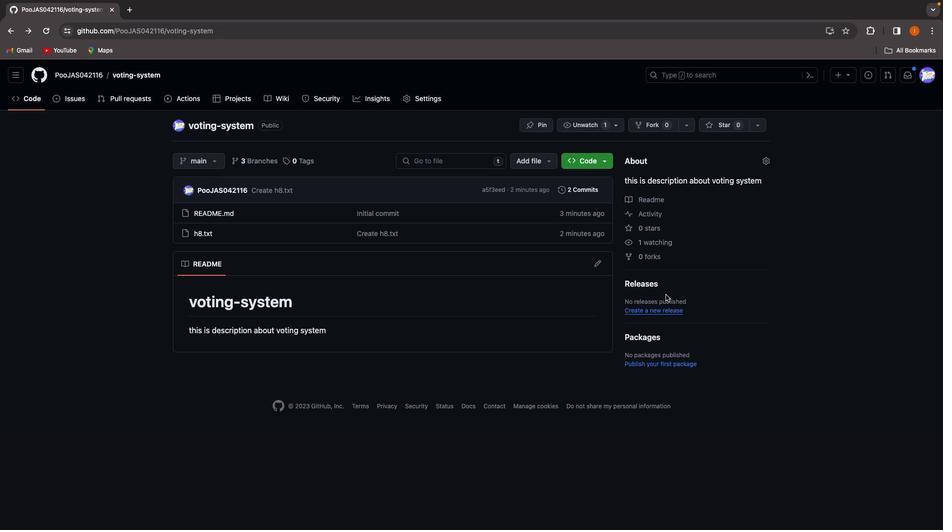 
Action: Mouse scrolled (666, 295) with delta (0, 0)
Screenshot: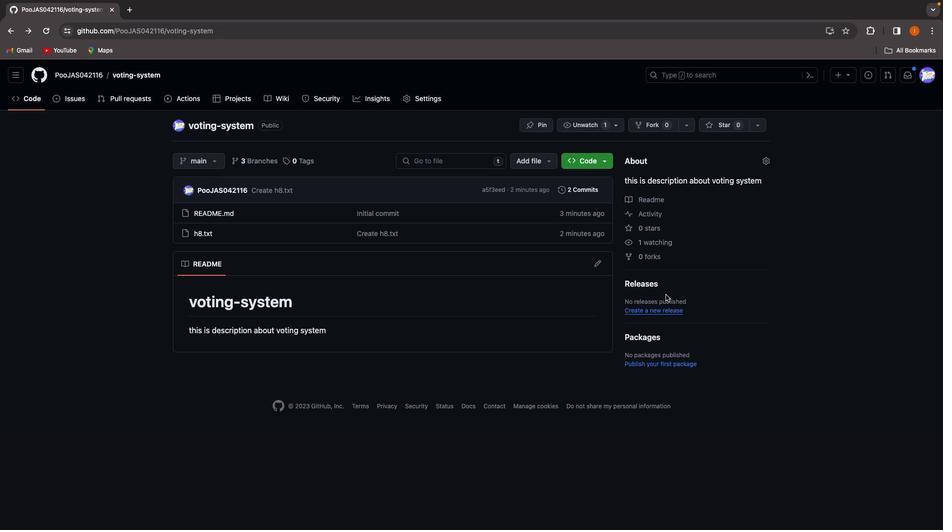 
Action: Mouse scrolled (666, 295) with delta (0, 0)
Screenshot: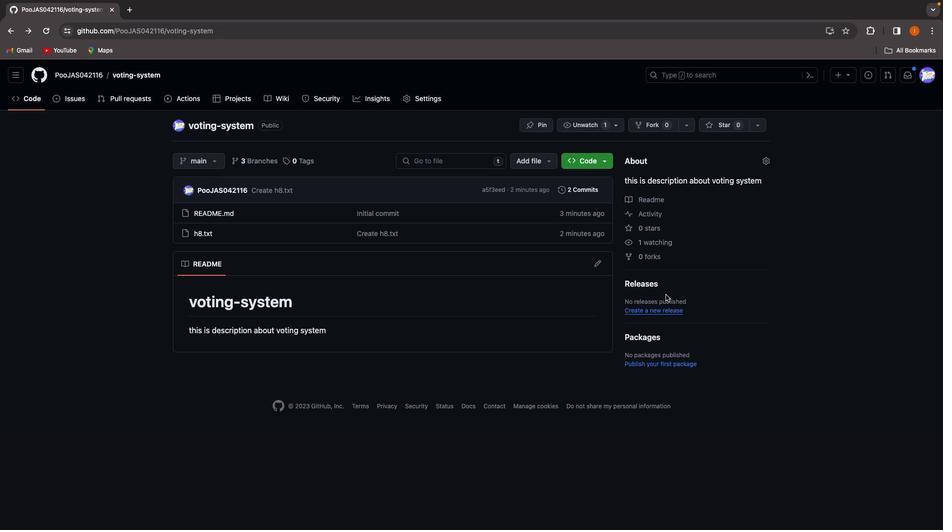 
Action: Mouse moved to (482, 208)
Screenshot: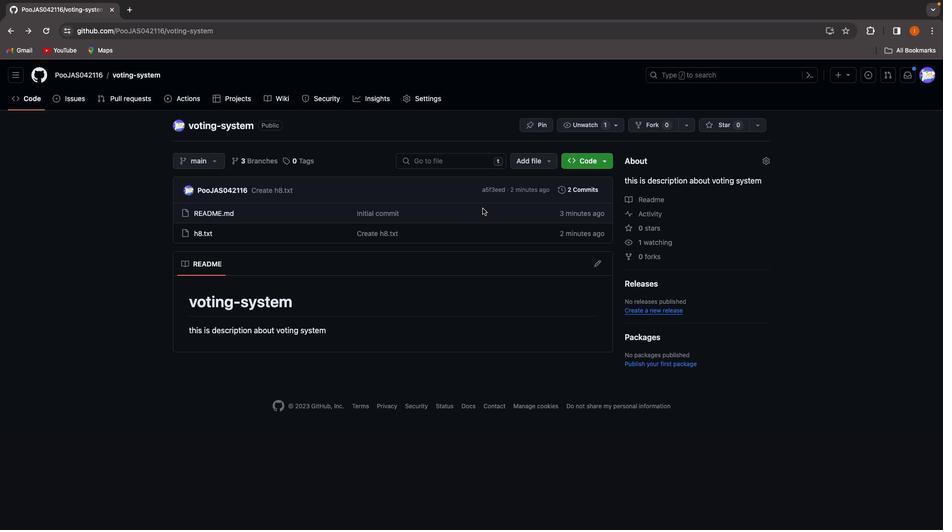 
Action: Mouse scrolled (482, 208) with delta (0, 0)
Screenshot: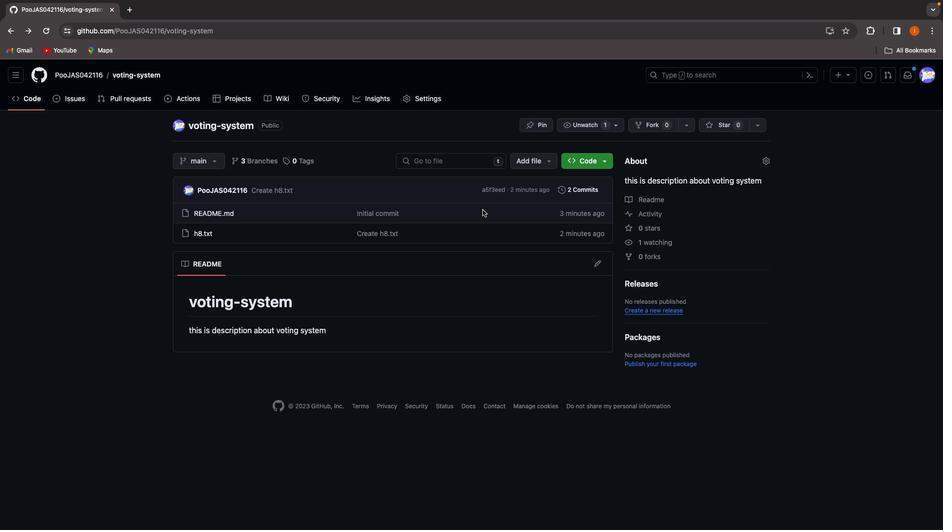 
Action: Mouse moved to (483, 209)
Screenshot: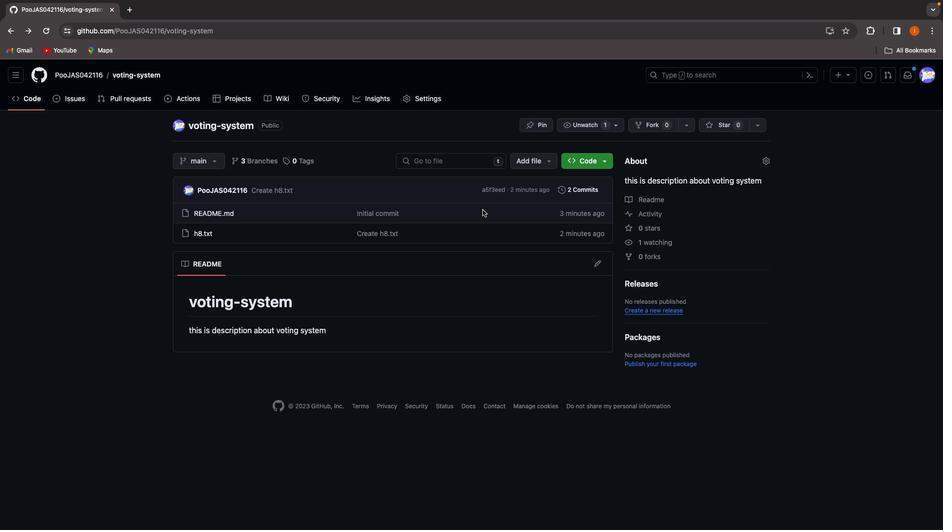 
Action: Mouse scrolled (483, 209) with delta (0, 0)
Screenshot: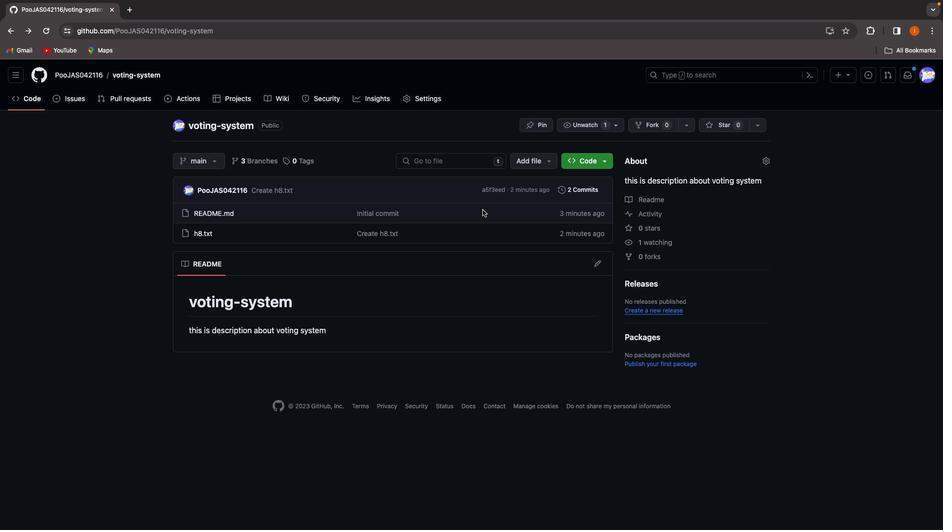 
Action: Mouse moved to (483, 210)
Screenshot: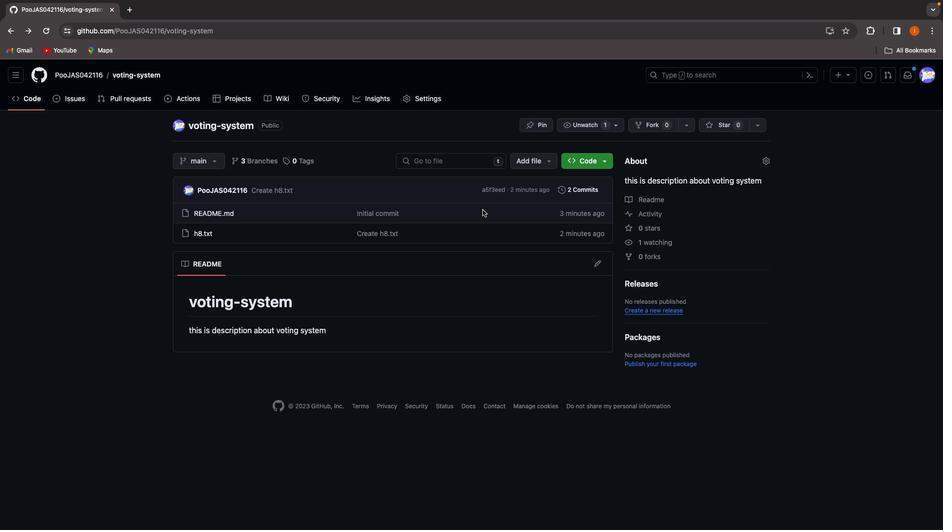 
Action: Mouse scrolled (483, 210) with delta (0, 0)
Screenshot: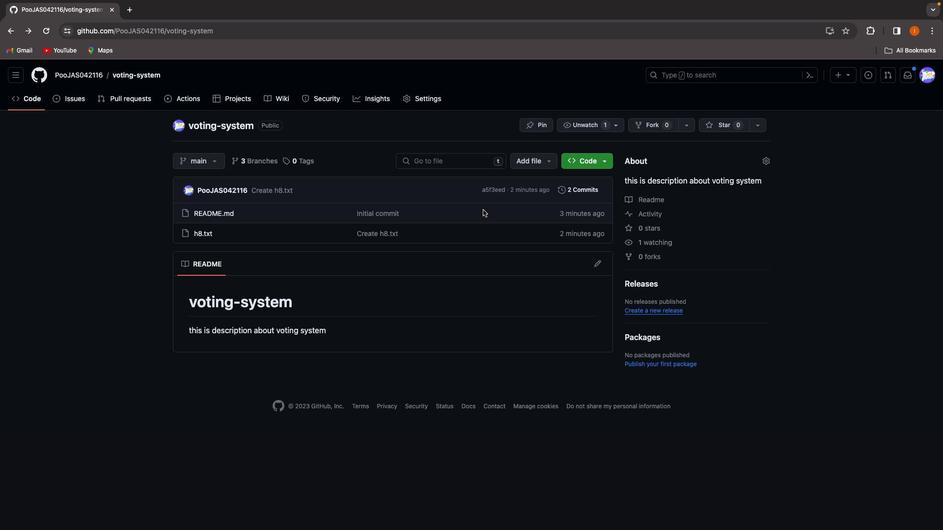 
Action: Mouse moved to (491, 210)
Screenshot: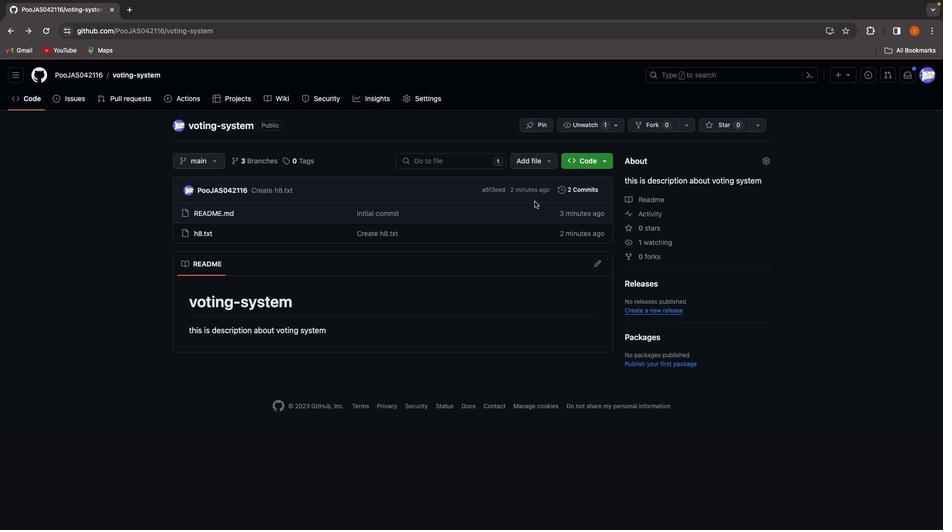 
Action: Mouse scrolled (491, 210) with delta (0, 0)
Screenshot: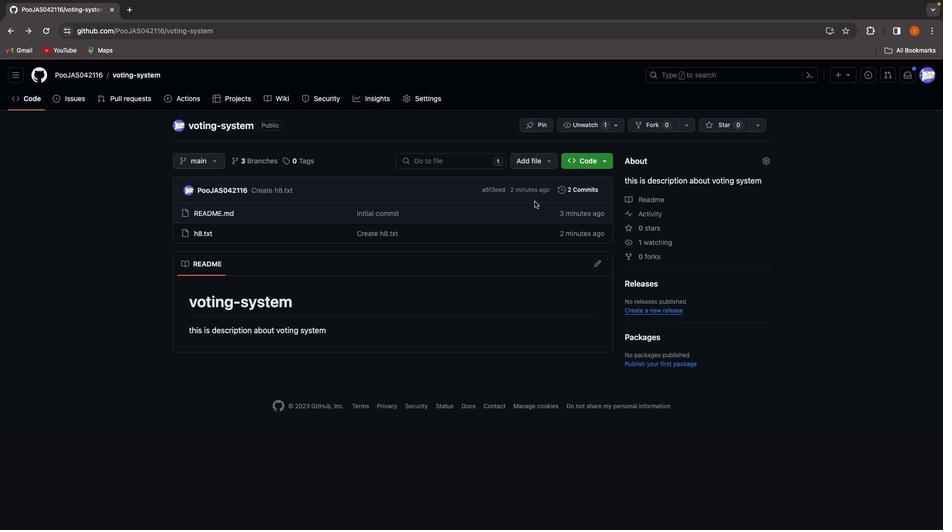 
Action: Mouse moved to (257, 163)
Screenshot: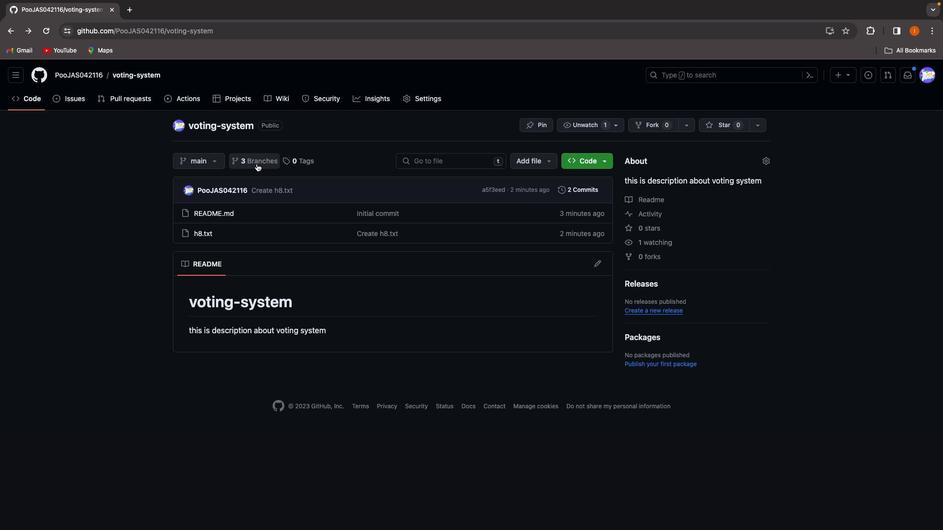 
Action: Mouse pressed left at (257, 163)
Screenshot: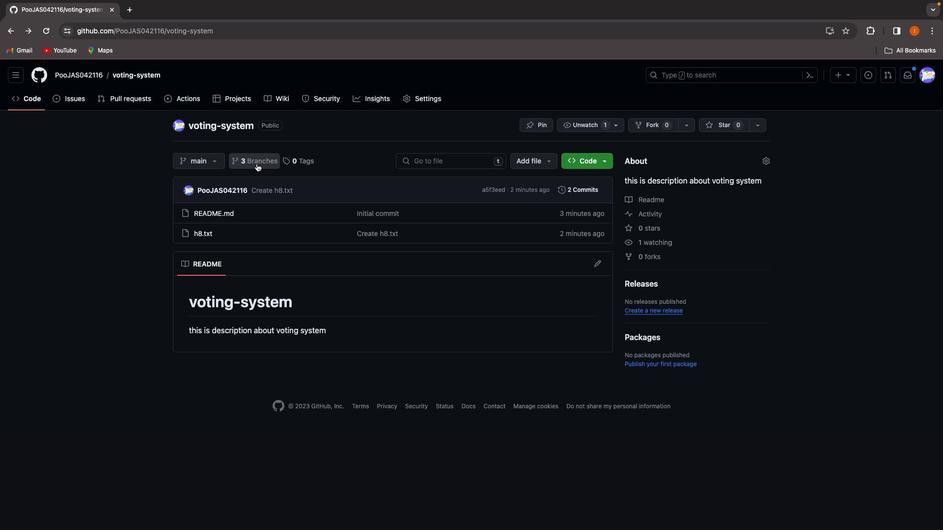 
Action: Mouse moved to (761, 134)
Screenshot: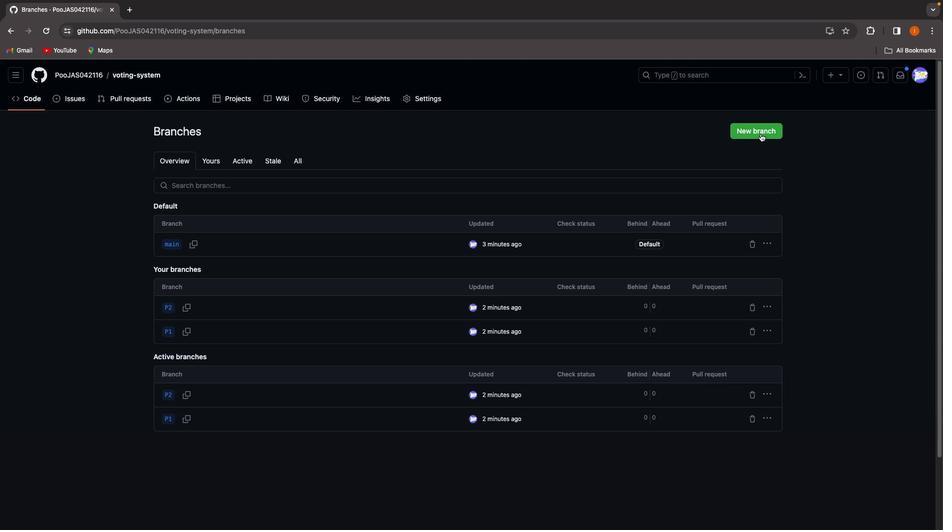 
Action: Mouse pressed left at (761, 134)
Screenshot: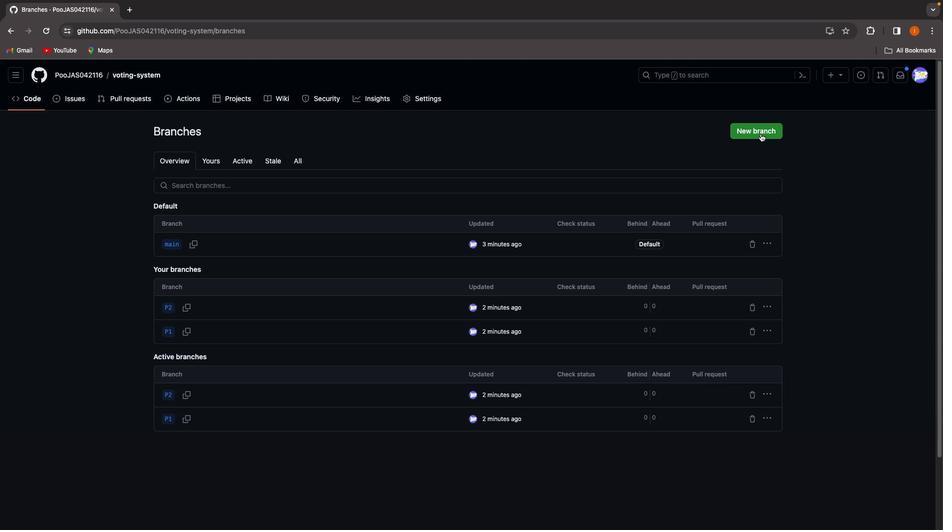 
Action: Mouse moved to (391, 282)
Screenshot: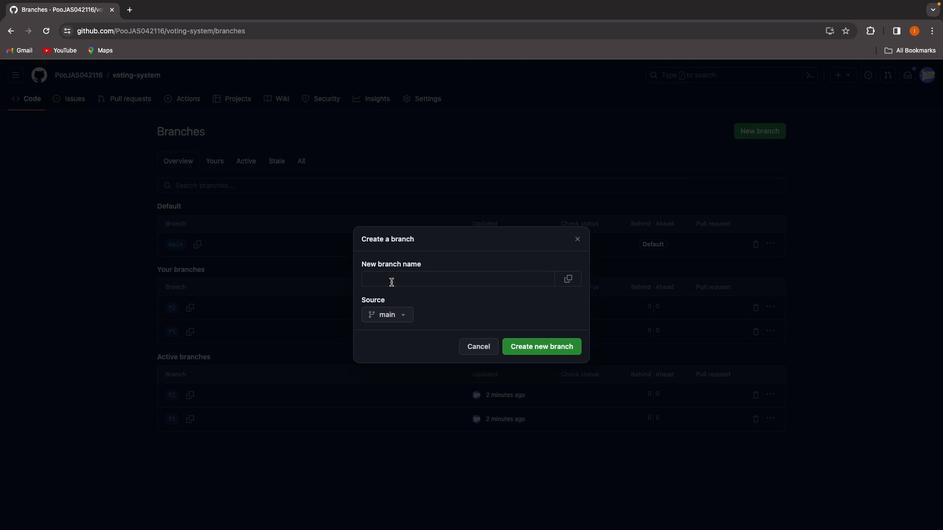 
Action: Mouse pressed left at (391, 282)
Screenshot: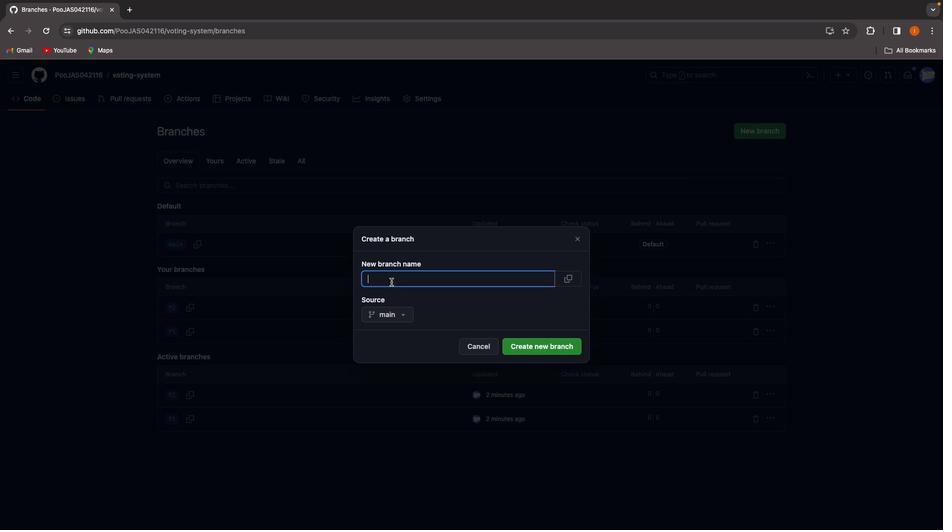 
Action: Key pressed Key.shift_r'N''1'
Screenshot: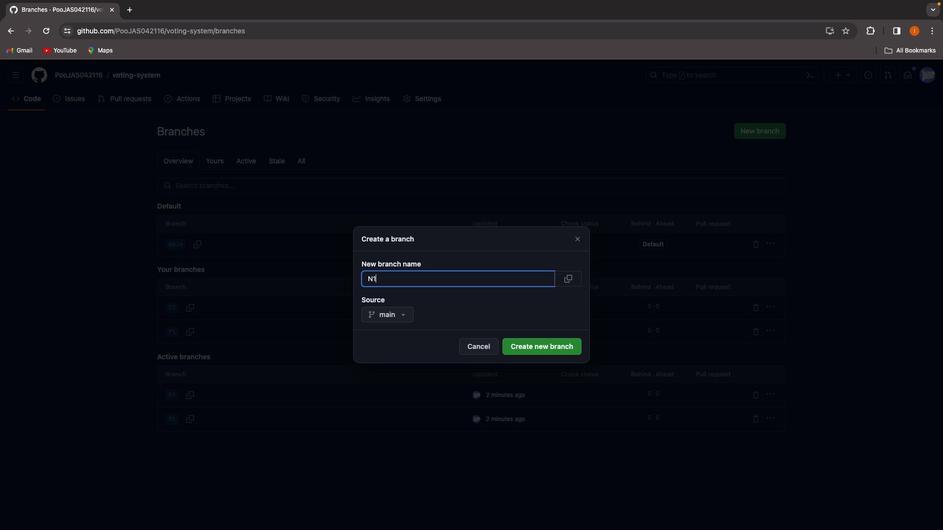 
Action: Mouse moved to (535, 358)
Screenshot: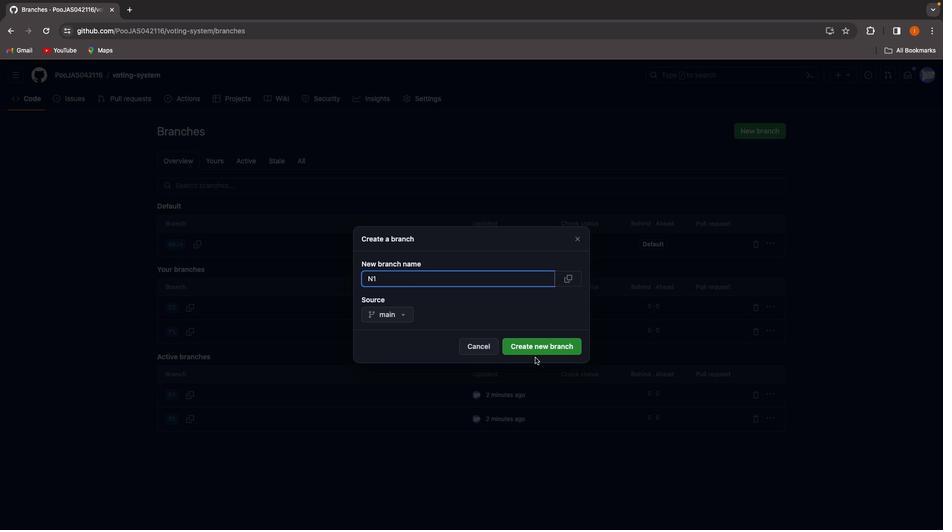 
Action: Key pressed Key.backspace'9'
Screenshot: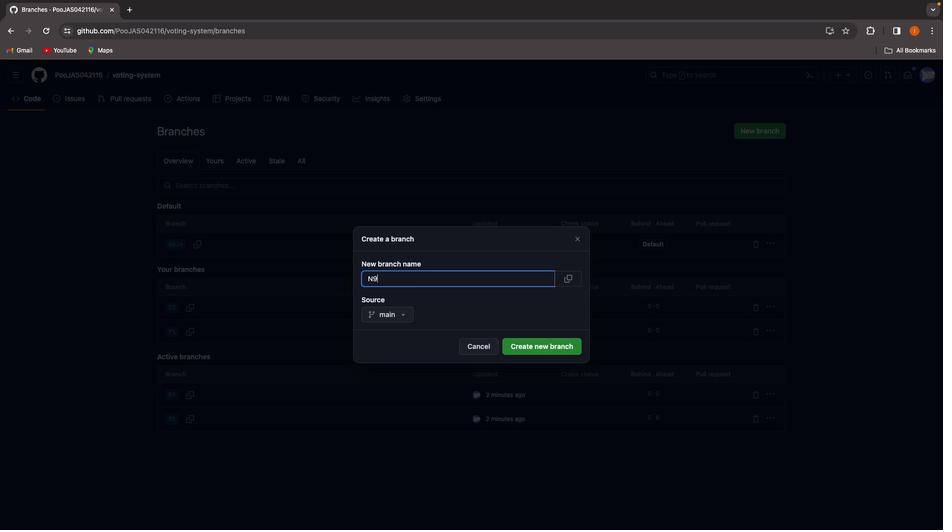 
Action: Mouse moved to (554, 352)
Screenshot: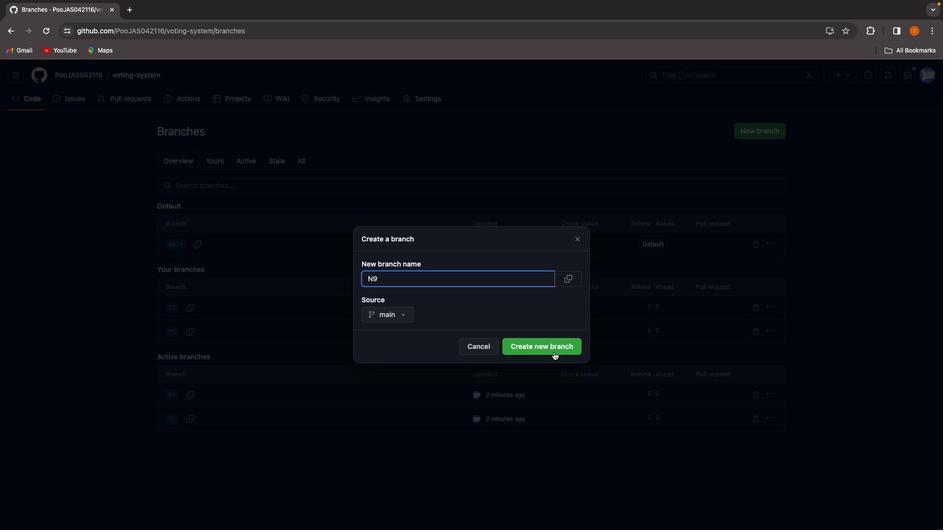 
Action: Mouse pressed left at (554, 352)
Screenshot: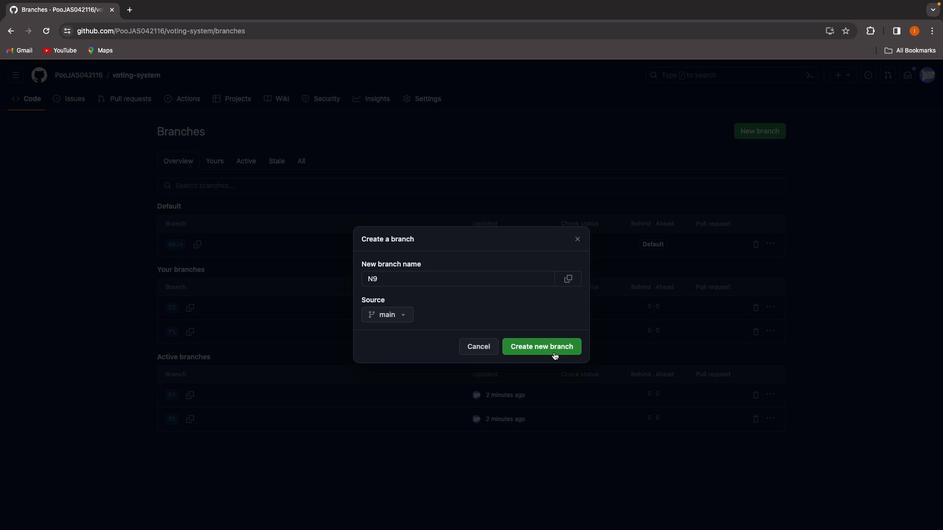 
Action: Mouse moved to (133, 80)
Screenshot: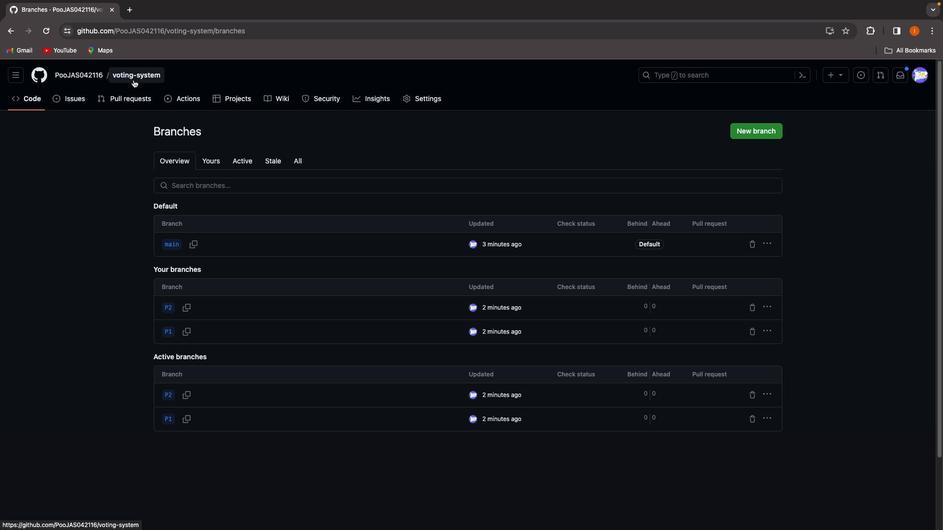 
Action: Mouse pressed left at (133, 80)
Screenshot: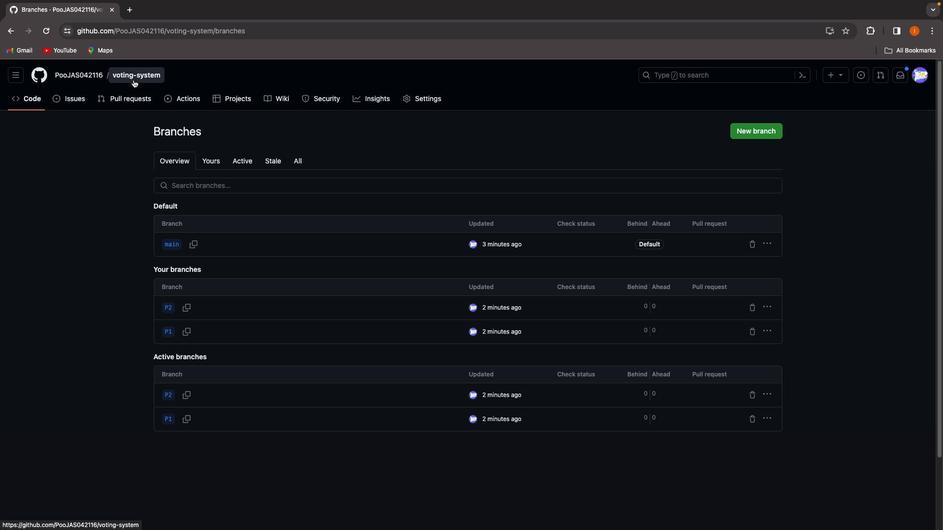 
Action: Mouse moved to (122, 102)
Screenshot: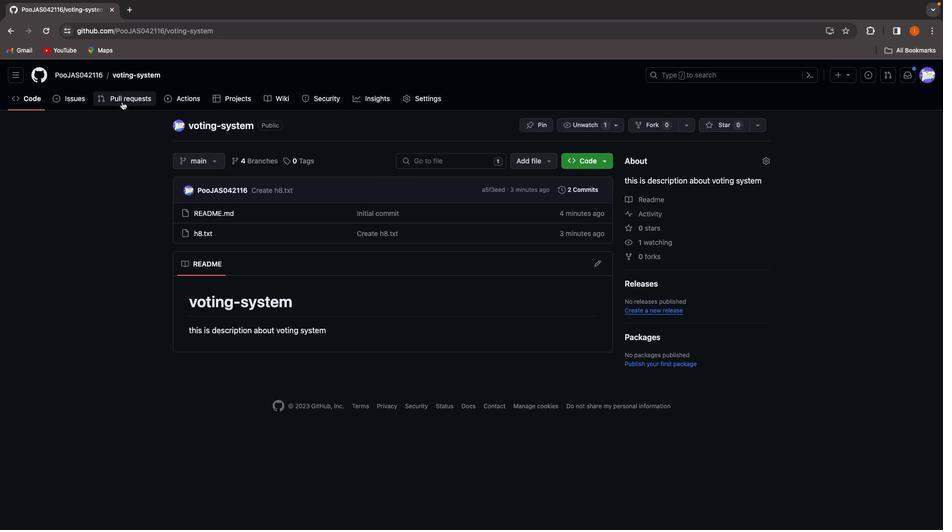 
Action: Mouse pressed left at (122, 102)
Screenshot: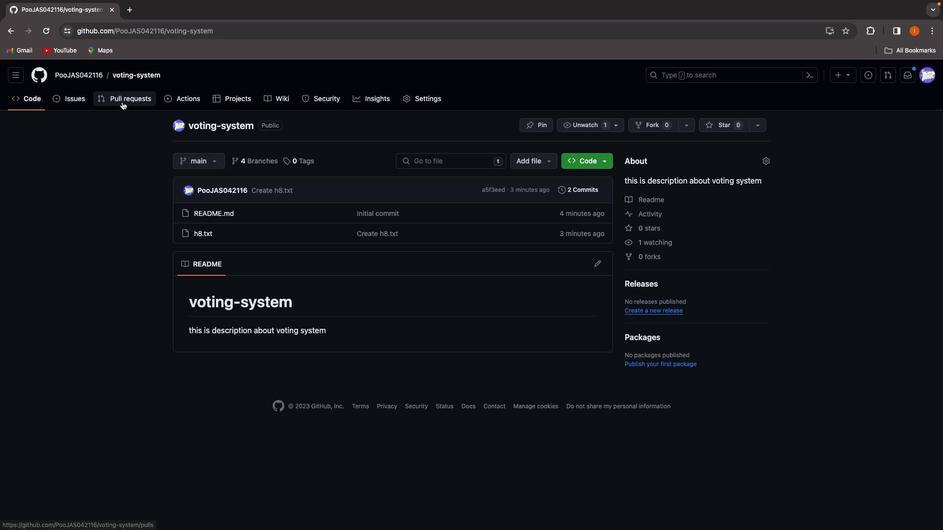 
Action: Mouse moved to (745, 130)
Screenshot: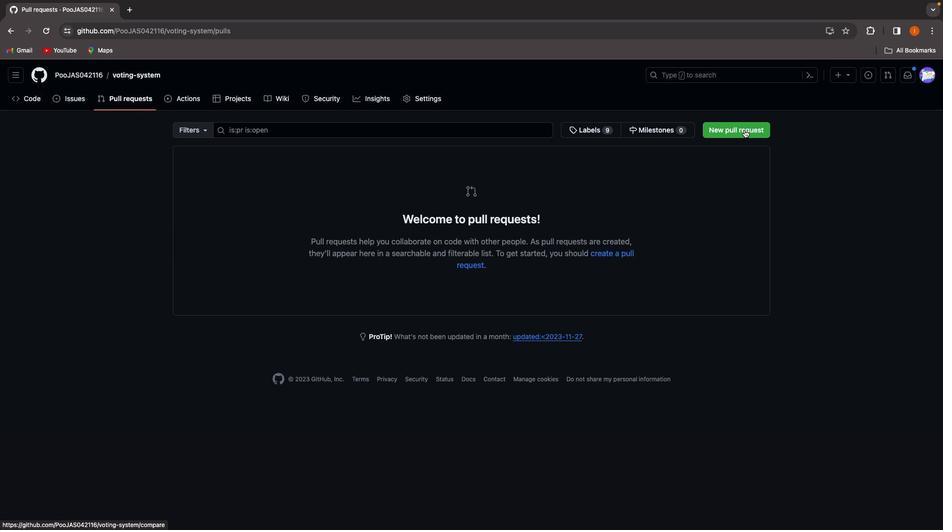 
Action: Mouse pressed left at (745, 130)
Screenshot: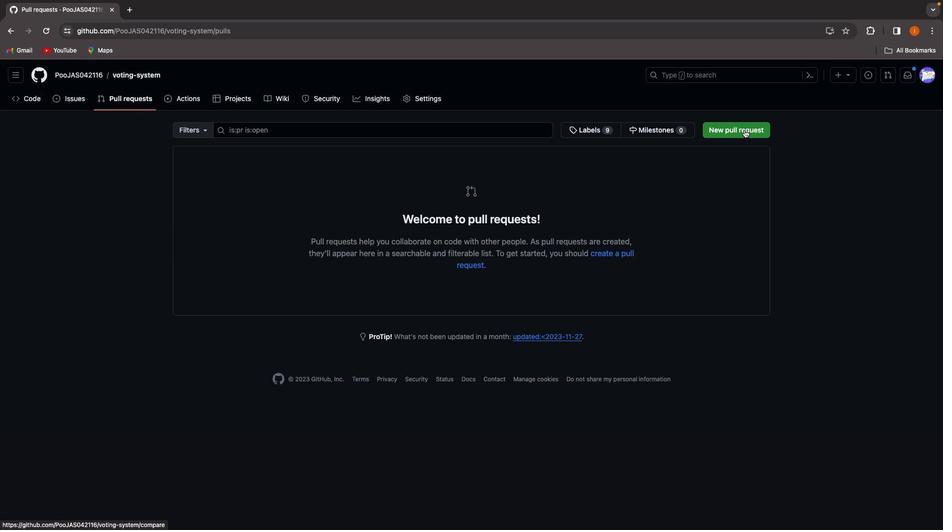 
Action: Mouse moved to (367, 355)
Screenshot: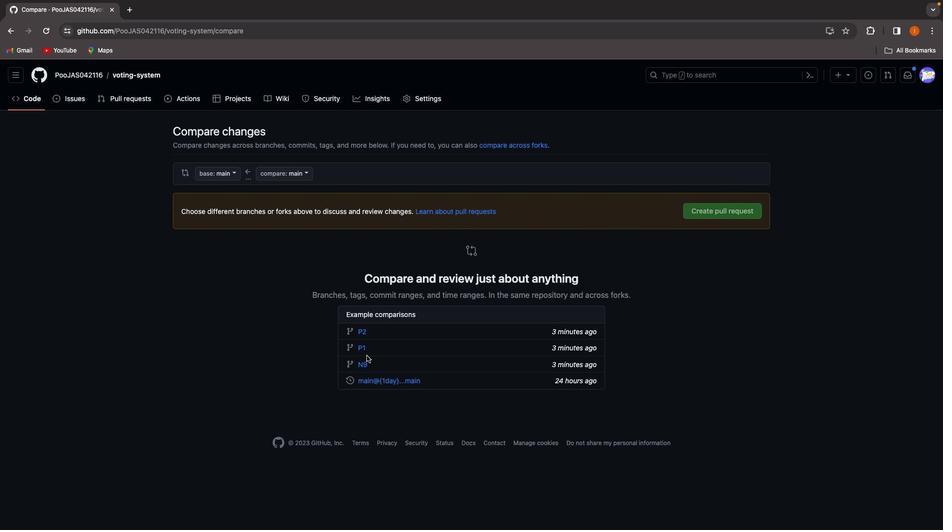 
Action: Mouse pressed left at (367, 355)
Screenshot: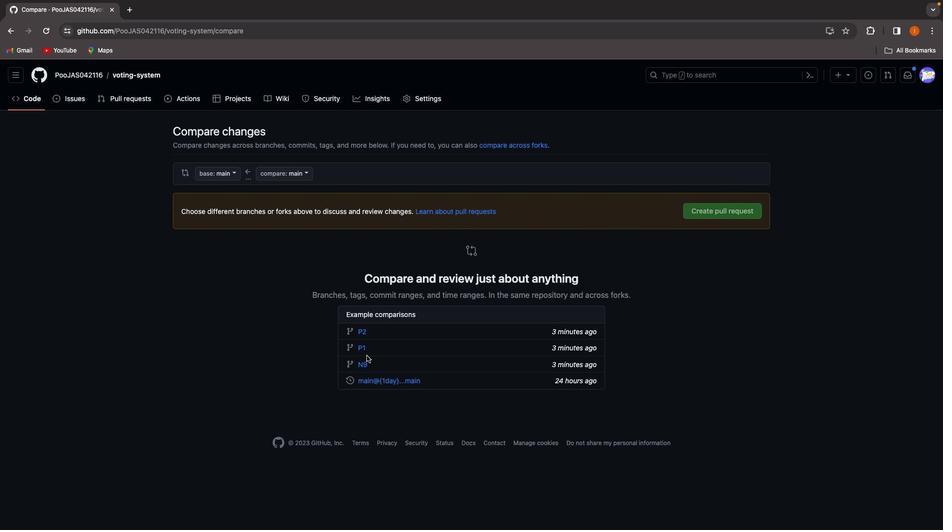 
Action: Mouse moved to (372, 367)
Screenshot: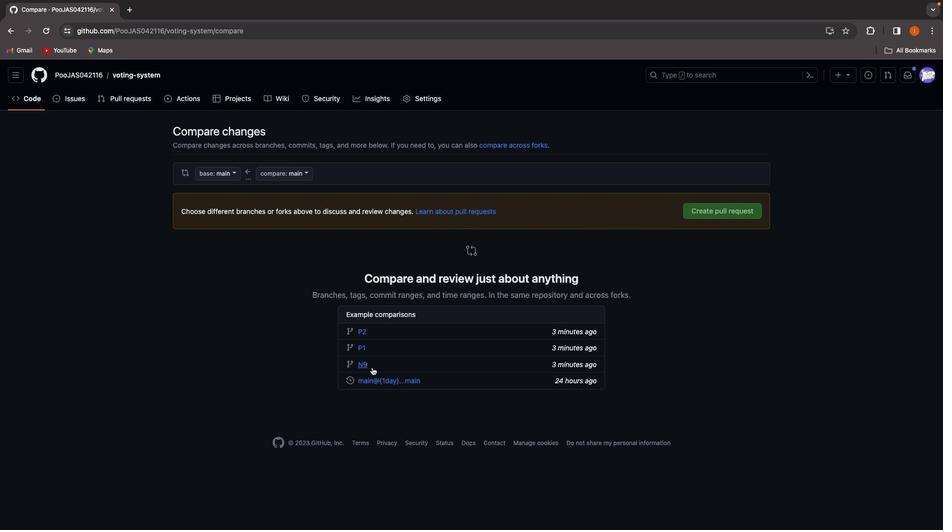 
Action: Mouse pressed left at (372, 367)
Screenshot: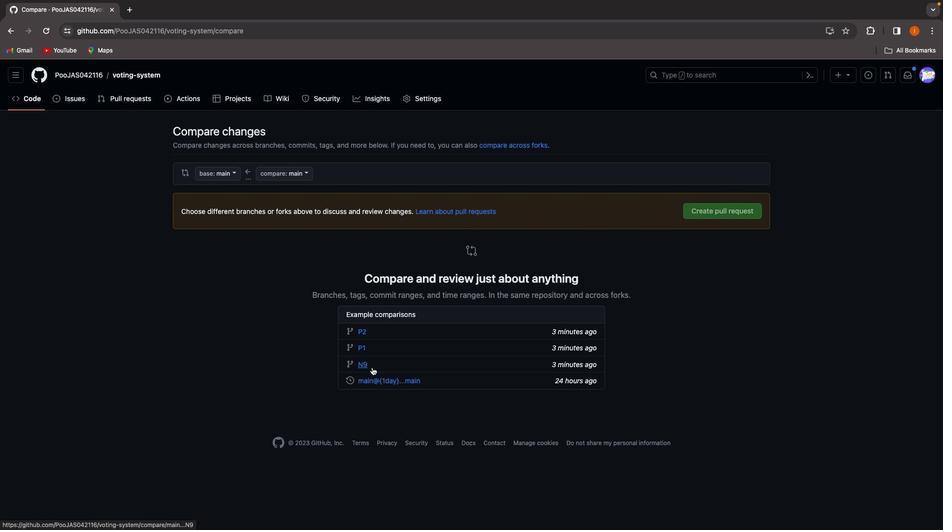 
Action: Mouse moved to (298, 173)
Screenshot: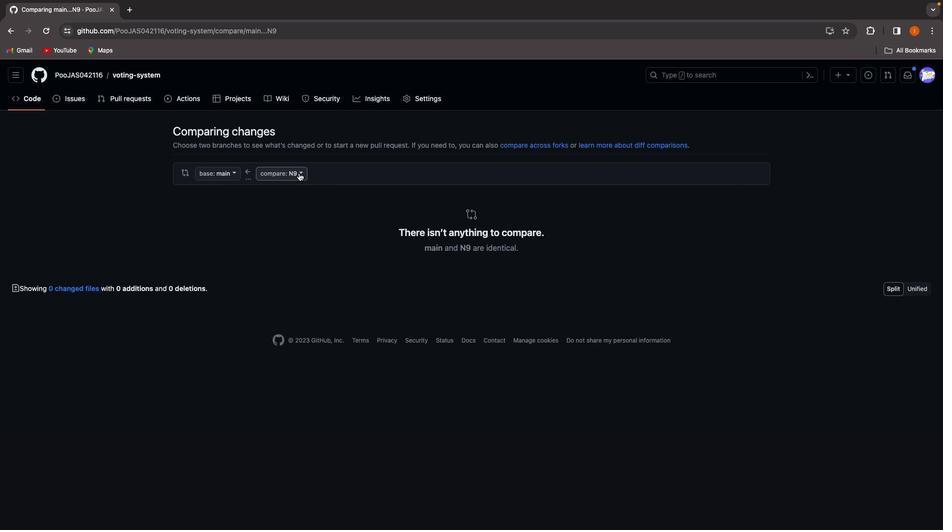
Action: Mouse pressed left at (298, 173)
Screenshot: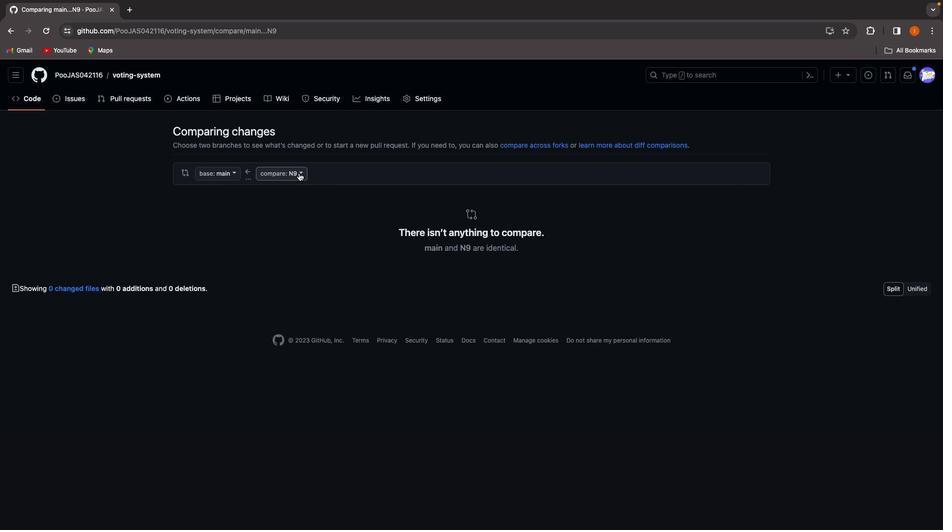
Action: Mouse moved to (126, 99)
Screenshot: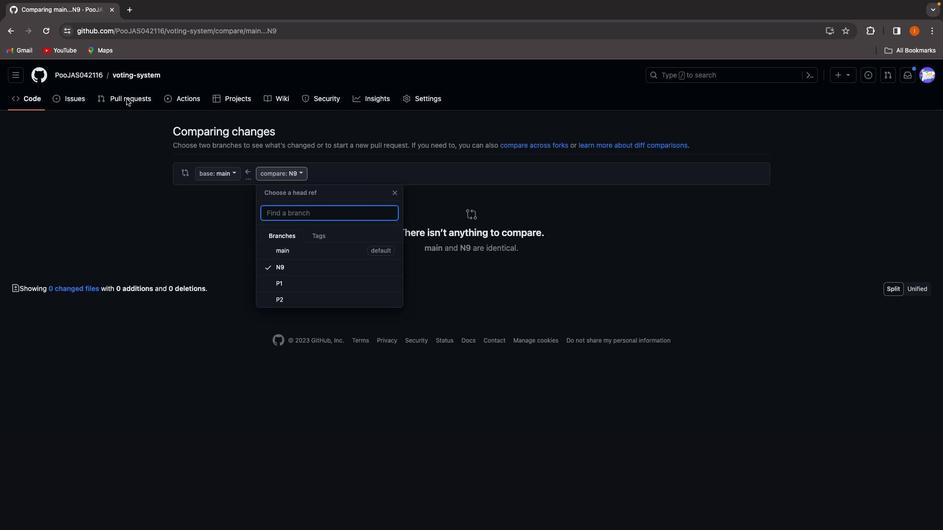 
Action: Mouse pressed left at (126, 99)
Screenshot: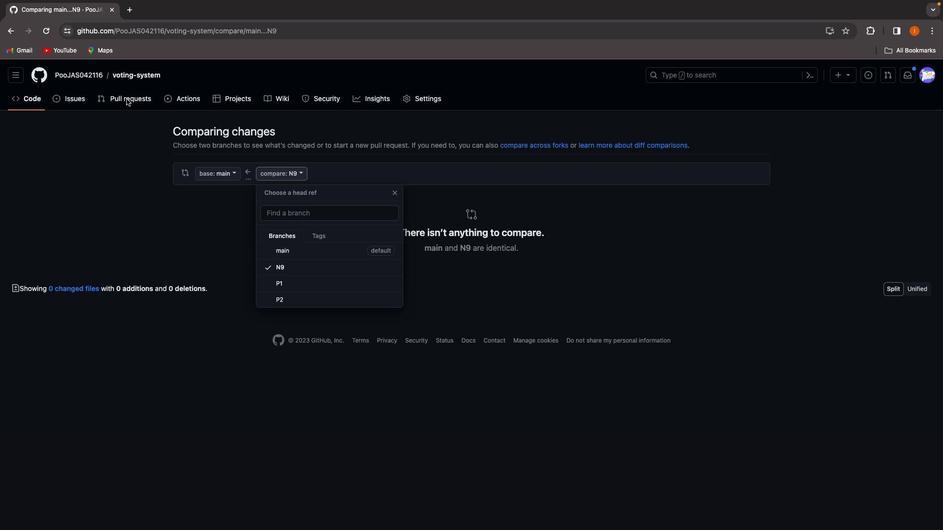 
Action: Mouse moved to (140, 100)
Screenshot: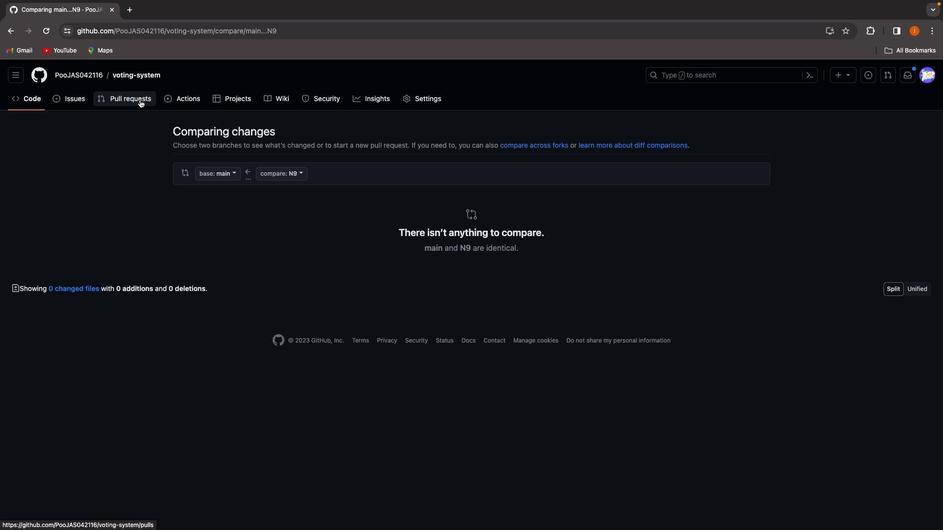 
Action: Mouse pressed left at (140, 100)
Screenshot: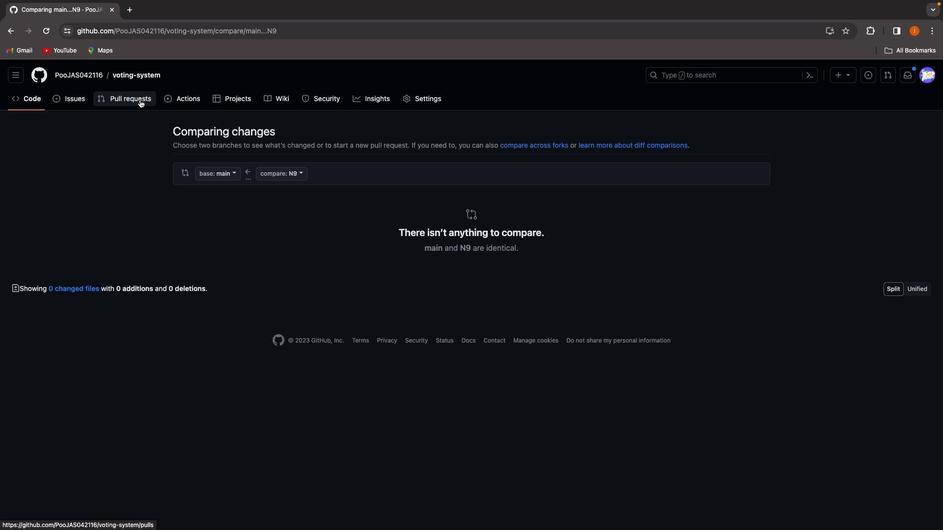 
Action: Mouse moved to (605, 128)
Screenshot: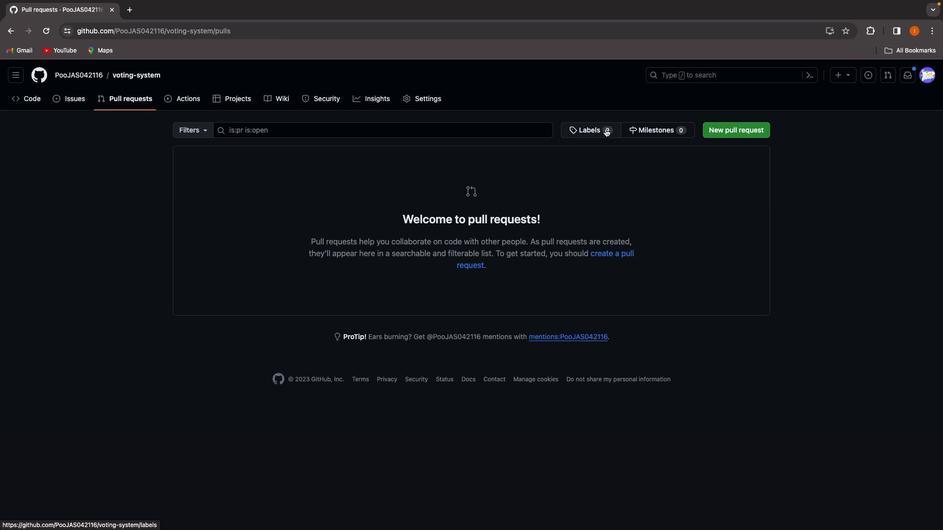 
Action: Mouse pressed left at (605, 128)
Screenshot: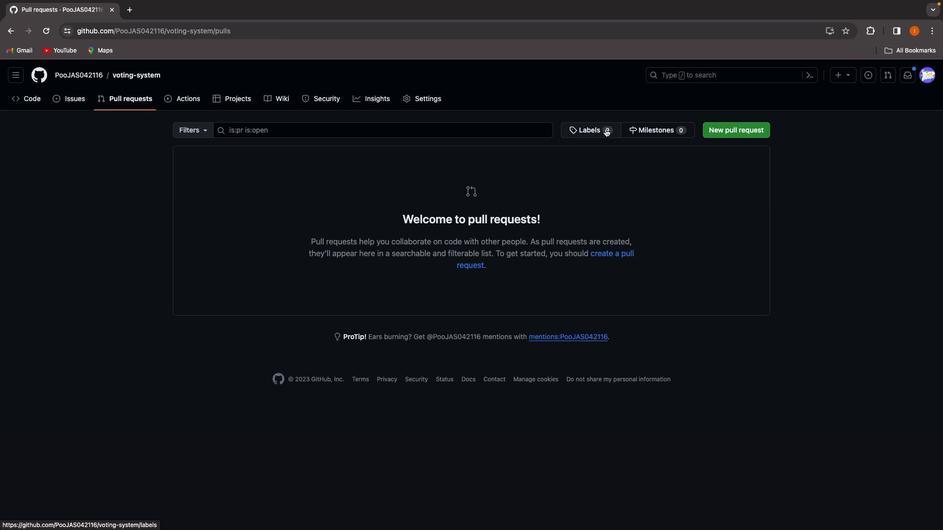 
Action: Mouse moved to (748, 125)
Screenshot: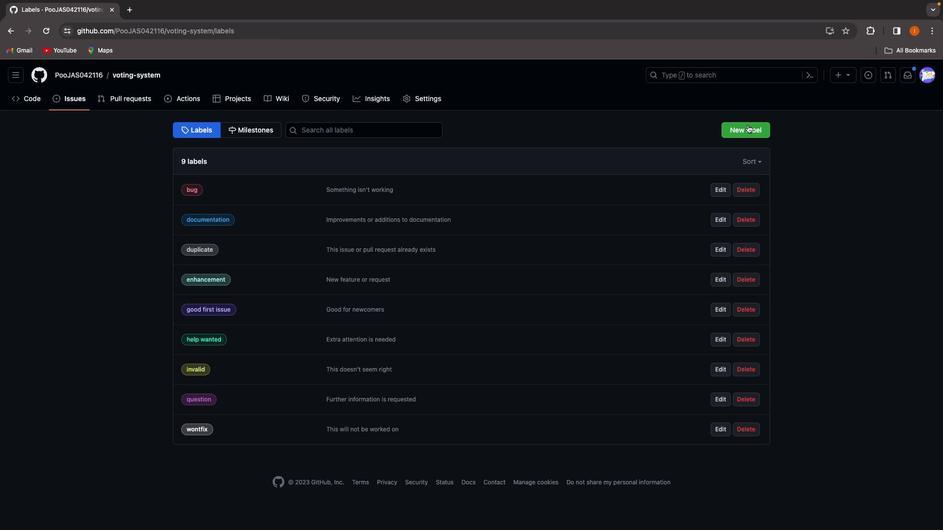 
Action: Mouse pressed left at (748, 125)
Screenshot: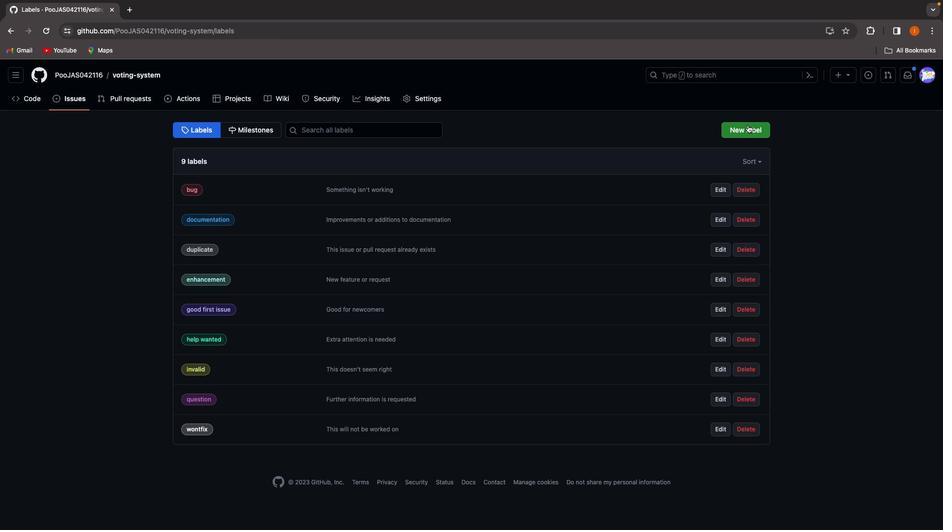 
Action: Mouse moved to (264, 203)
Screenshot: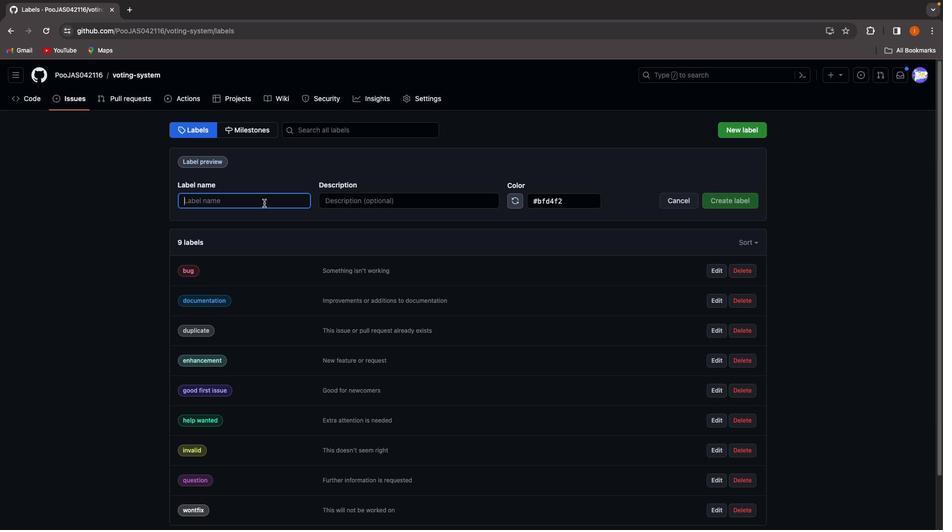
Action: Mouse pressed left at (264, 203)
Screenshot: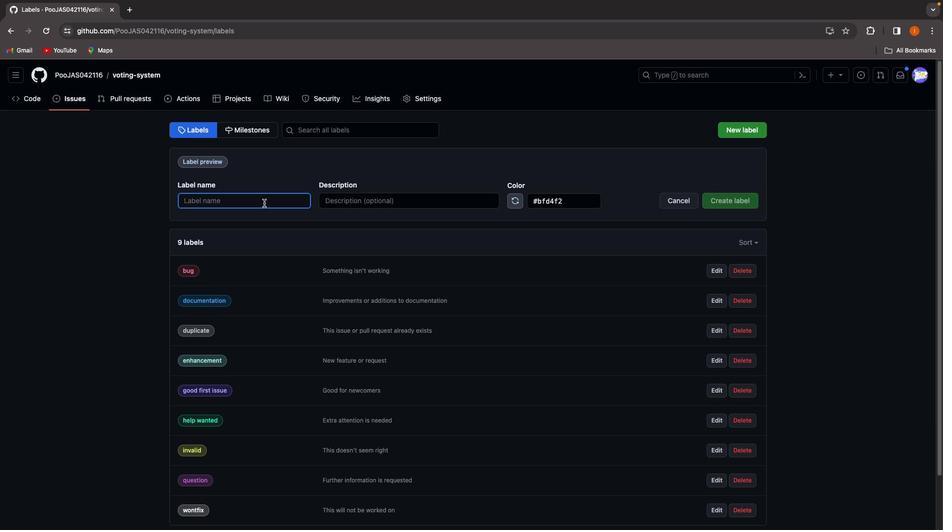 
Action: Key pressed 'p''o'Key.backspace'p''r''i''o''r''t''i''n'Key.backspaceKey.backspaceKey.backspaceKey.backspaceKey.backspaceKey.backspaceKey.backspaceKey.backspace'r''i''o''r''i''t''y'
Screenshot: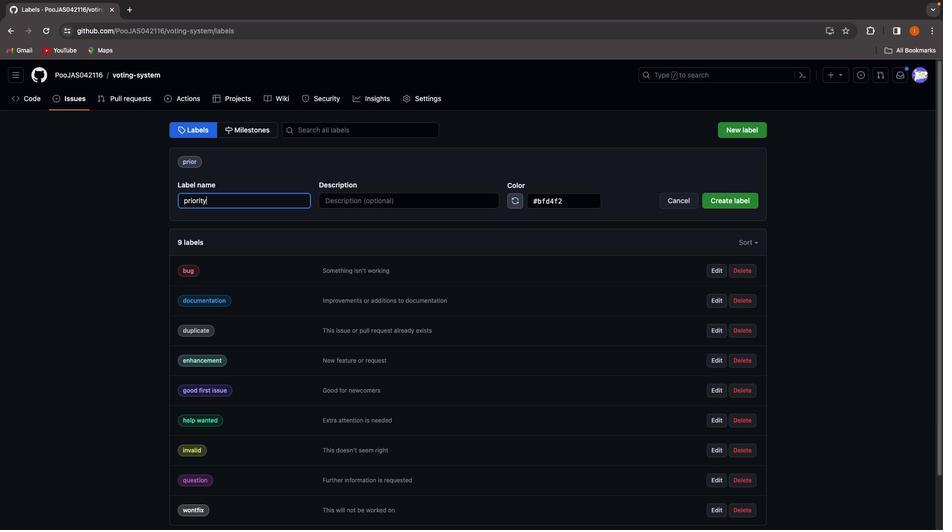 
Action: Mouse moved to (734, 196)
Screenshot: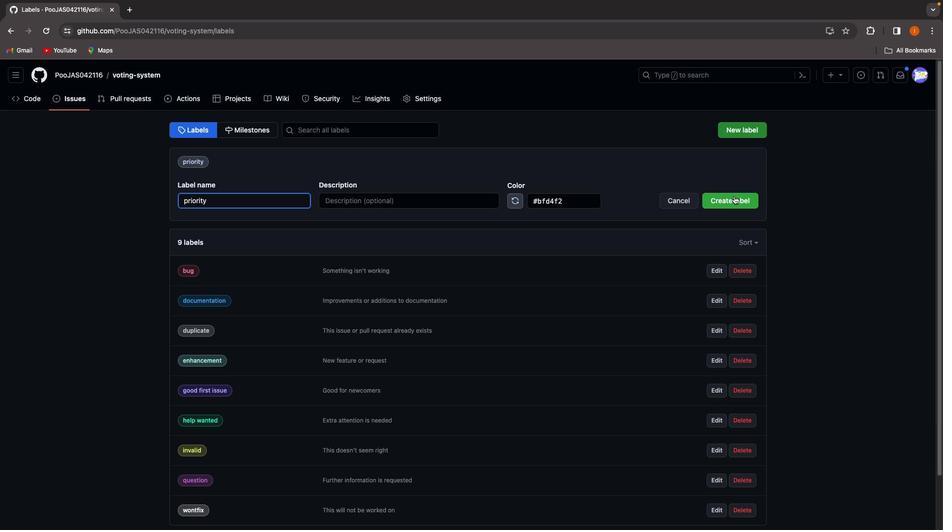 
Action: Mouse pressed left at (734, 196)
Screenshot: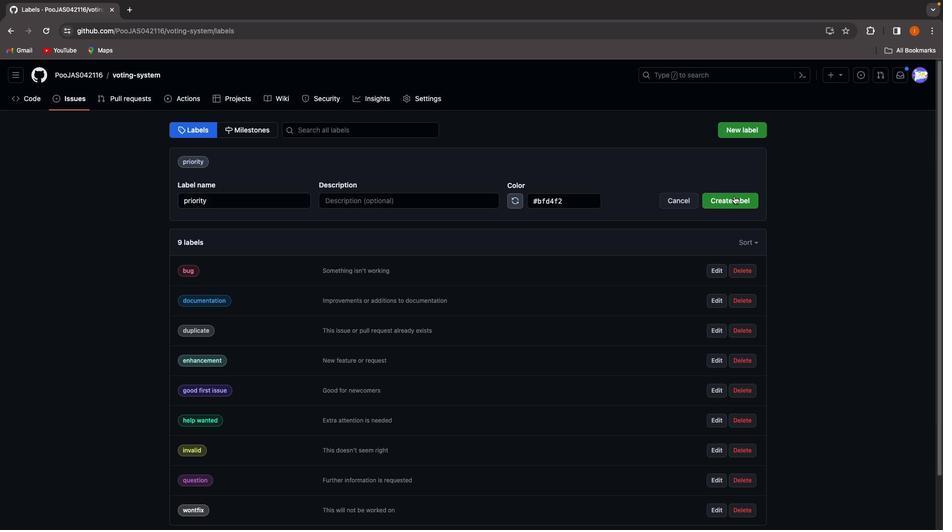 
Action: Mouse moved to (123, 93)
Screenshot: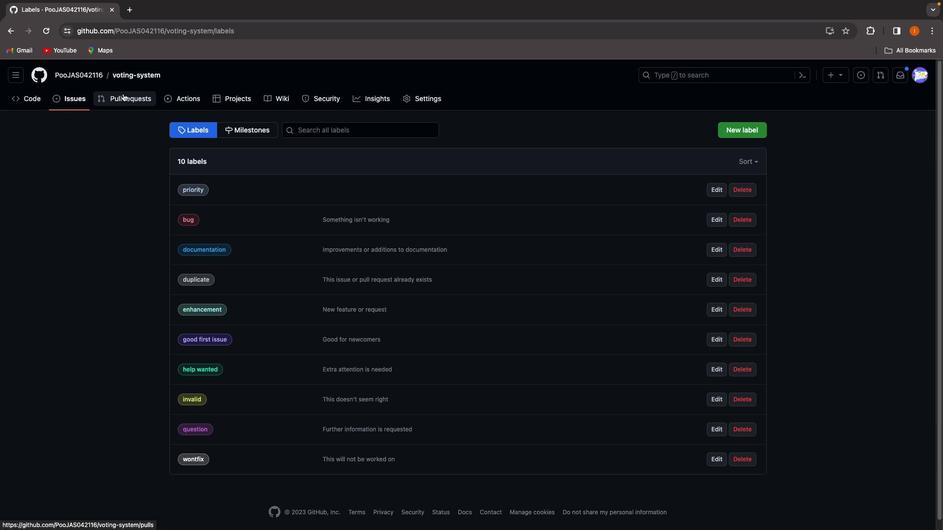 
Action: Mouse pressed left at (123, 93)
Screenshot: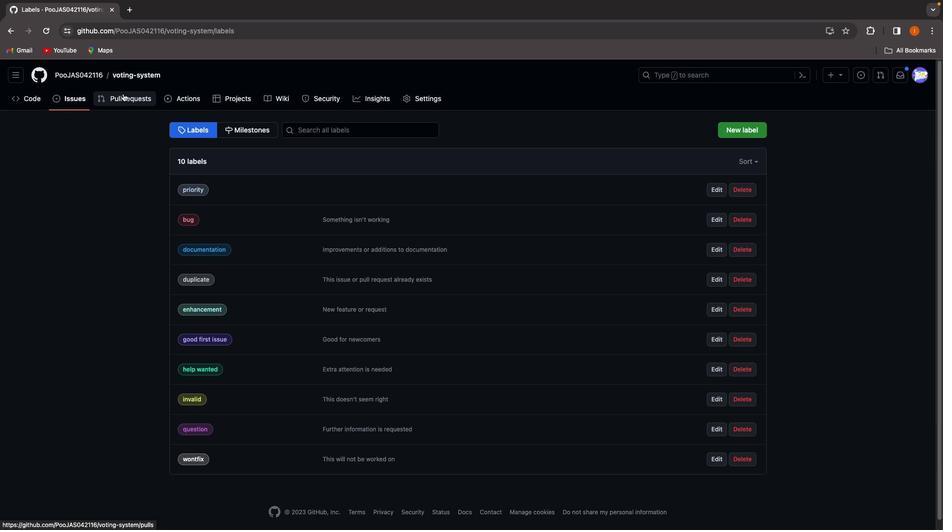 
Action: Mouse moved to (653, 130)
Screenshot: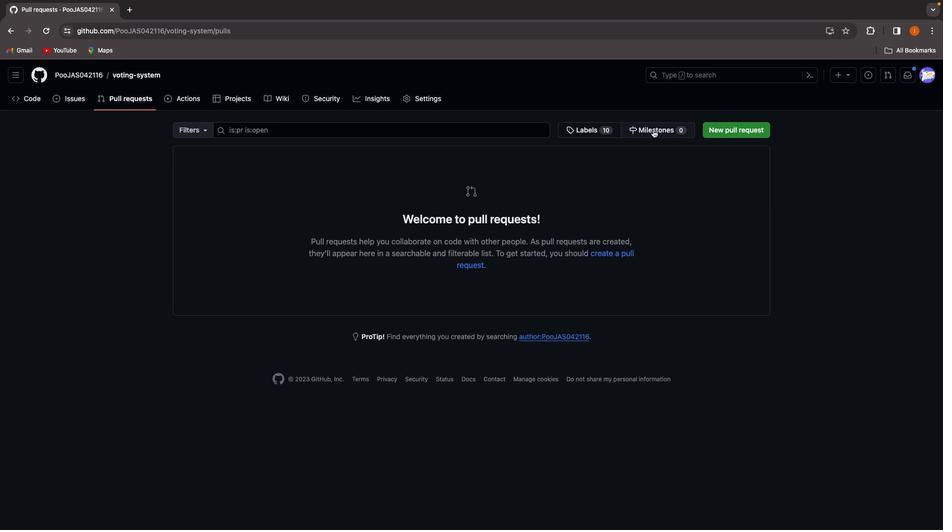 
Action: Mouse pressed left at (653, 130)
Screenshot: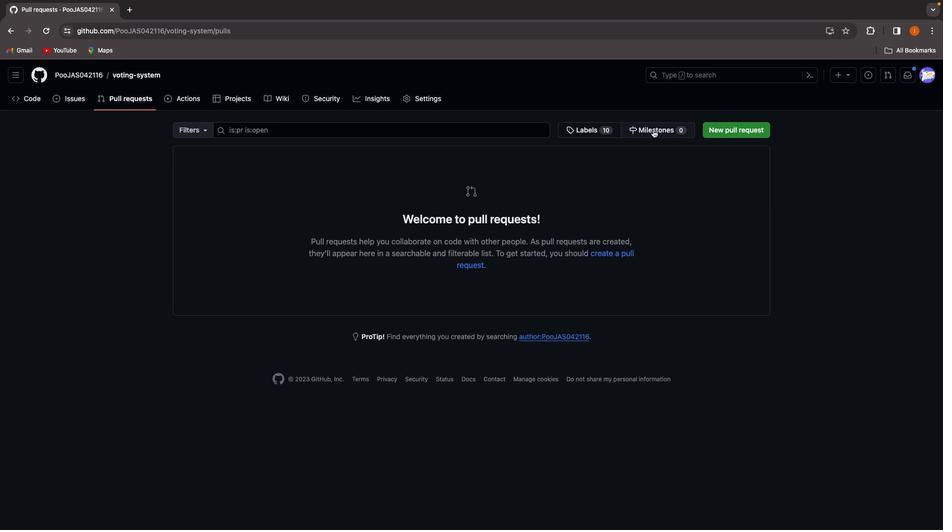 
Action: Mouse moved to (480, 247)
Screenshot: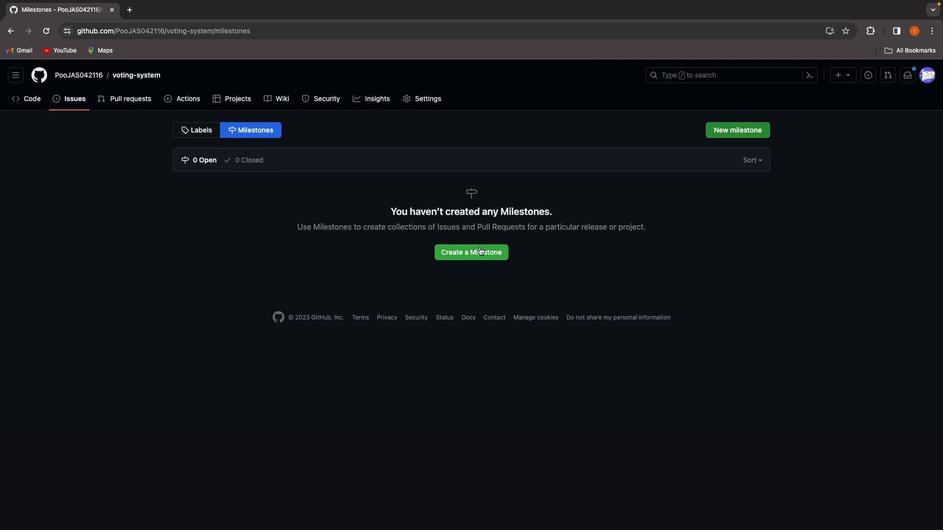 
Action: Mouse pressed left at (480, 247)
Screenshot: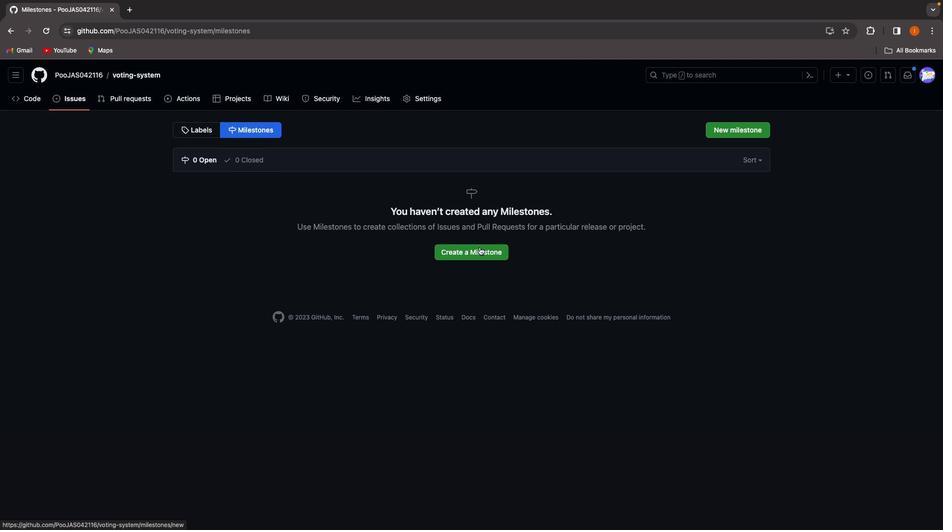 
Action: Mouse moved to (200, 180)
Screenshot: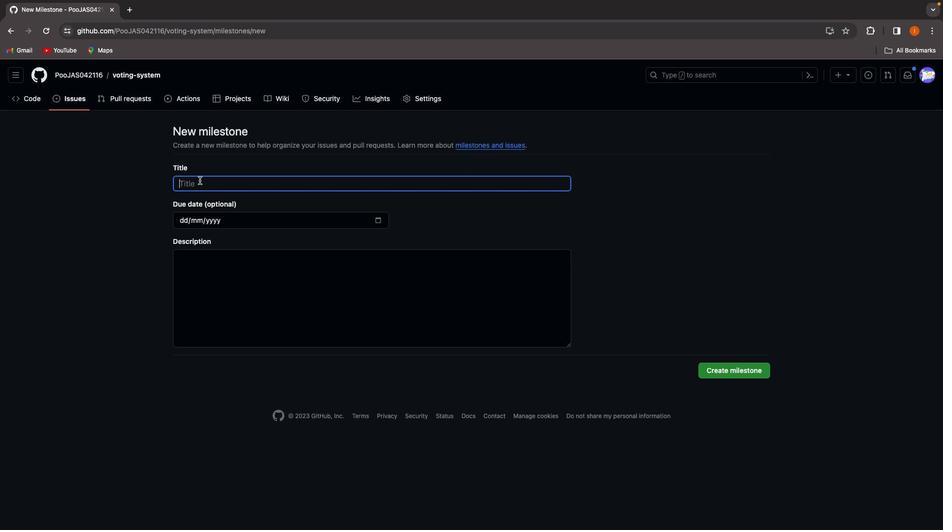 
Action: Mouse pressed left at (200, 180)
Screenshot: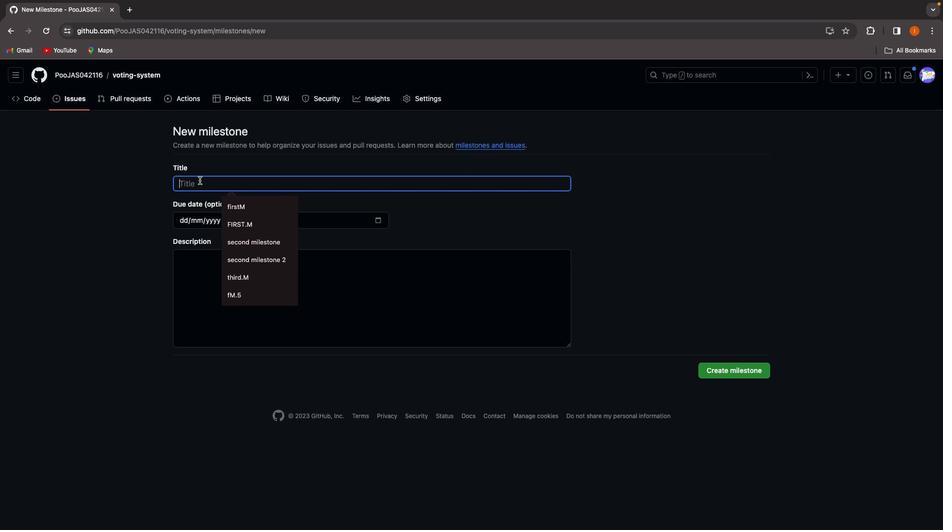 
Action: Mouse moved to (224, 189)
Screenshot: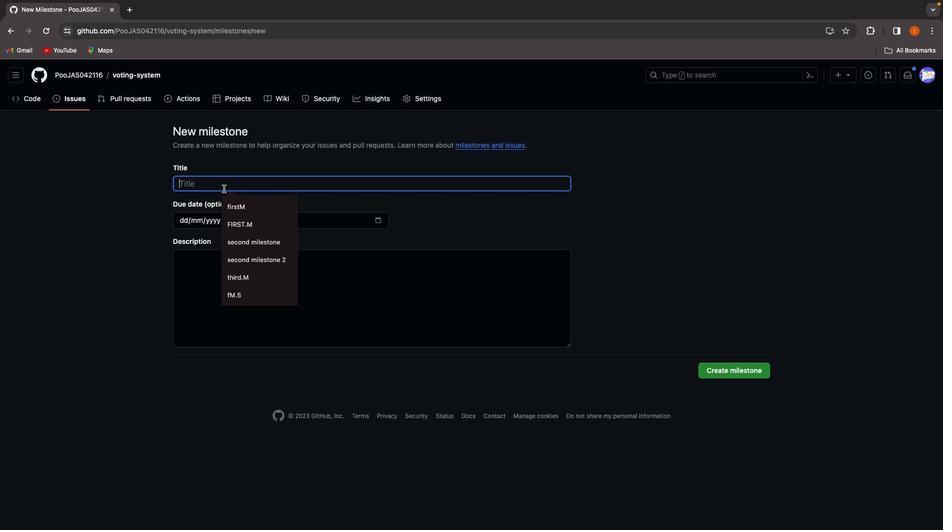 
Action: Mouse pressed left at (224, 189)
Screenshot: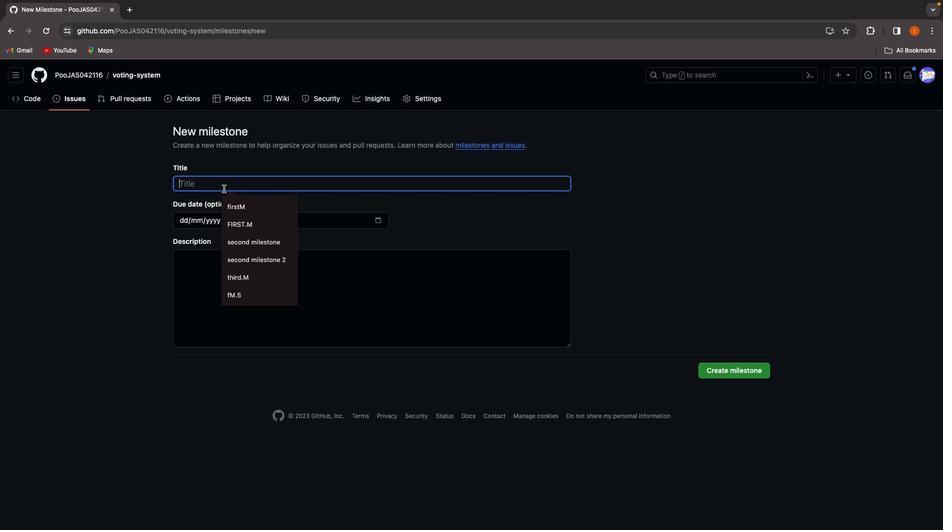 
Action: Mouse moved to (231, 207)
Screenshot: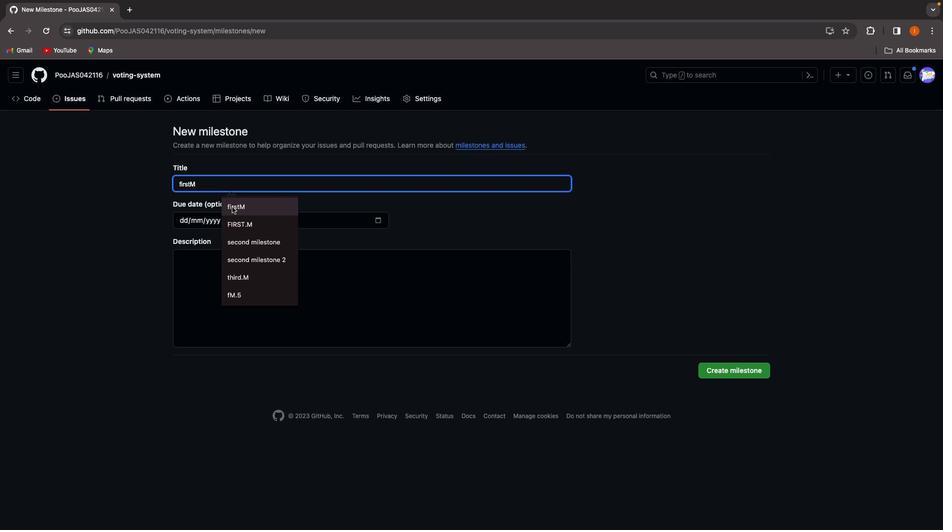 
Action: Mouse pressed left at (231, 207)
Screenshot: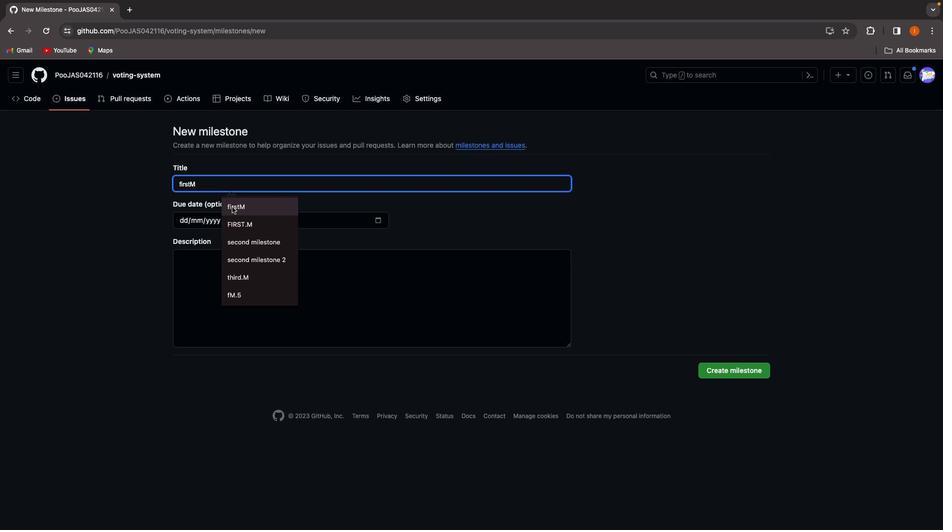 
Action: Mouse moved to (378, 216)
Screenshot: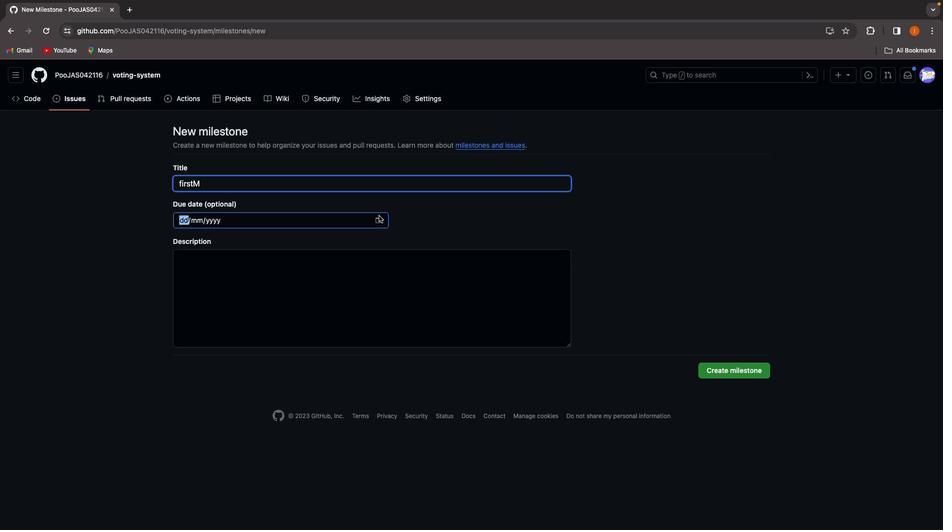 
Action: Mouse pressed left at (378, 216)
Screenshot: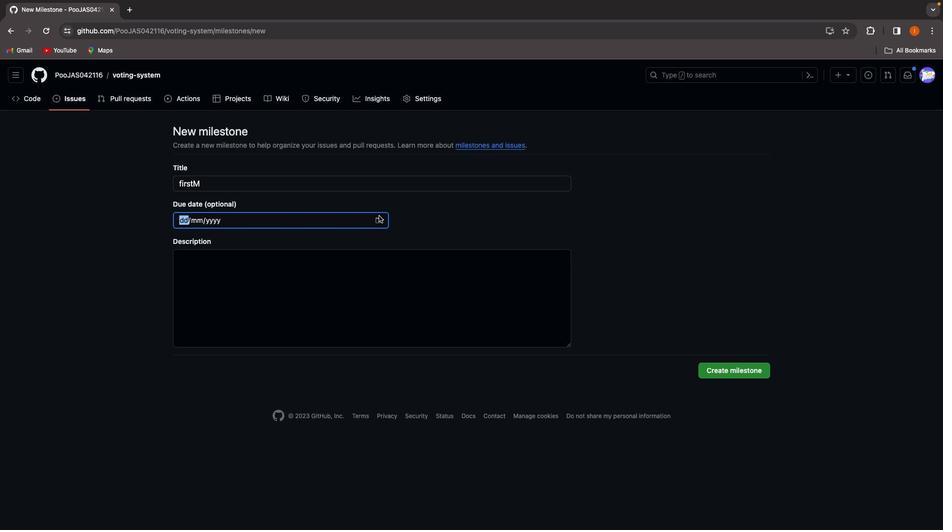 
Action: Mouse moved to (267, 354)
Screenshot: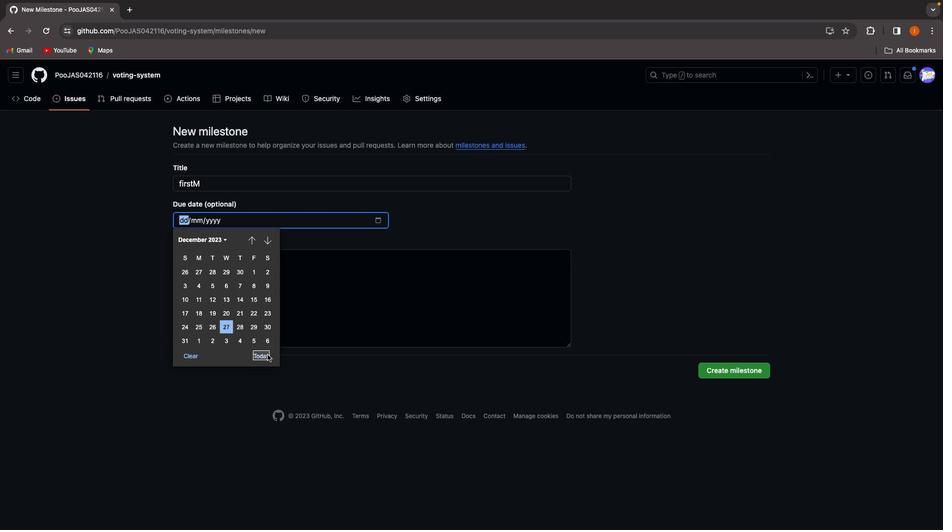 
Action: Mouse pressed left at (267, 354)
Screenshot: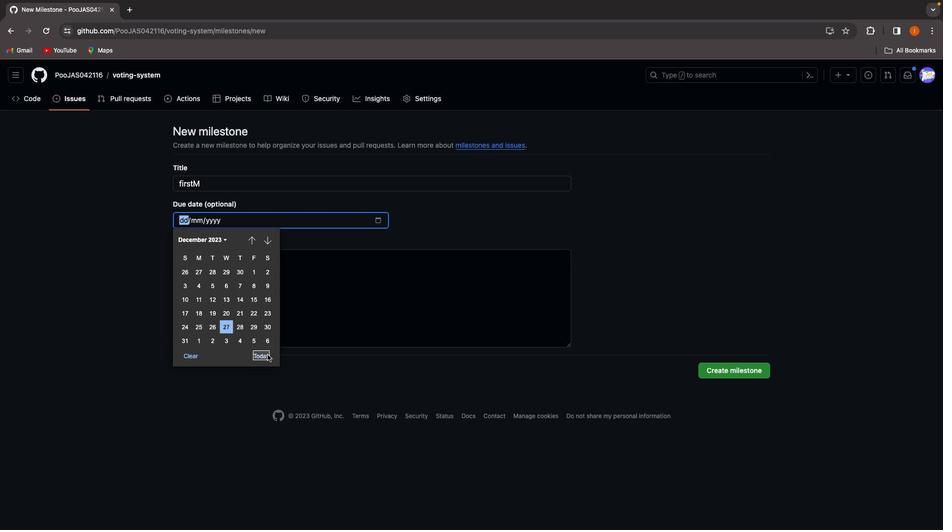 
Action: Mouse moved to (732, 373)
Screenshot: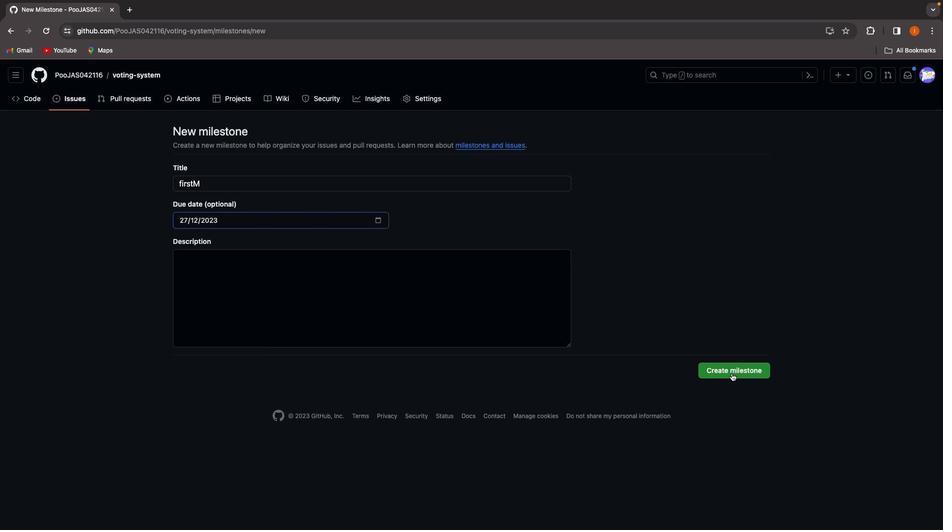
Action: Mouse pressed left at (732, 373)
Screenshot: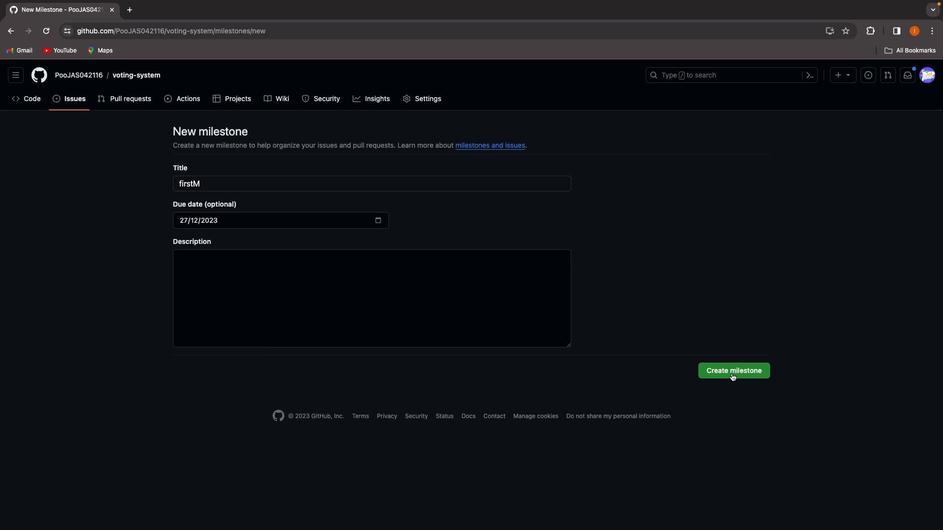 
Action: Mouse moved to (142, 80)
Screenshot: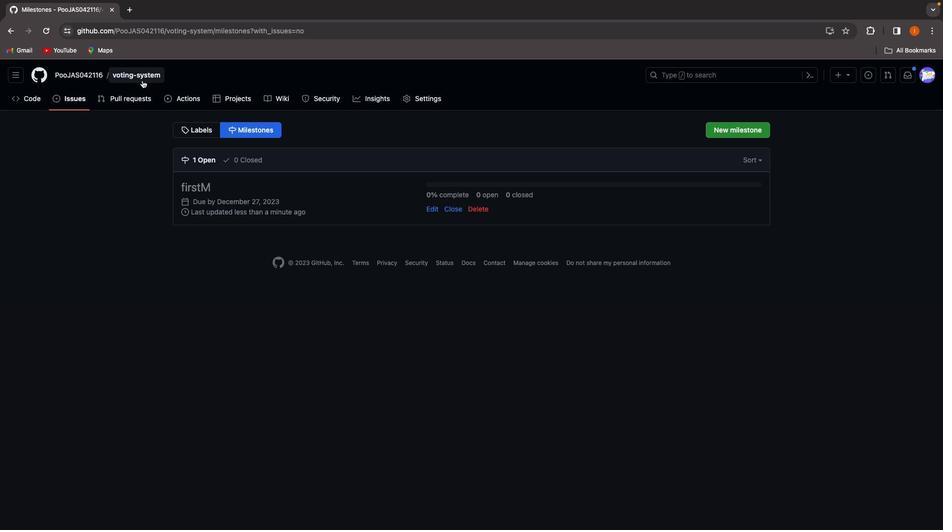 
Action: Mouse pressed left at (142, 80)
Screenshot: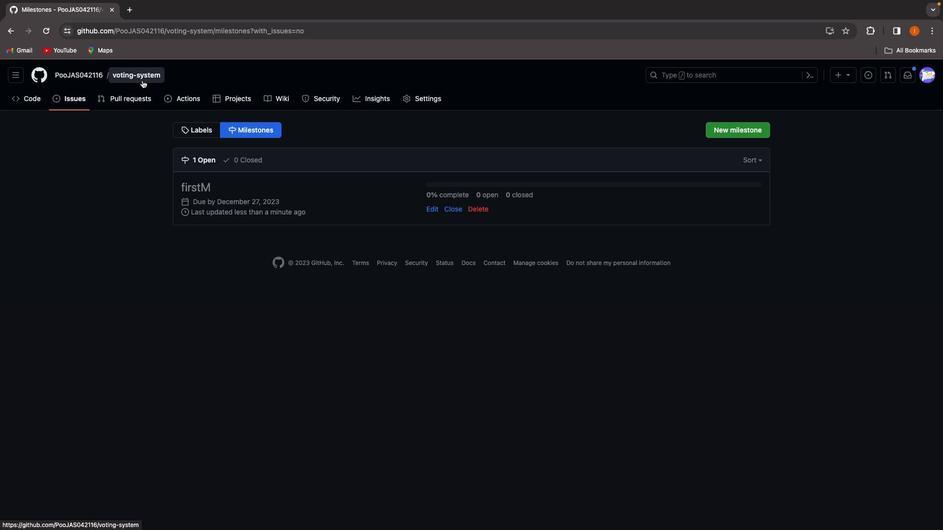 
Action: Mouse moved to (349, 215)
Screenshot: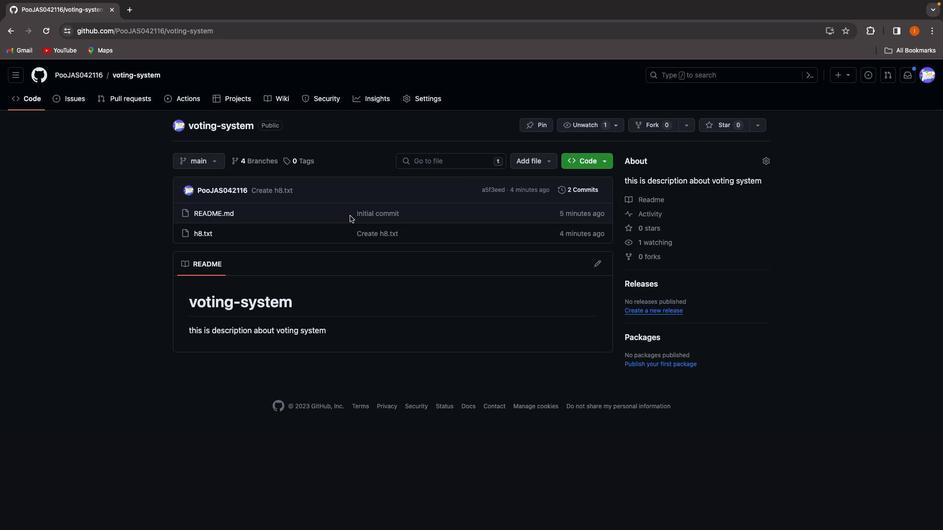 
Action: Mouse pressed left at (349, 215)
Screenshot: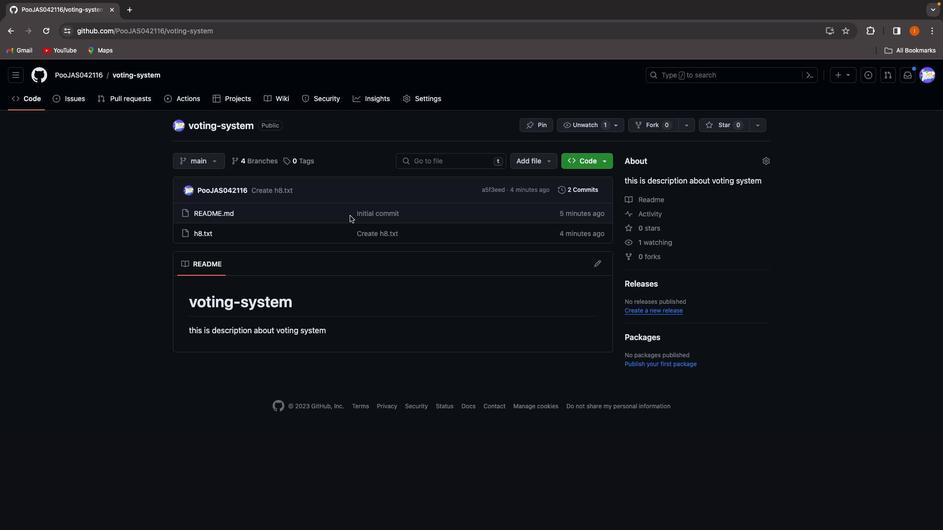 
Action: Mouse moved to (380, 238)
Screenshot: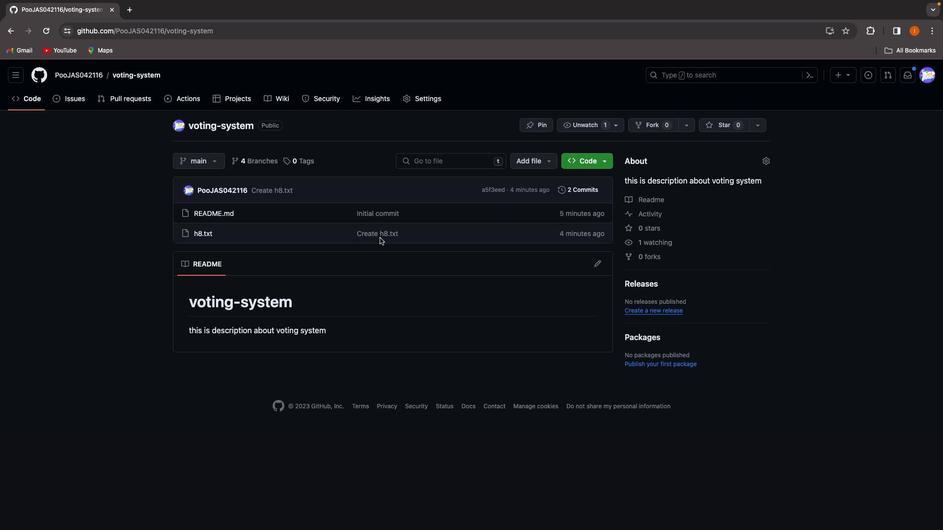 
Action: Mouse pressed left at (380, 238)
Screenshot: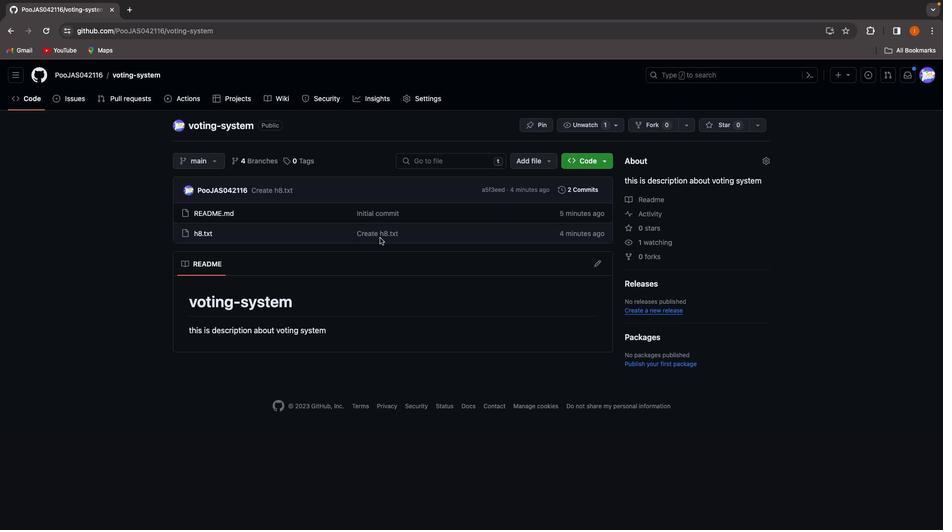 
Action: Mouse moved to (380, 237)
Screenshot: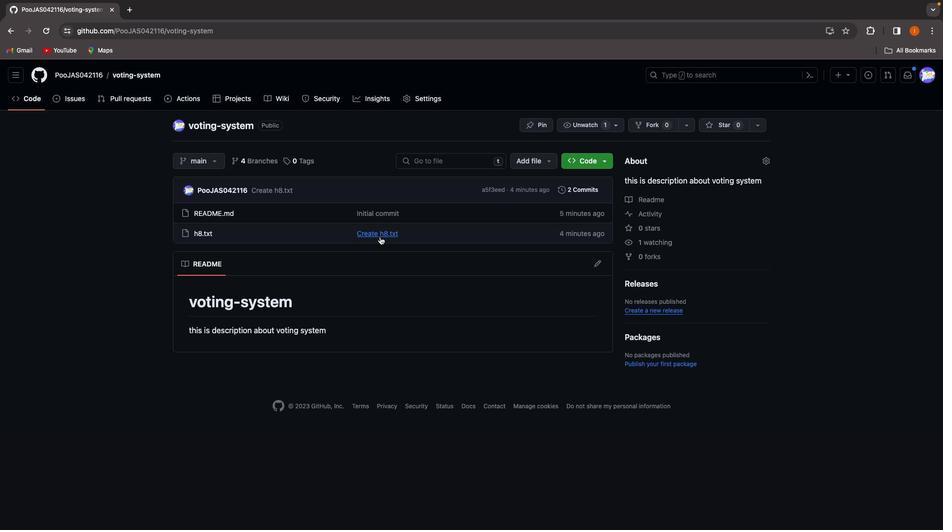 
Action: Mouse pressed left at (380, 237)
Screenshot: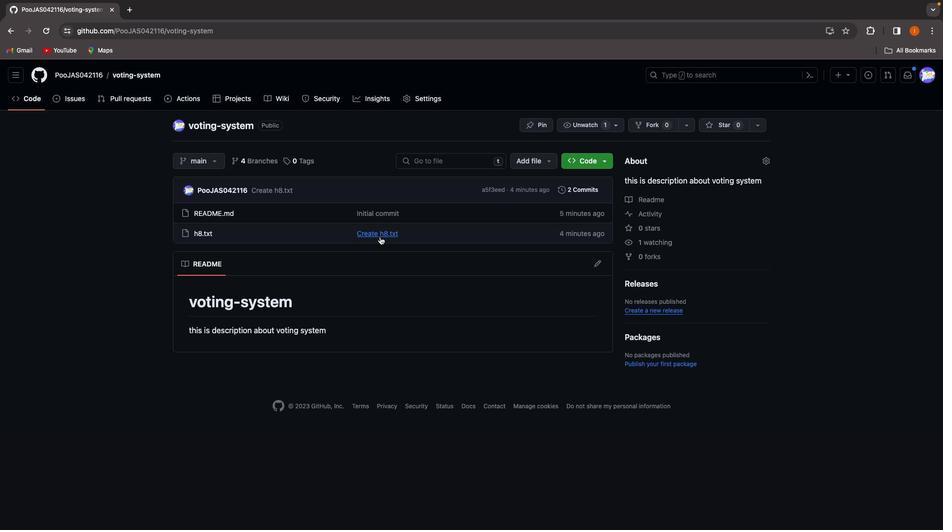 
Action: Mouse pressed left at (380, 237)
Screenshot: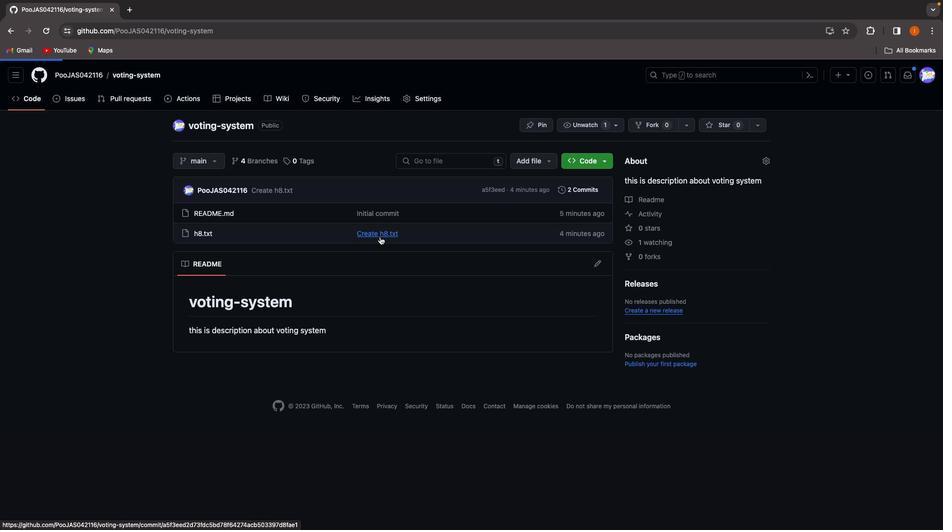 
Action: Mouse moved to (100, 343)
Screenshot: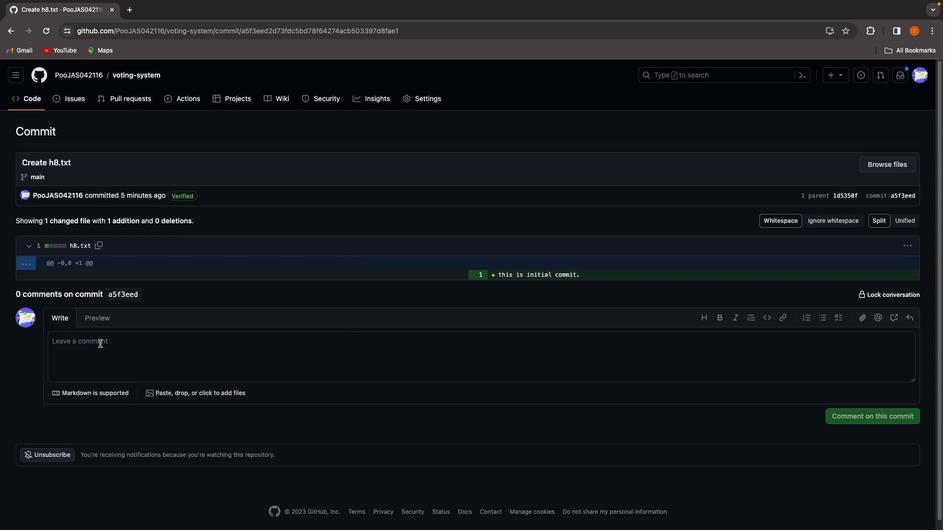 
Action: Mouse pressed left at (100, 343)
Screenshot: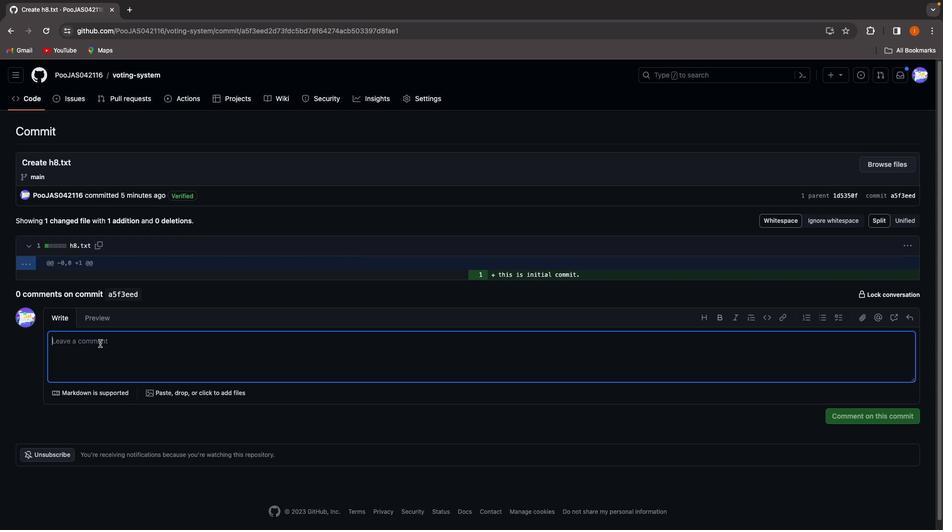 
Action: Mouse moved to (104, 341)
Screenshot: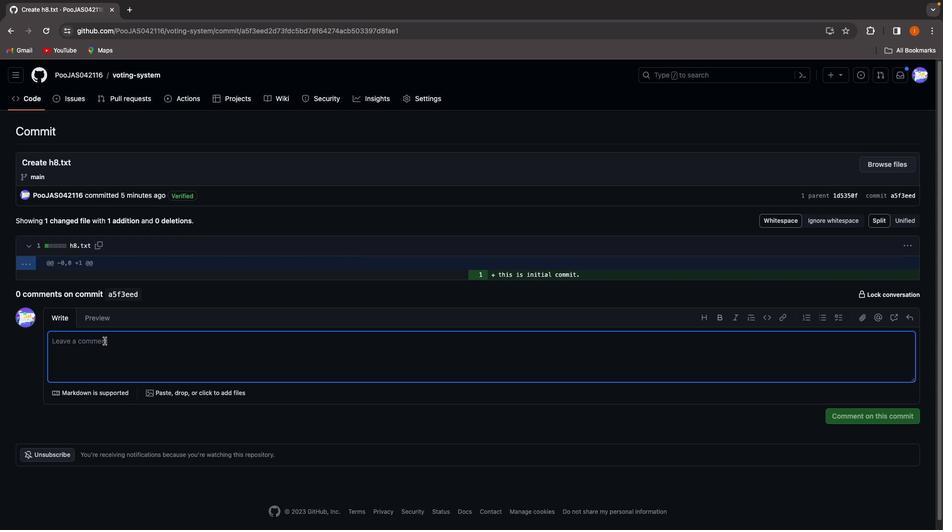 
Action: Mouse pressed left at (104, 341)
Screenshot: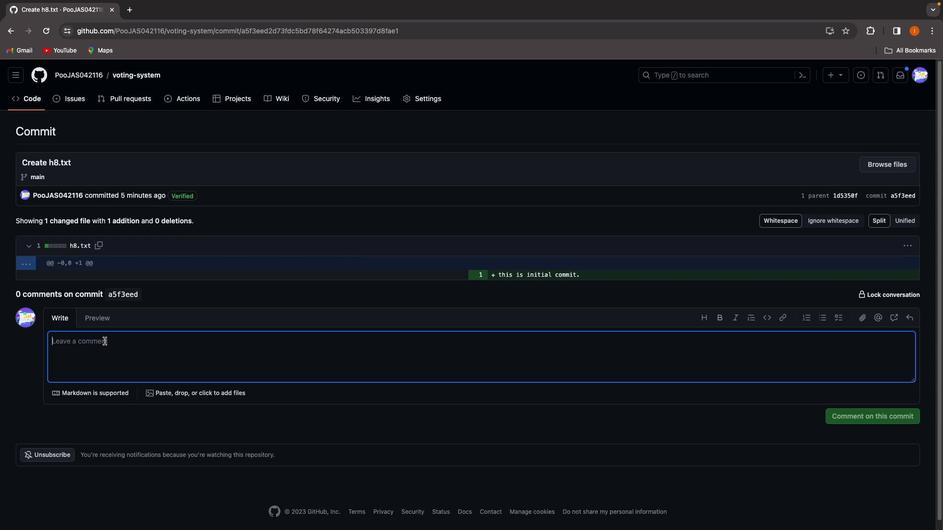 
Action: Mouse moved to (102, 347)
Screenshot: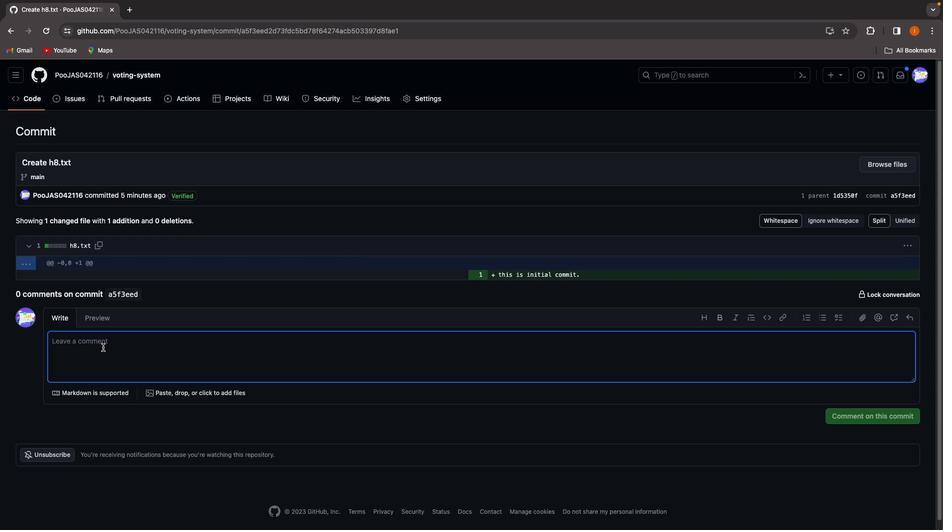 
Action: Mouse pressed left at (102, 347)
Screenshot: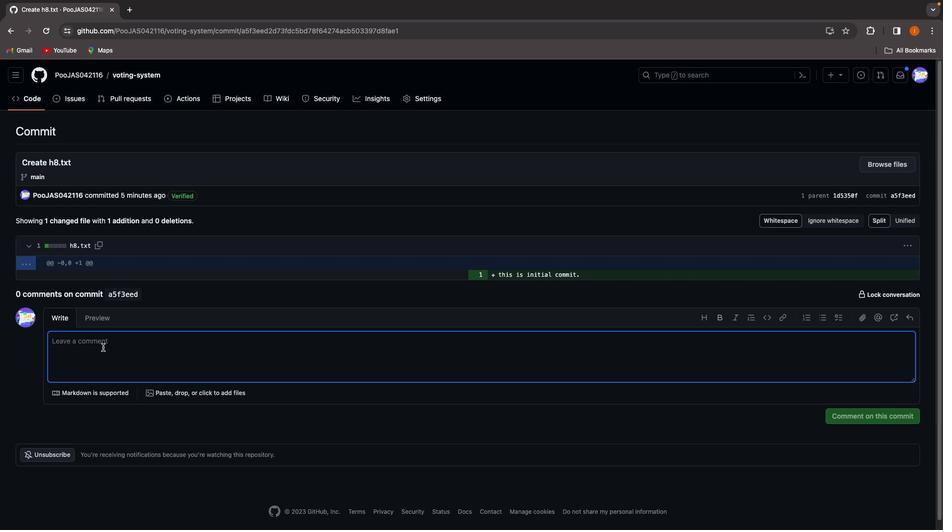 
Action: Key pressed 'h''i''i'','Key.space'e''n'Key.backspace'v''e''r''y''o''m'Key.backspace'n''e'
Screenshot: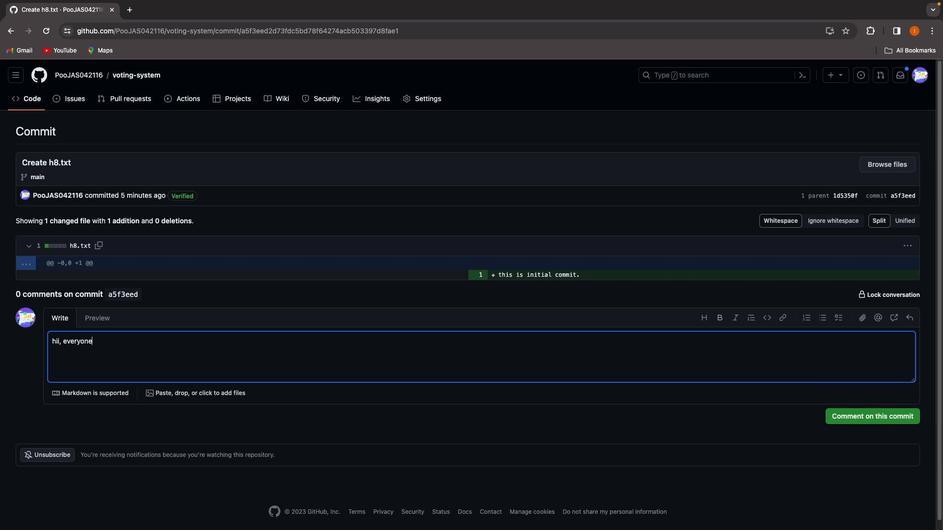 
Action: Mouse moved to (884, 412)
Screenshot: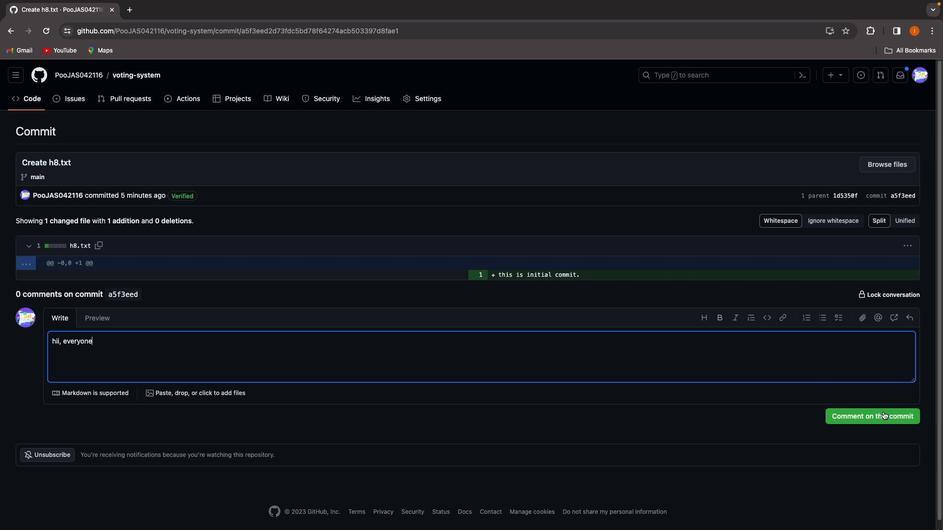 
Action: Mouse pressed left at (884, 412)
Screenshot: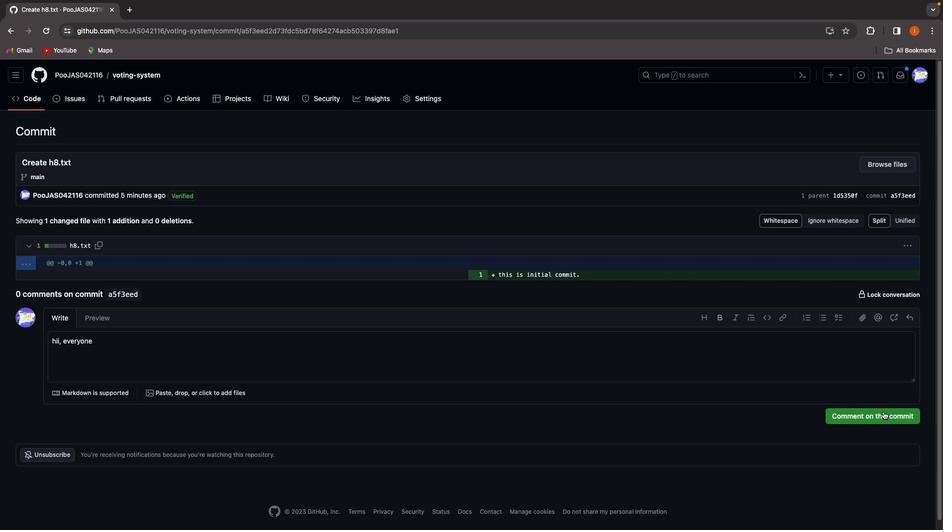 
Action: Mouse moved to (135, 82)
Screenshot: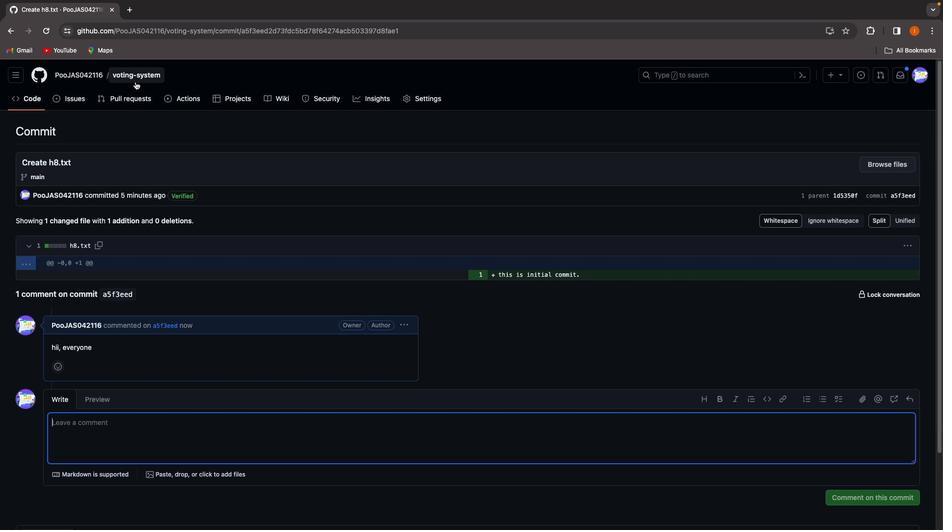 
Action: Mouse pressed left at (135, 82)
Screenshot: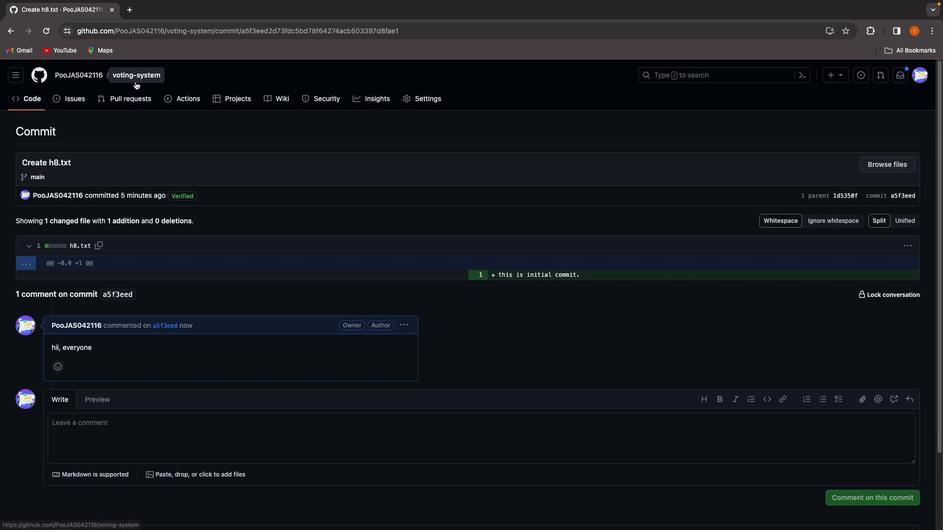 
Action: Mouse moved to (431, 222)
Screenshot: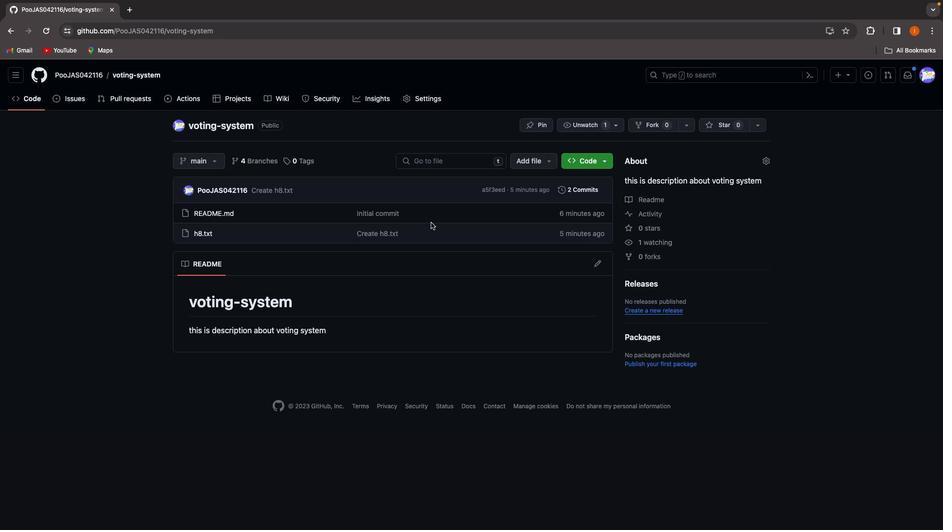 
Action: Mouse pressed left at (431, 222)
Screenshot: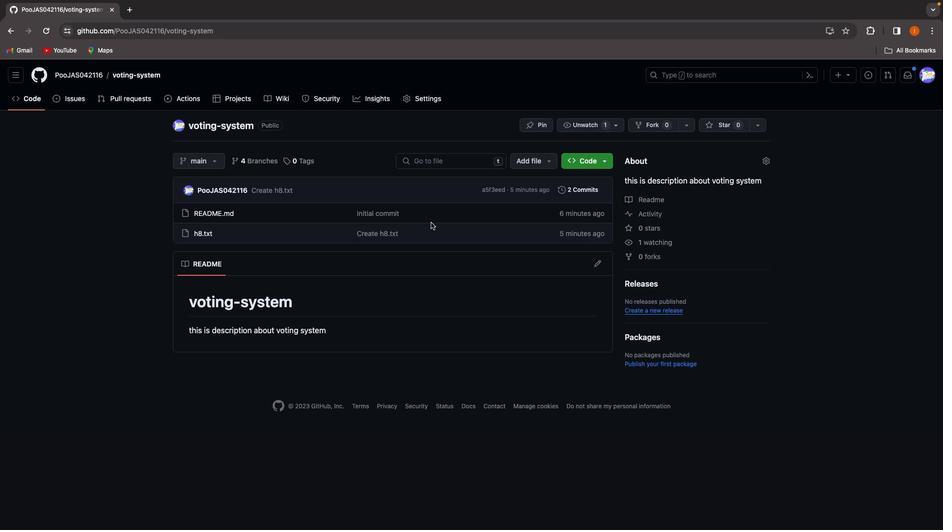 
Action: Mouse moved to (122, 95)
Screenshot: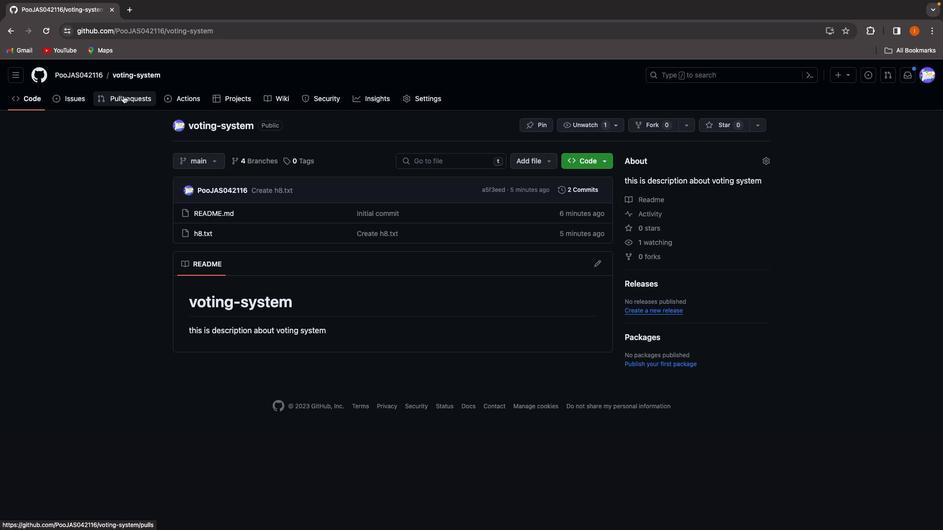 
Action: Mouse pressed left at (122, 95)
Screenshot: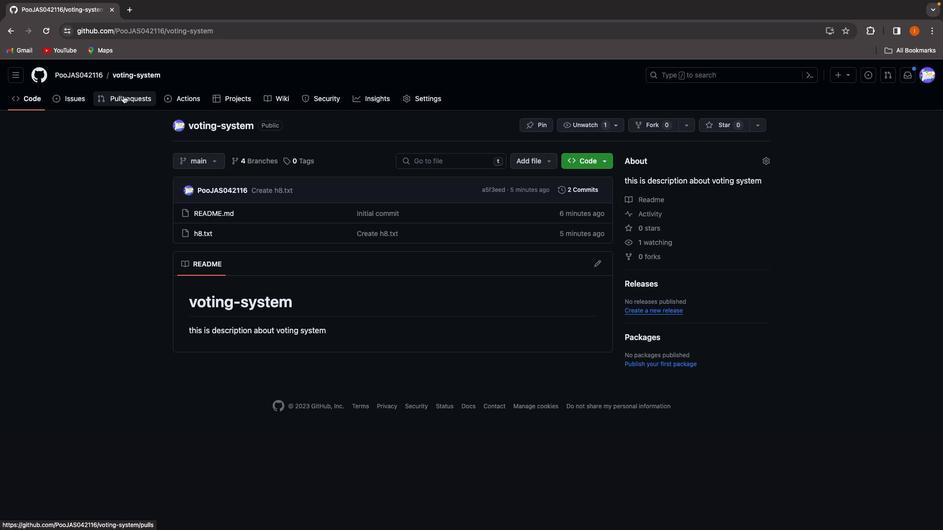 
Action: Mouse moved to (741, 119)
Screenshot: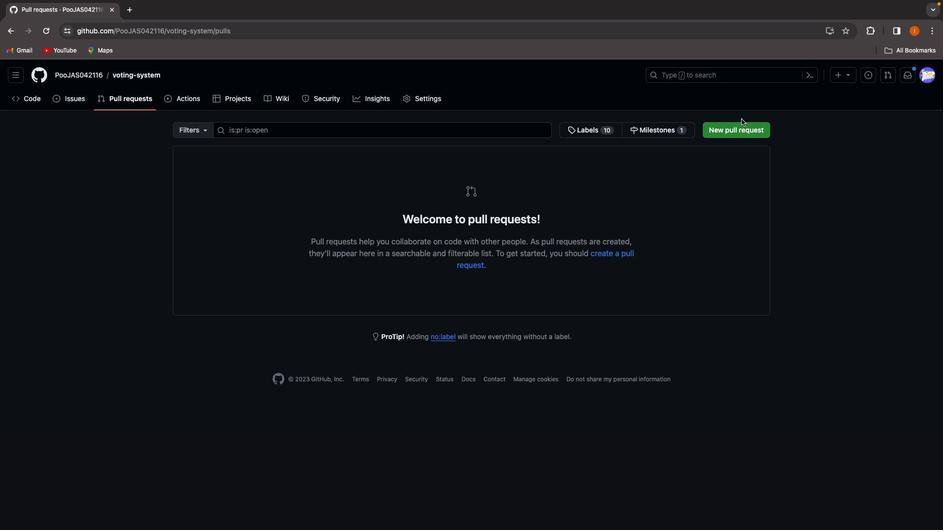 
Action: Mouse pressed left at (741, 119)
Screenshot: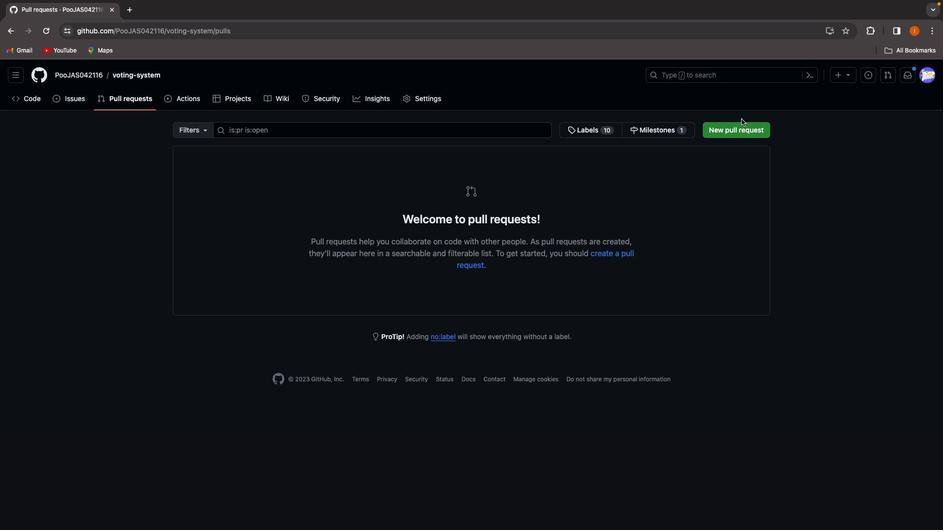 
Action: Mouse moved to (742, 123)
Screenshot: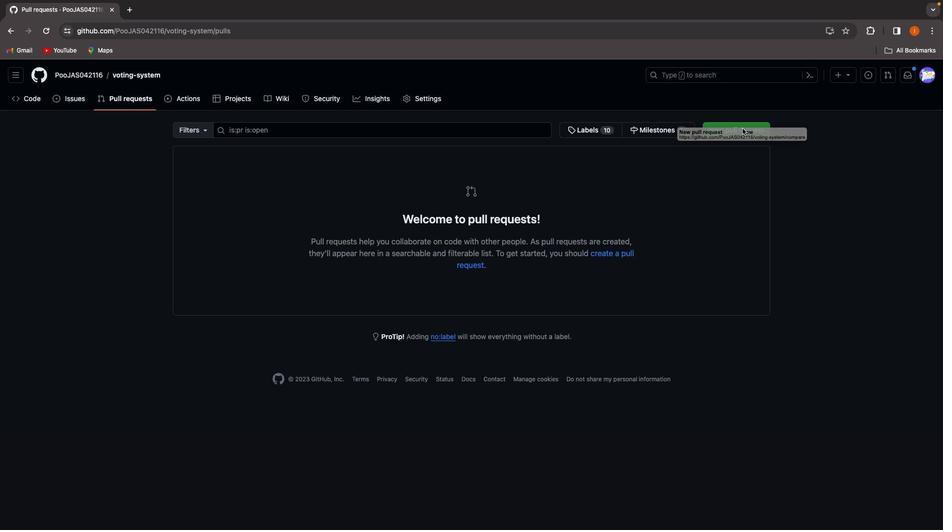 
Action: Mouse pressed left at (742, 123)
Screenshot: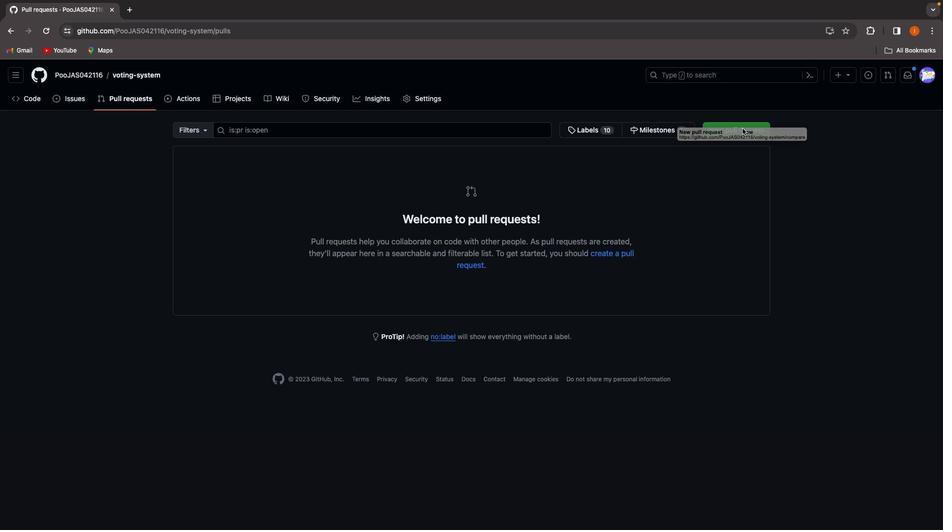 
Action: Mouse moved to (742, 128)
Screenshot: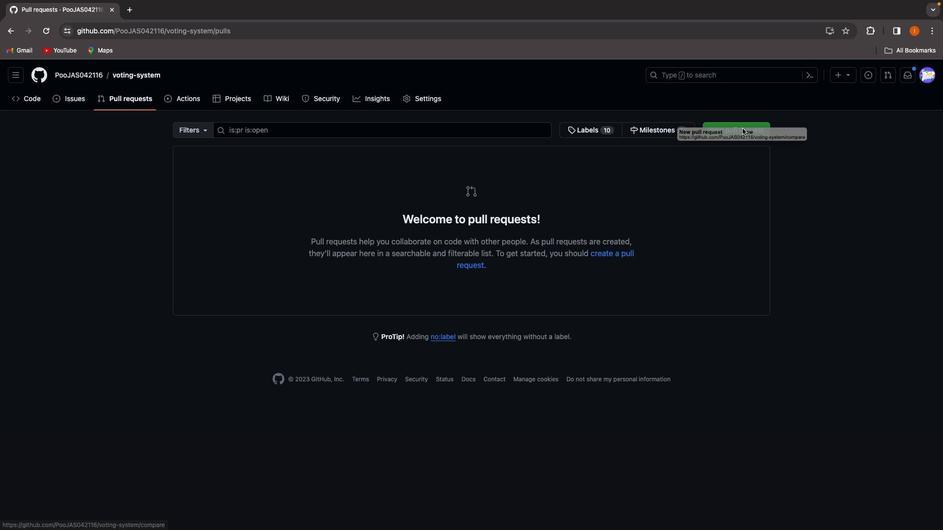 
Action: Mouse pressed left at (742, 128)
Screenshot: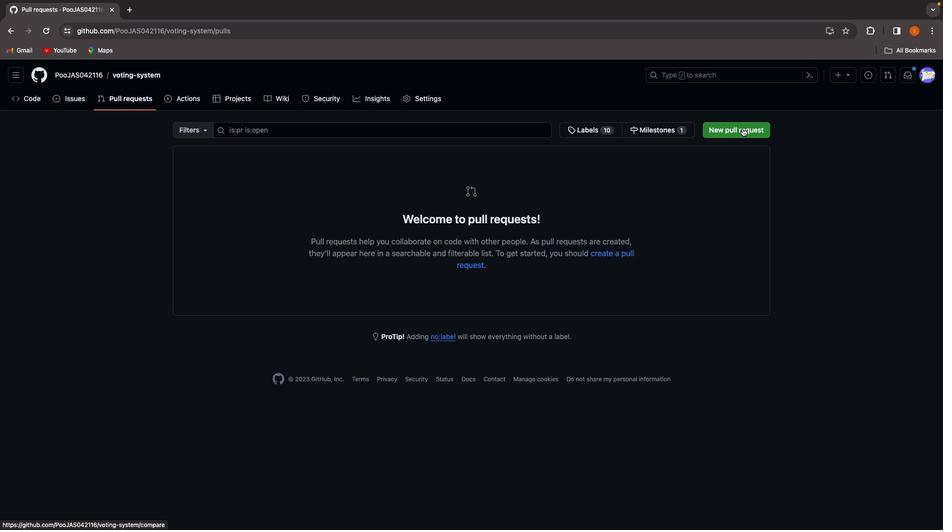 
Action: Mouse moved to (309, 171)
Screenshot: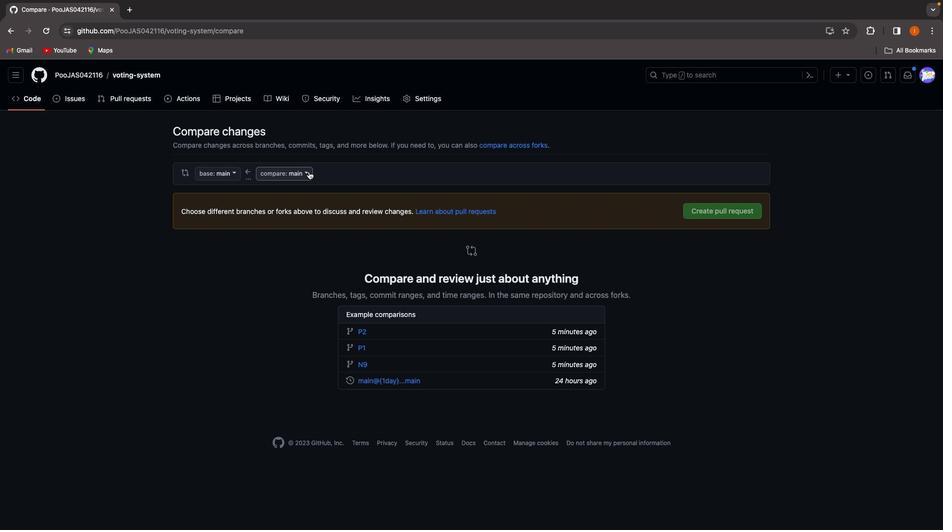 
Action: Mouse pressed left at (309, 171)
Screenshot: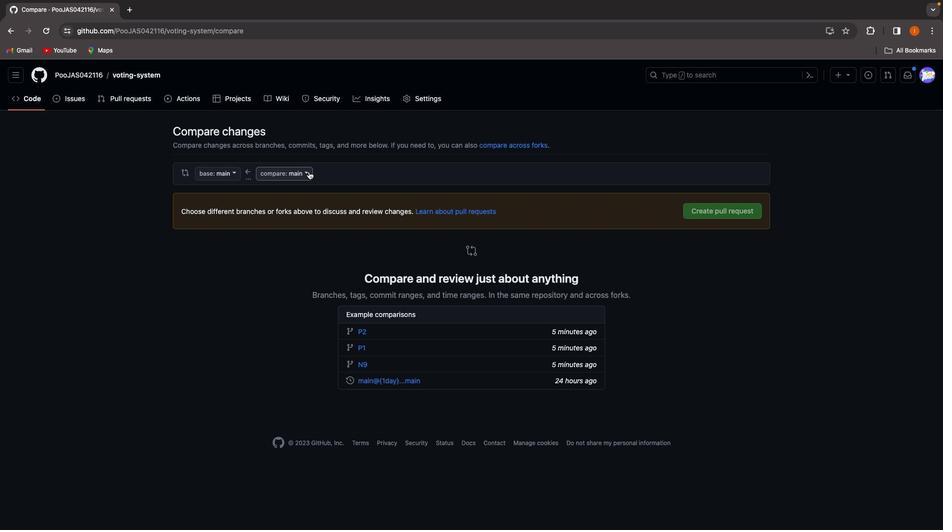 
Action: Mouse moved to (291, 294)
Screenshot: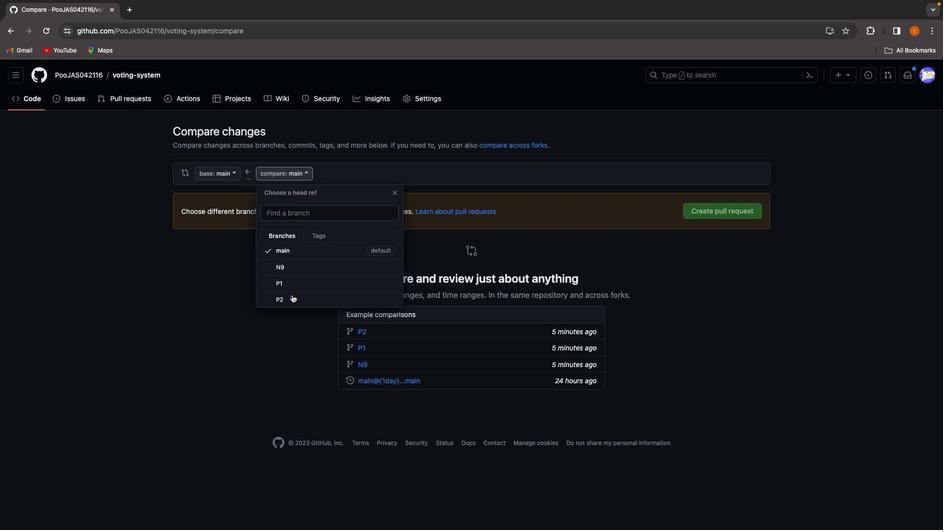 
Action: Mouse pressed left at (291, 294)
Screenshot: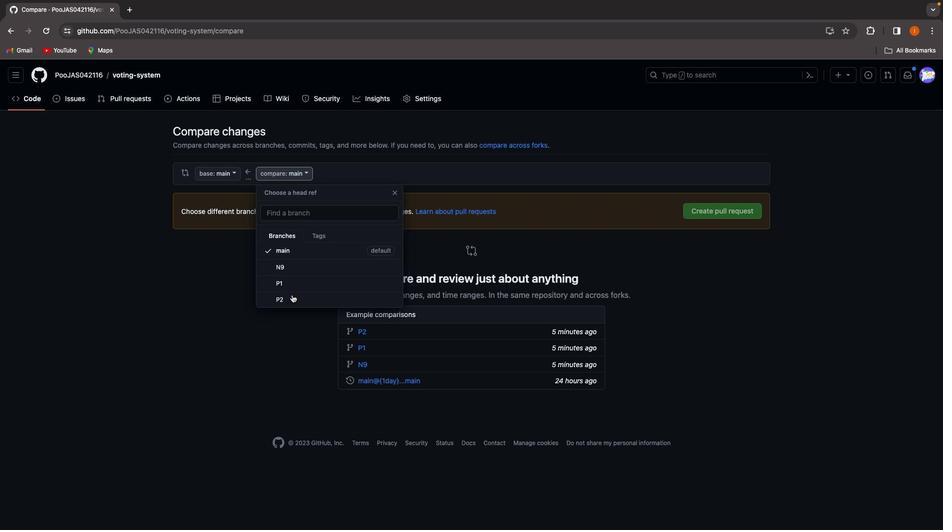
Action: Mouse moved to (451, 275)
Screenshot: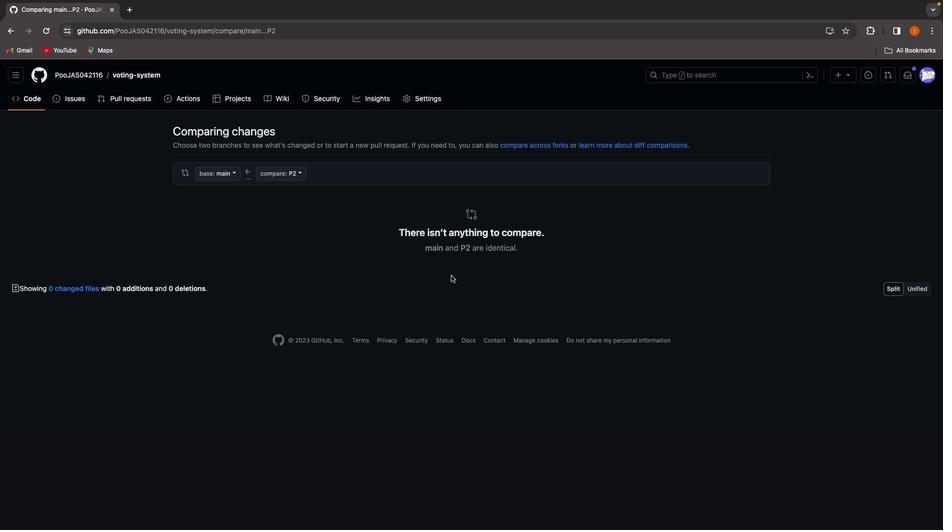 
Action: Mouse pressed left at (451, 275)
Screenshot: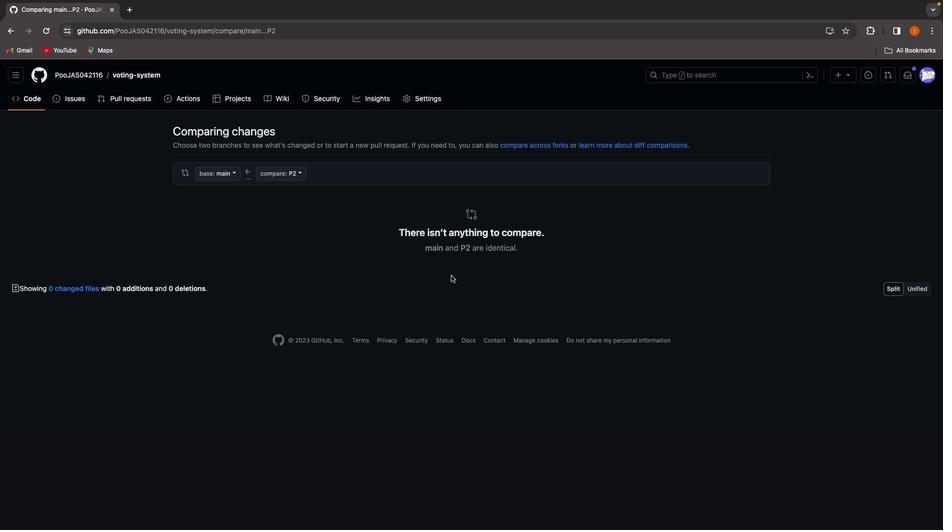 
Action: Mouse moved to (235, 173)
Screenshot: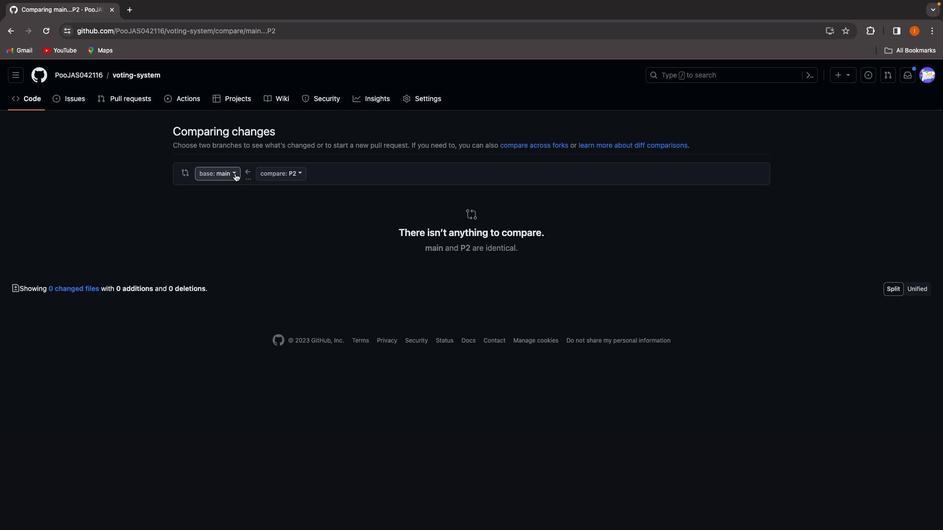 
Action: Mouse pressed left at (235, 173)
Screenshot: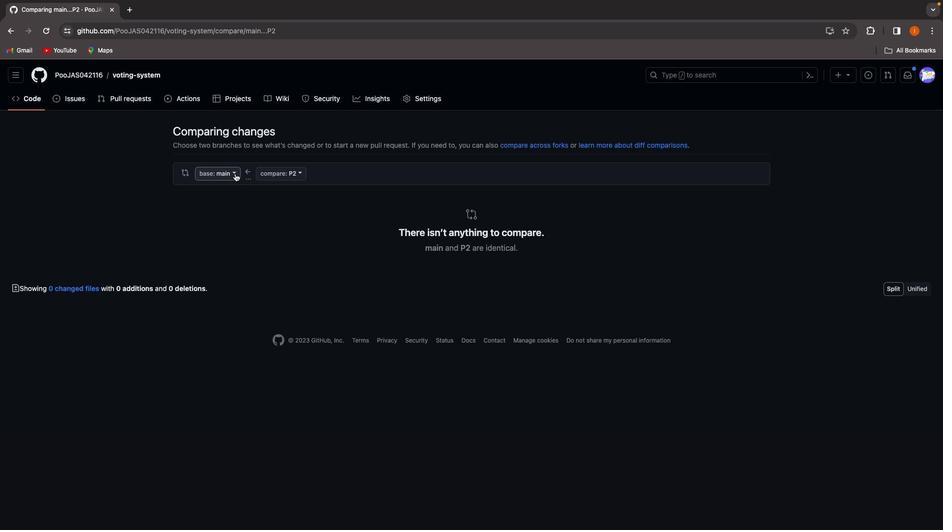 
Action: Mouse moved to (223, 284)
Screenshot: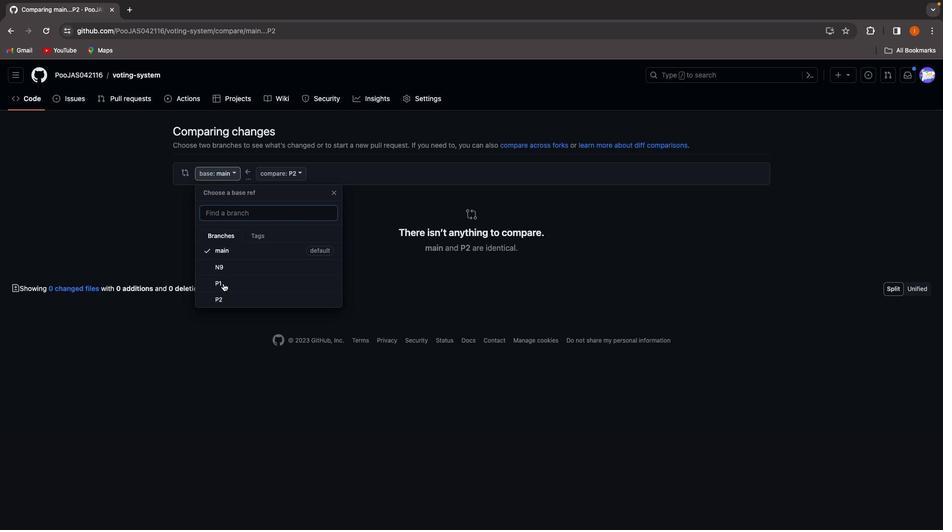 
Action: Mouse pressed left at (223, 284)
Screenshot: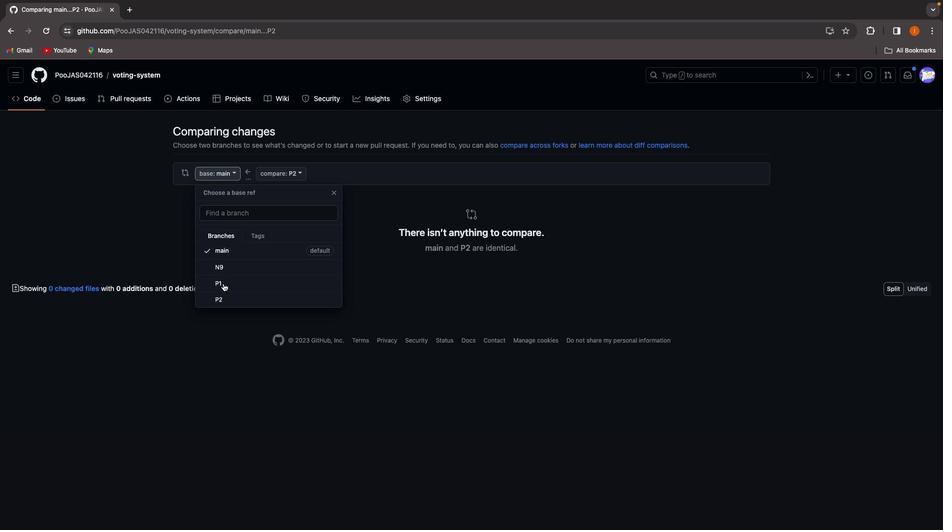 
Action: Mouse moved to (229, 171)
Screenshot: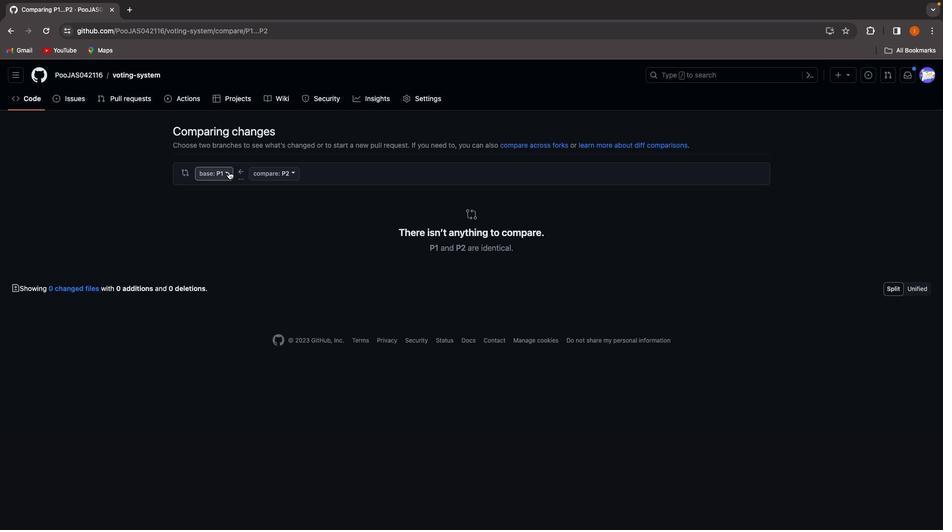 
Action: Mouse pressed left at (229, 171)
Screenshot: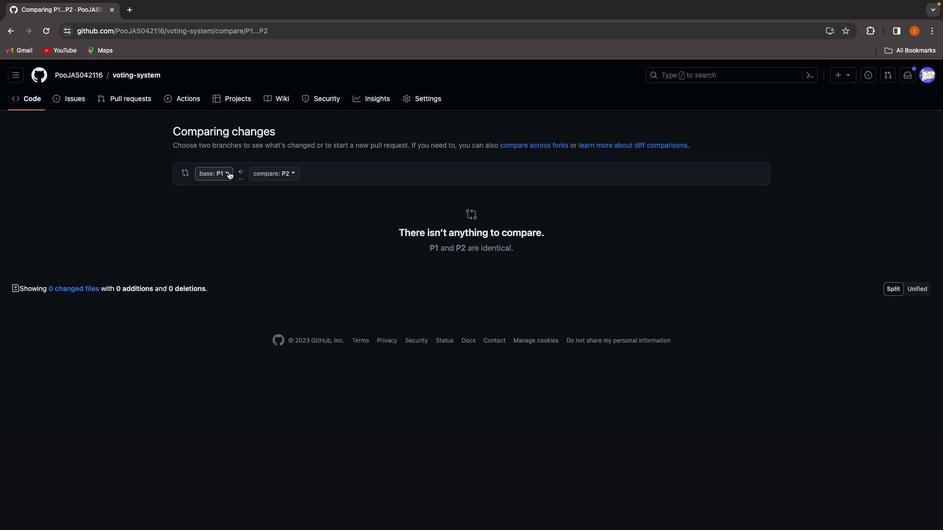
Action: Mouse moved to (263, 232)
Screenshot: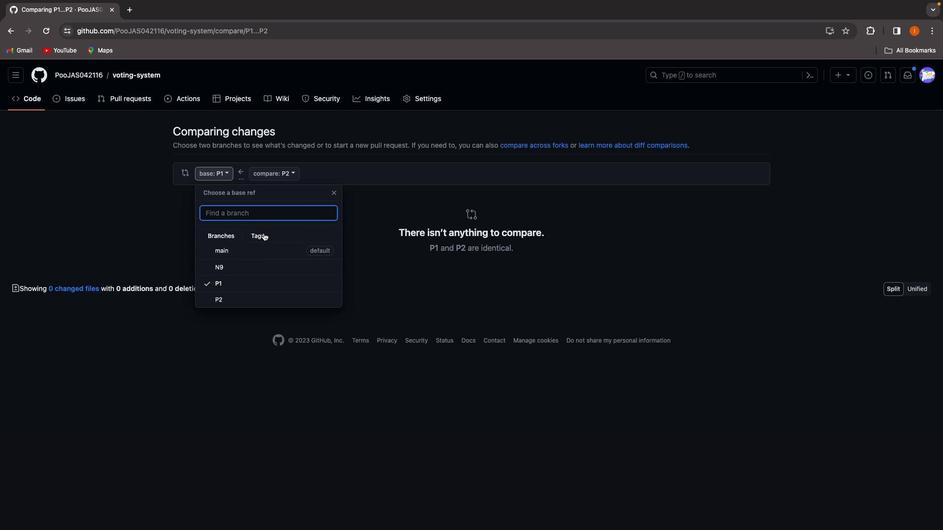 
Action: Mouse pressed left at (263, 232)
Screenshot: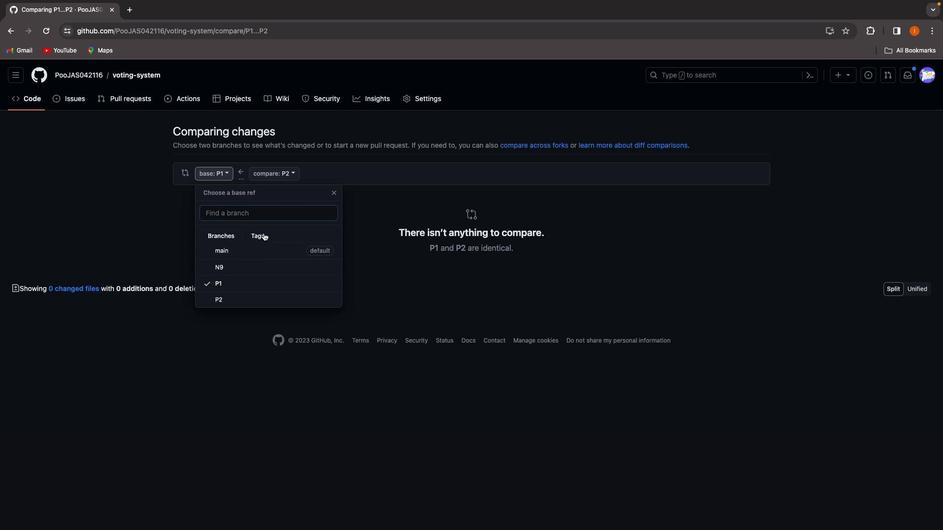 
Action: Mouse moved to (266, 257)
Screenshot: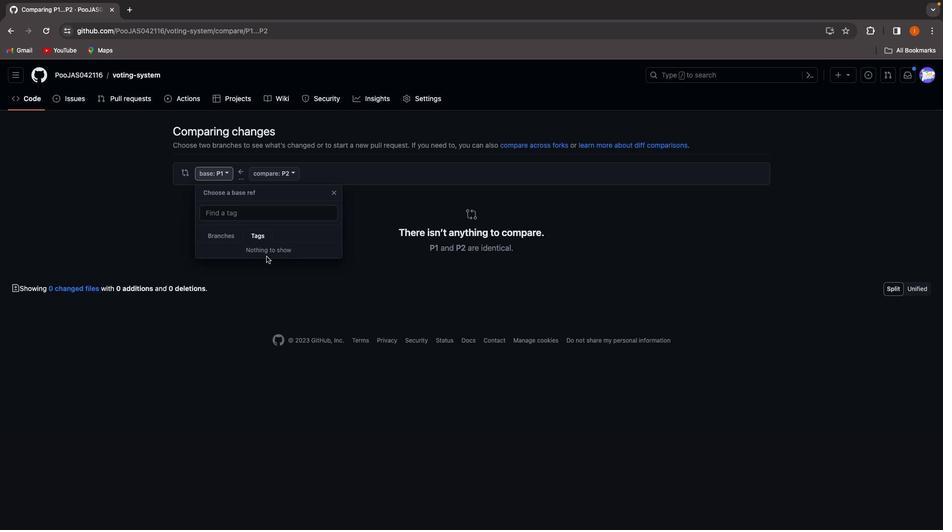 
Action: Mouse pressed left at (266, 257)
Screenshot: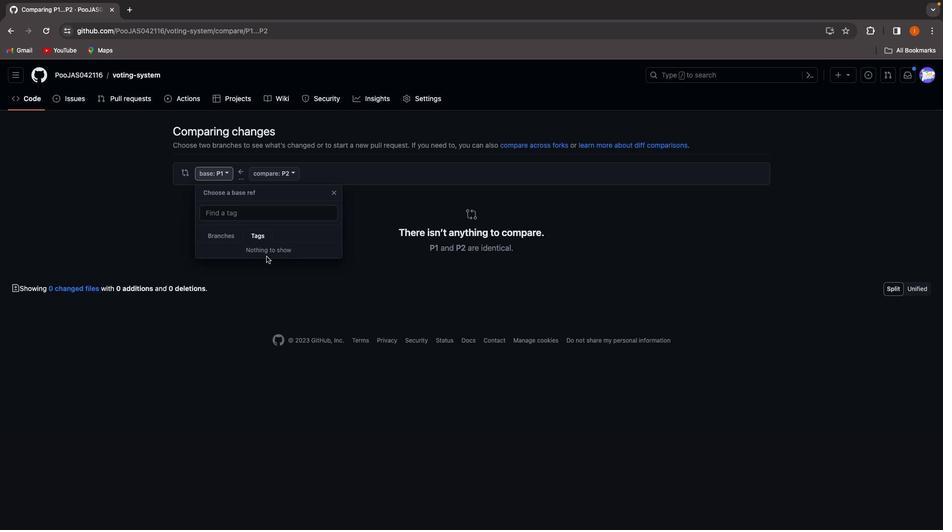 
Action: Mouse moved to (270, 254)
Screenshot: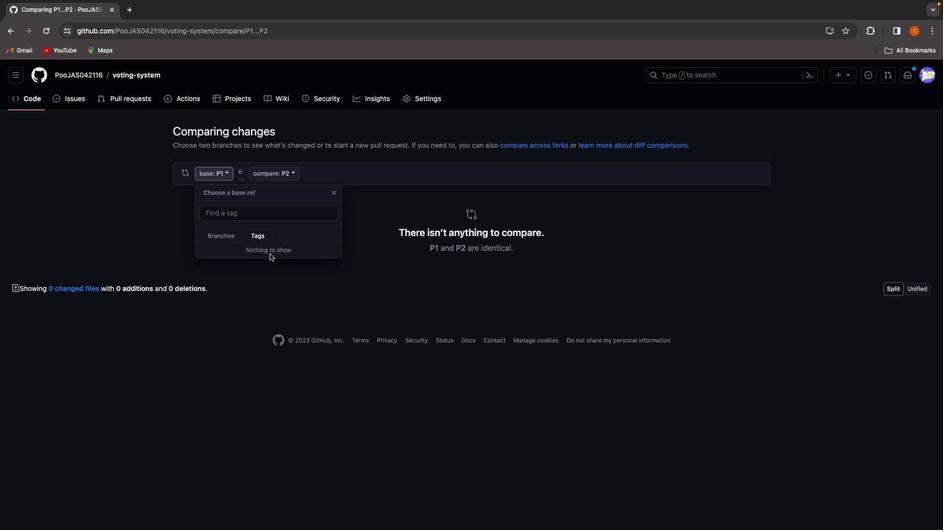 
Action: Mouse pressed left at (270, 254)
Screenshot: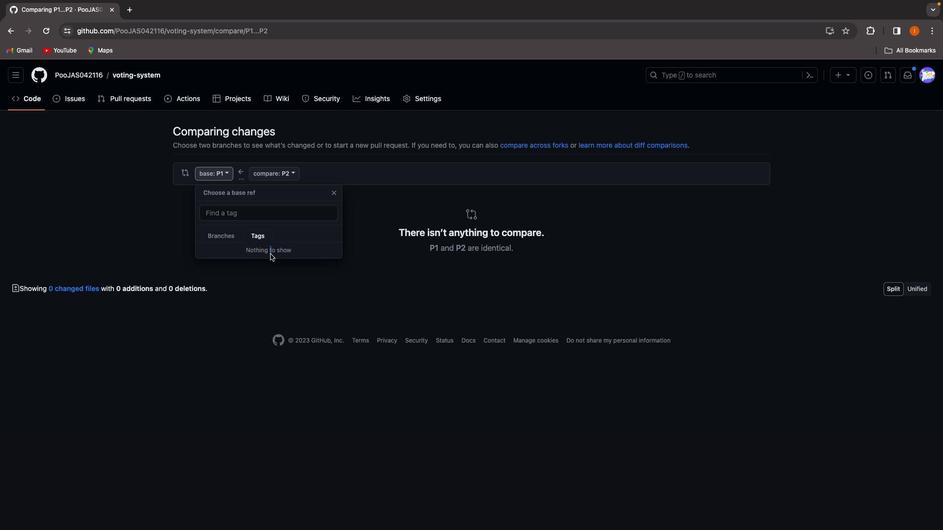 
Action: Mouse moved to (270, 254)
Screenshot: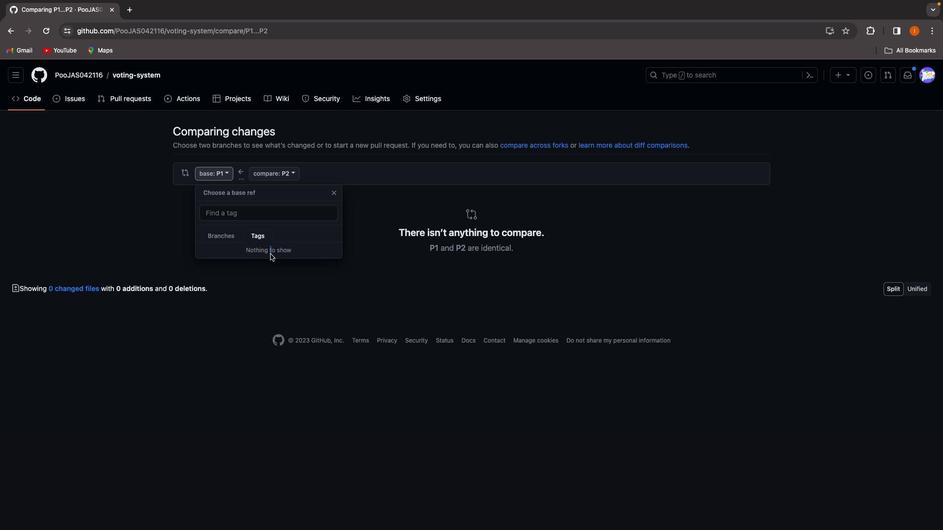 
Action: Mouse pressed left at (270, 254)
